 Task: Search one way flight ticket for 5 adults, 2 children, 1 infant in seat and 1 infant on lap in economy from Sanford: Orlando Sanford International Airport to Jackson: Jackson Hole Airport on 5-2-2023. Choice of flights is Delta. Number of bags: 10 checked bags. Price is upto 40000. Outbound departure time preference is 13:30.
Action: Mouse moved to (305, 430)
Screenshot: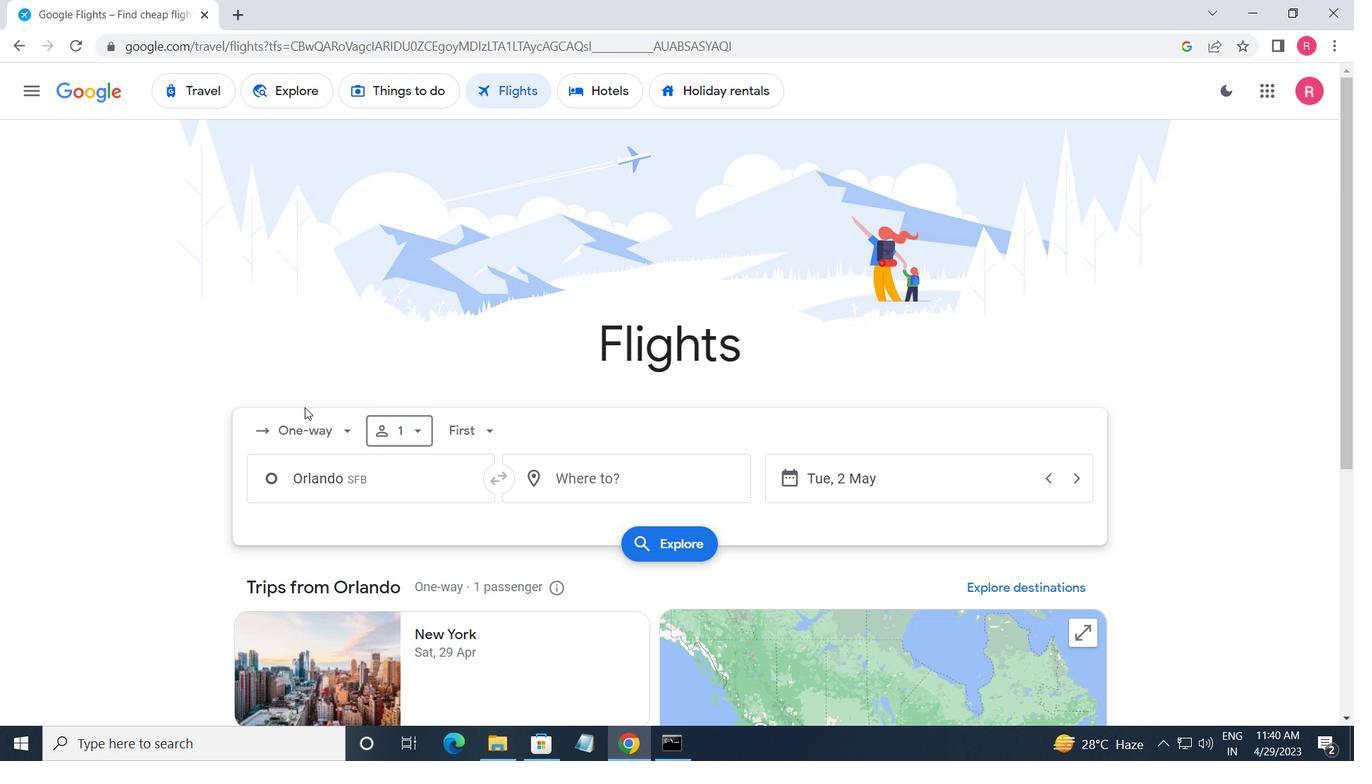 
Action: Mouse pressed left at (305, 430)
Screenshot: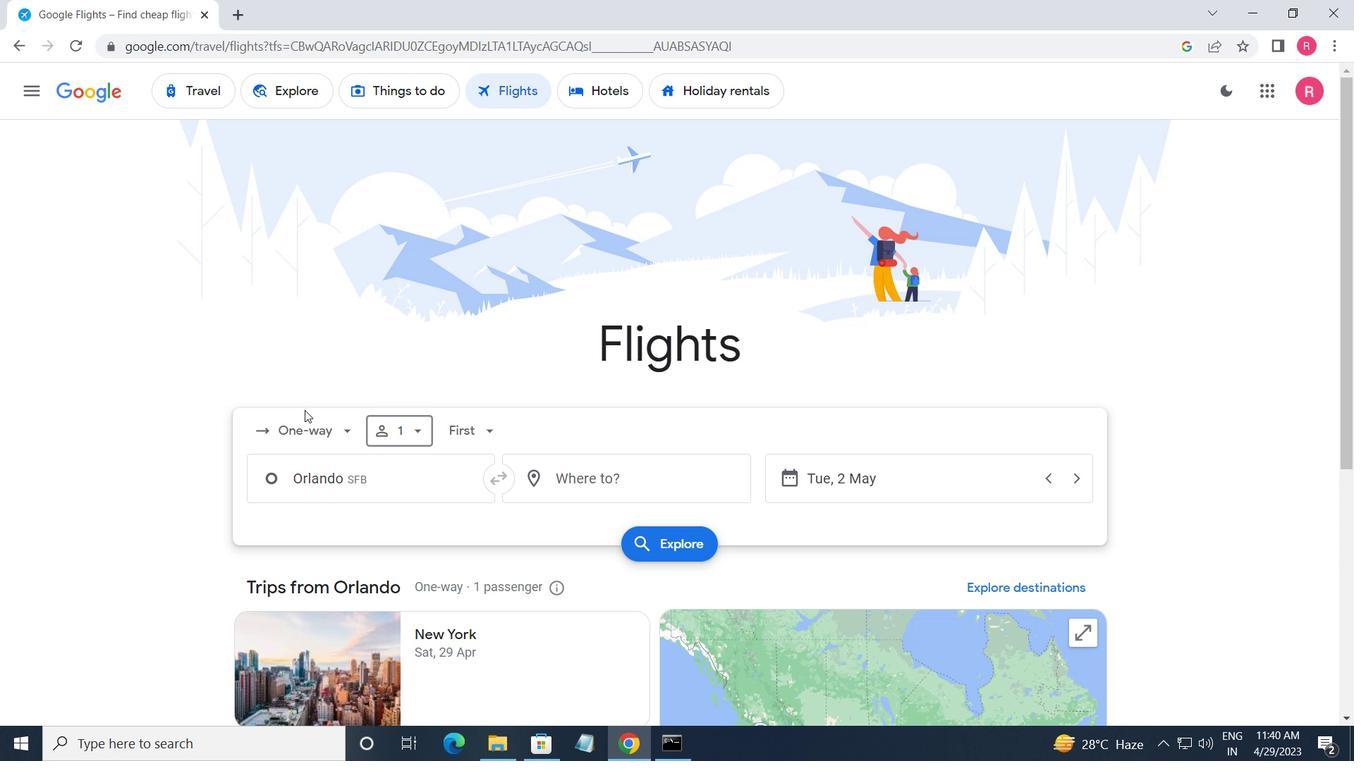 
Action: Mouse moved to (318, 511)
Screenshot: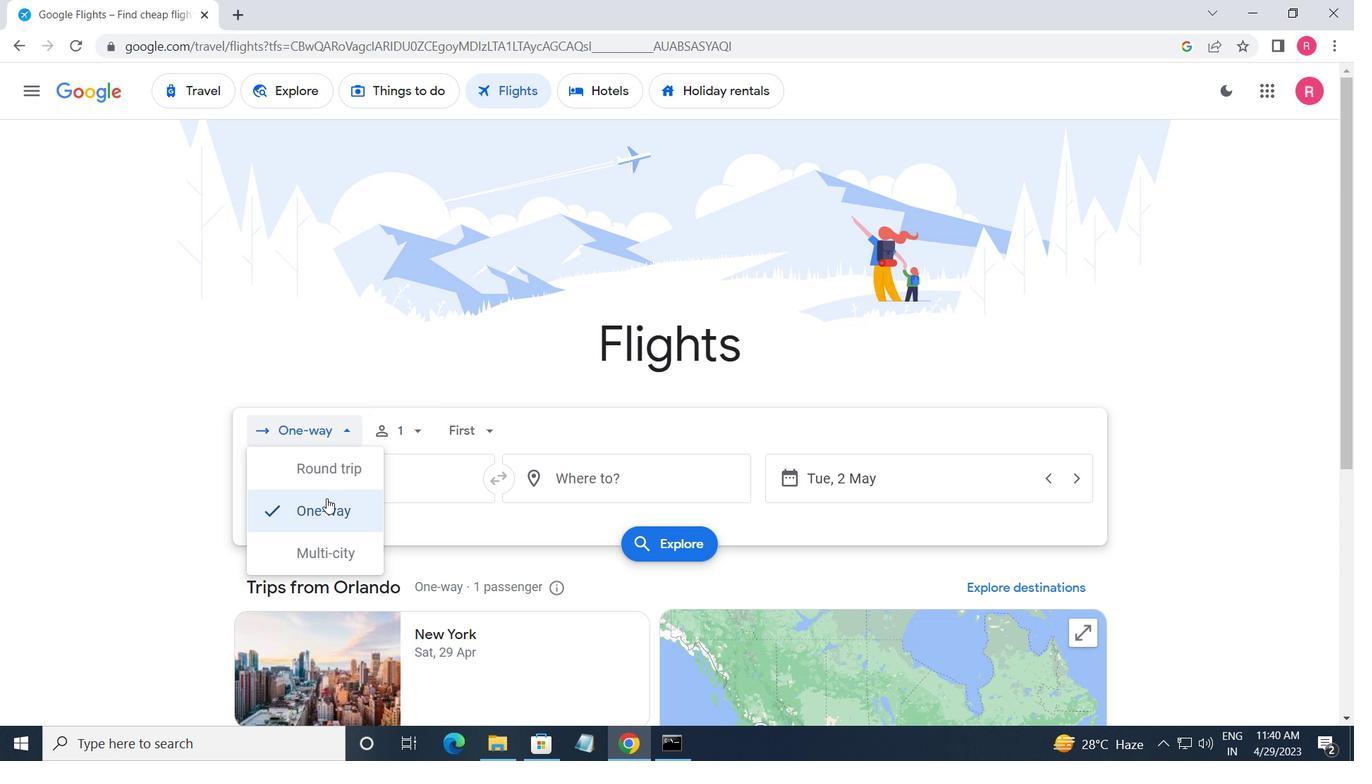 
Action: Mouse pressed left at (318, 511)
Screenshot: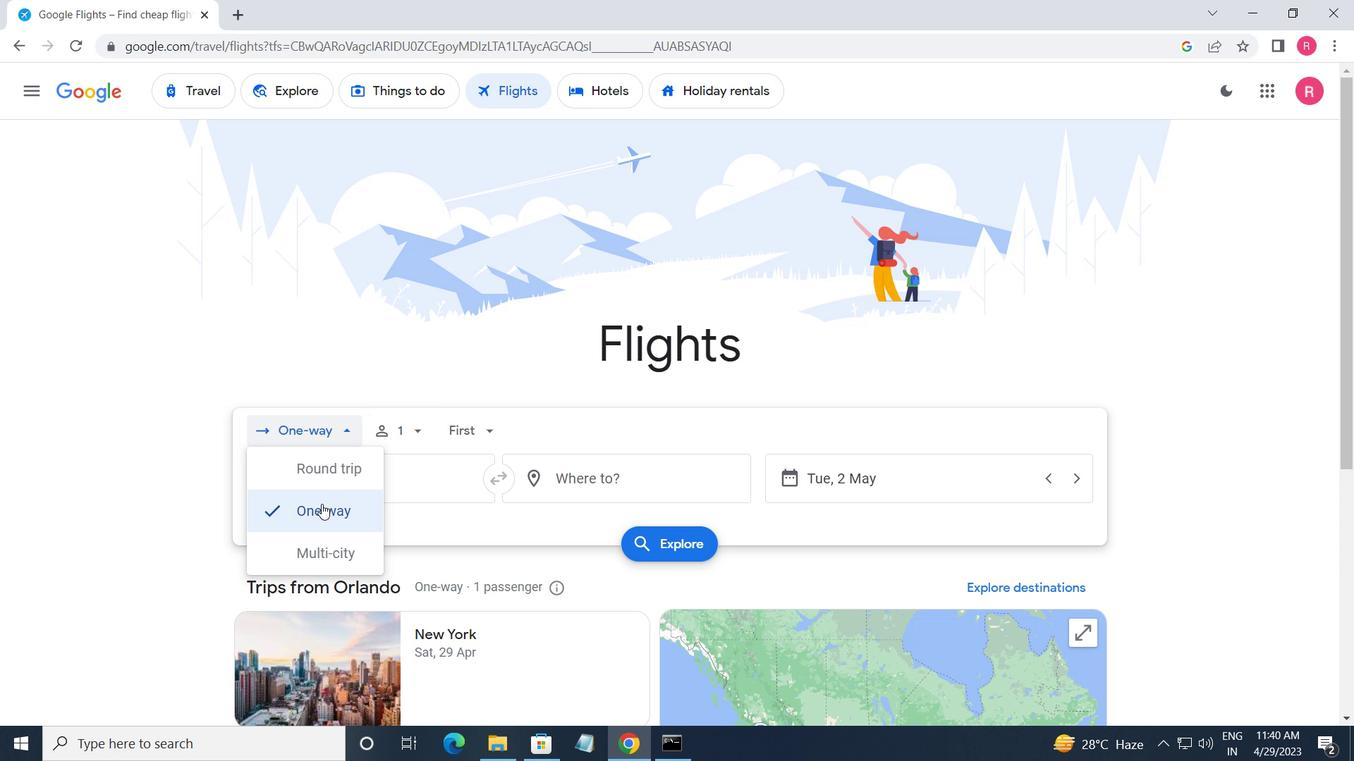 
Action: Mouse moved to (409, 433)
Screenshot: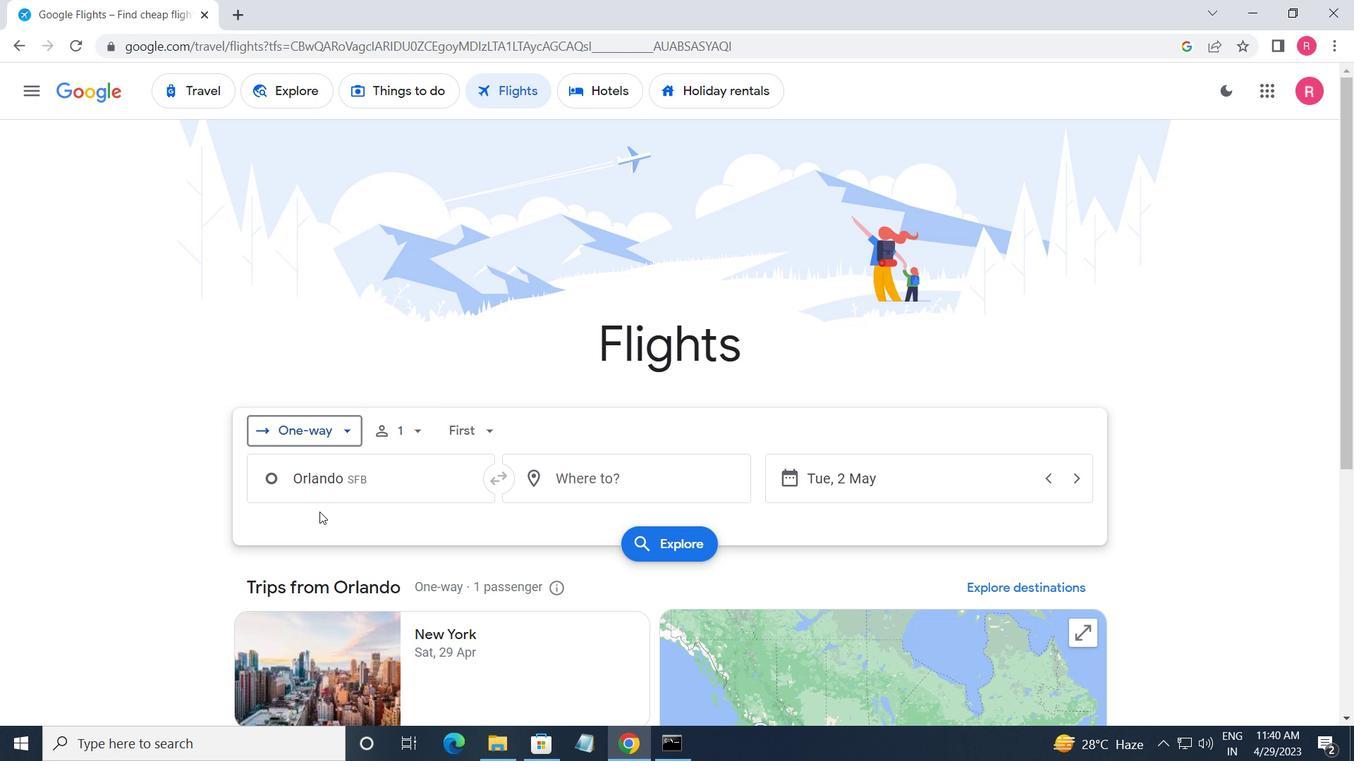 
Action: Mouse pressed left at (409, 433)
Screenshot: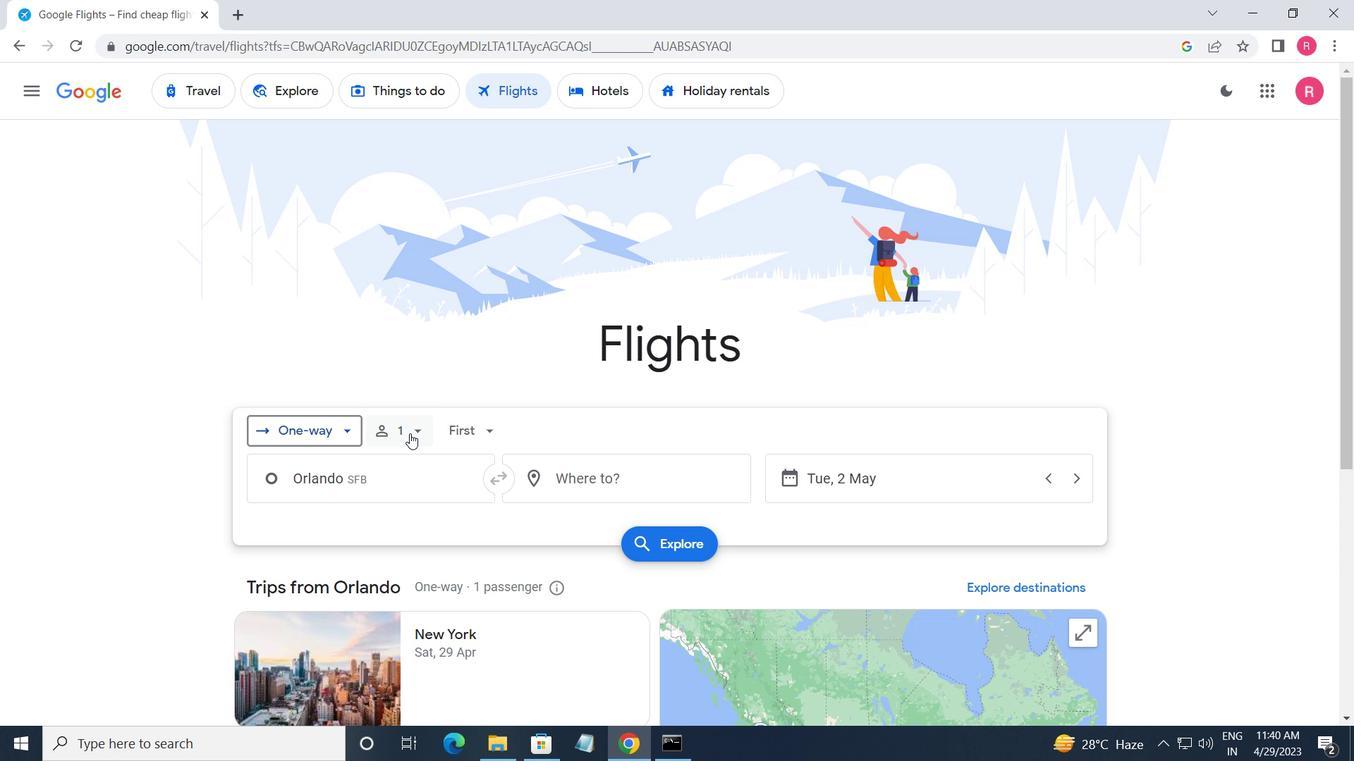 
Action: Mouse moved to (551, 519)
Screenshot: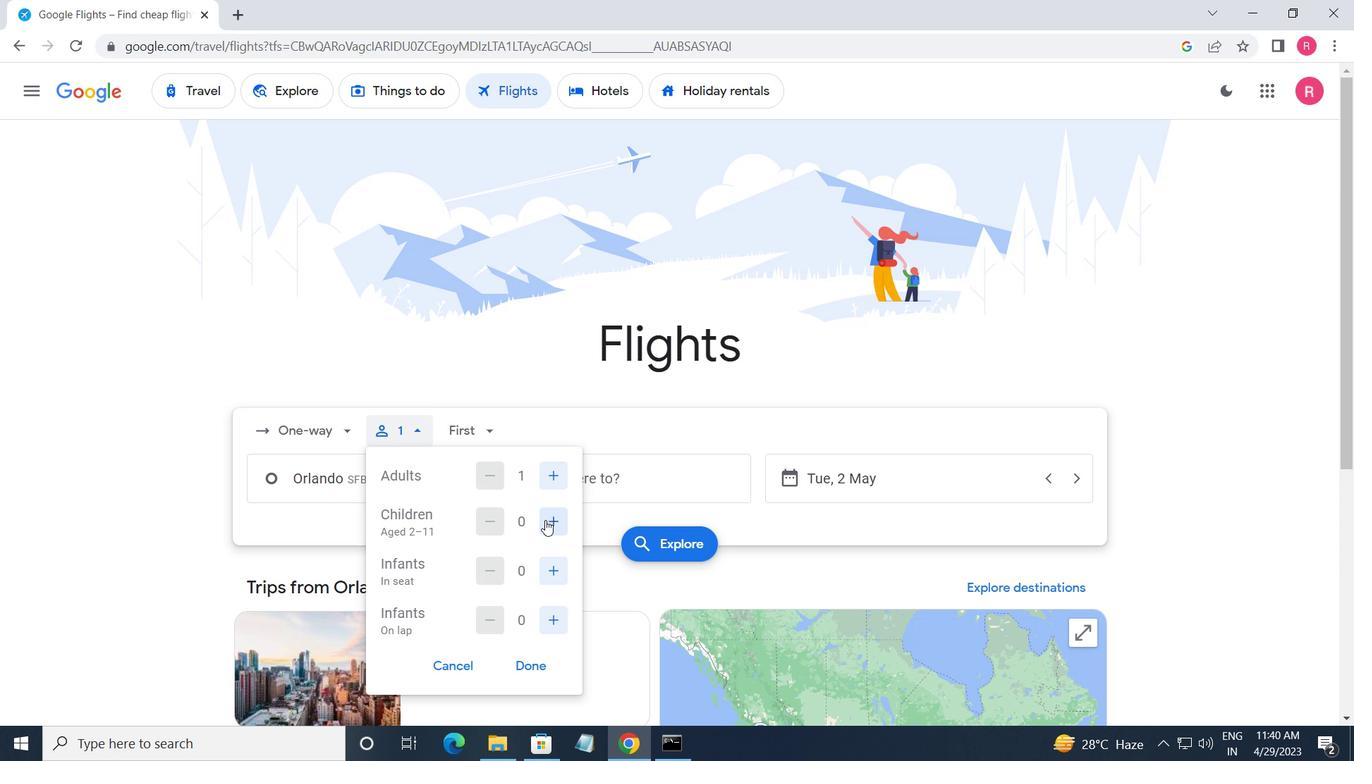 
Action: Mouse pressed left at (551, 519)
Screenshot: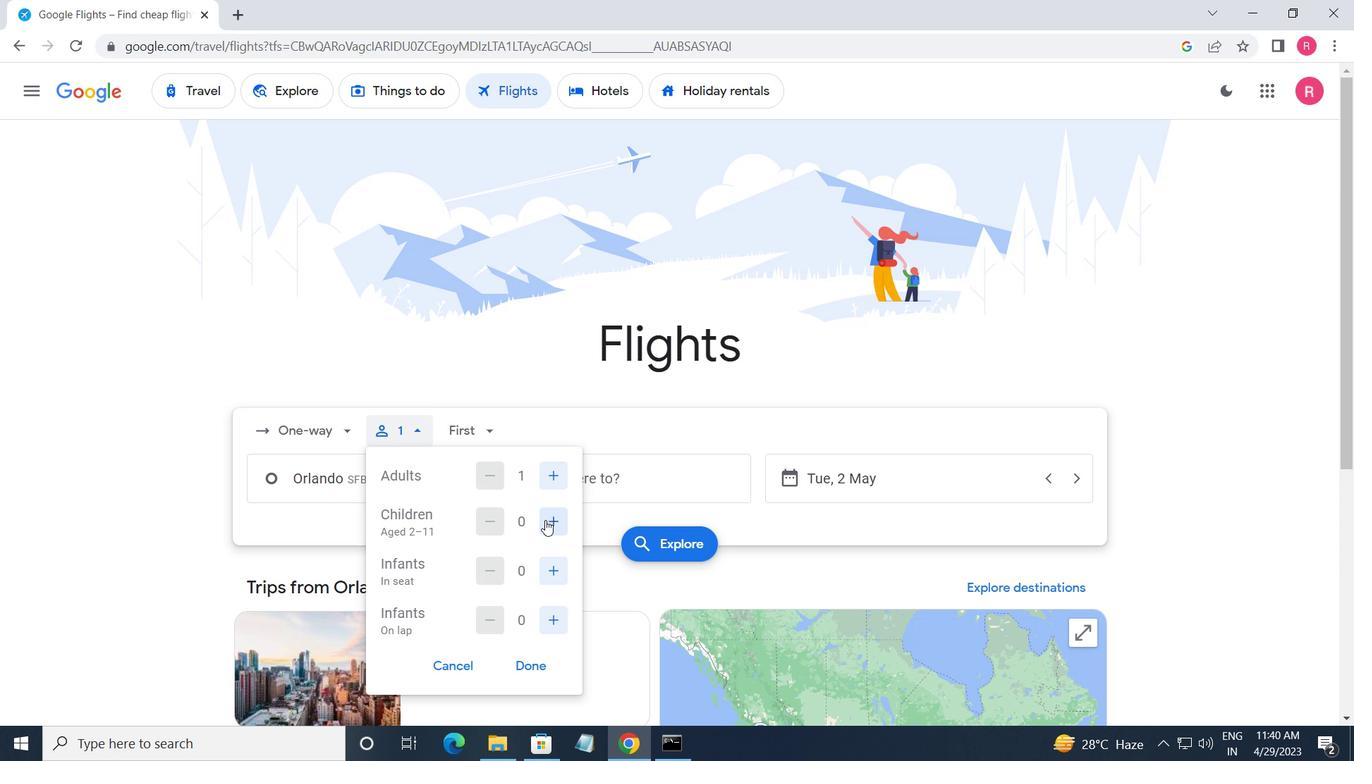 
Action: Mouse pressed left at (551, 519)
Screenshot: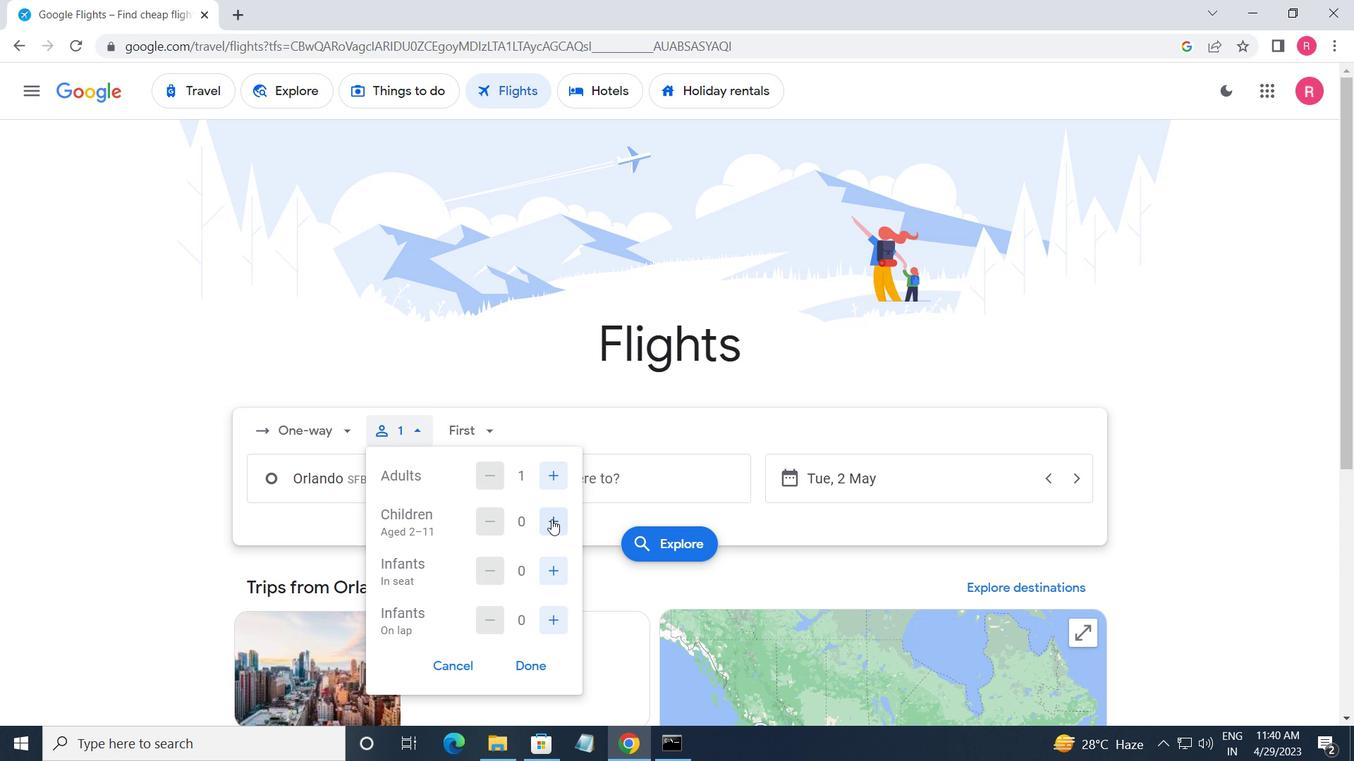 
Action: Mouse pressed left at (551, 519)
Screenshot: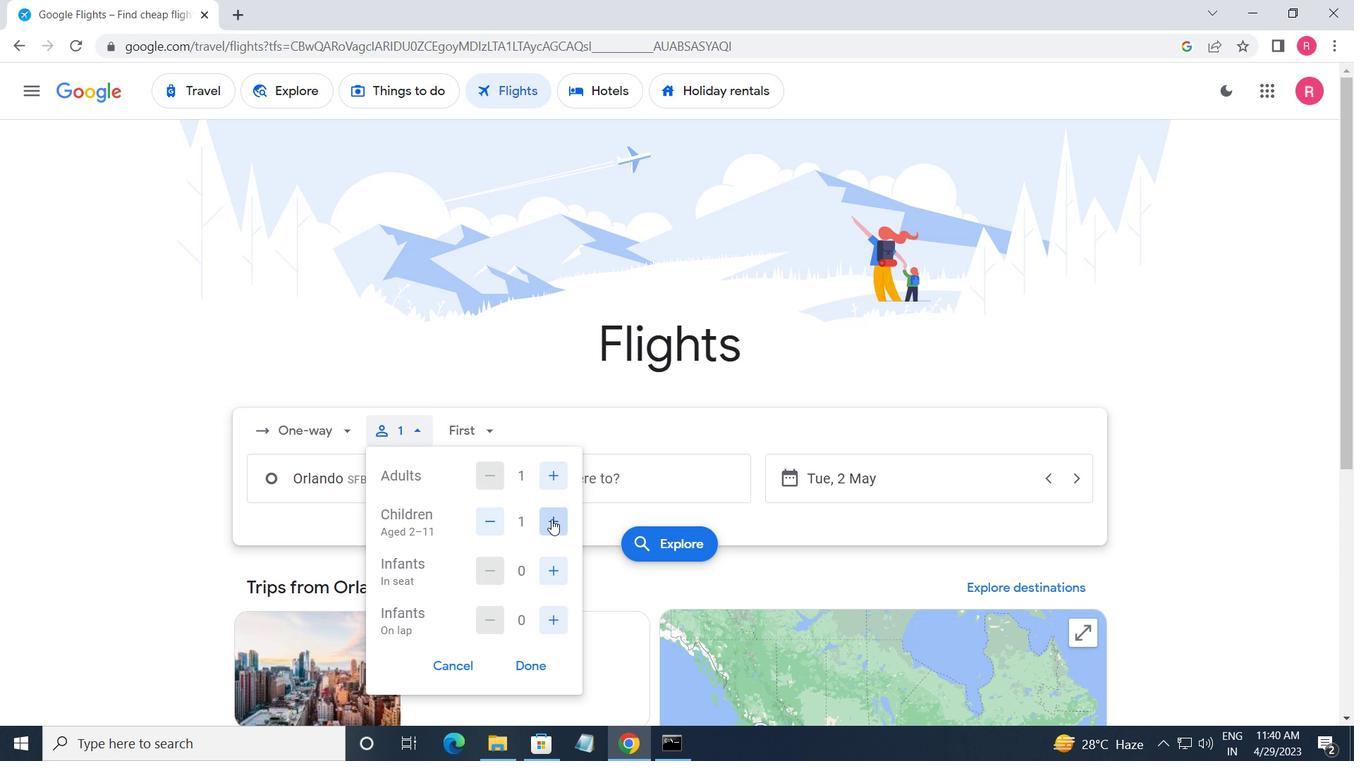 
Action: Mouse moved to (485, 483)
Screenshot: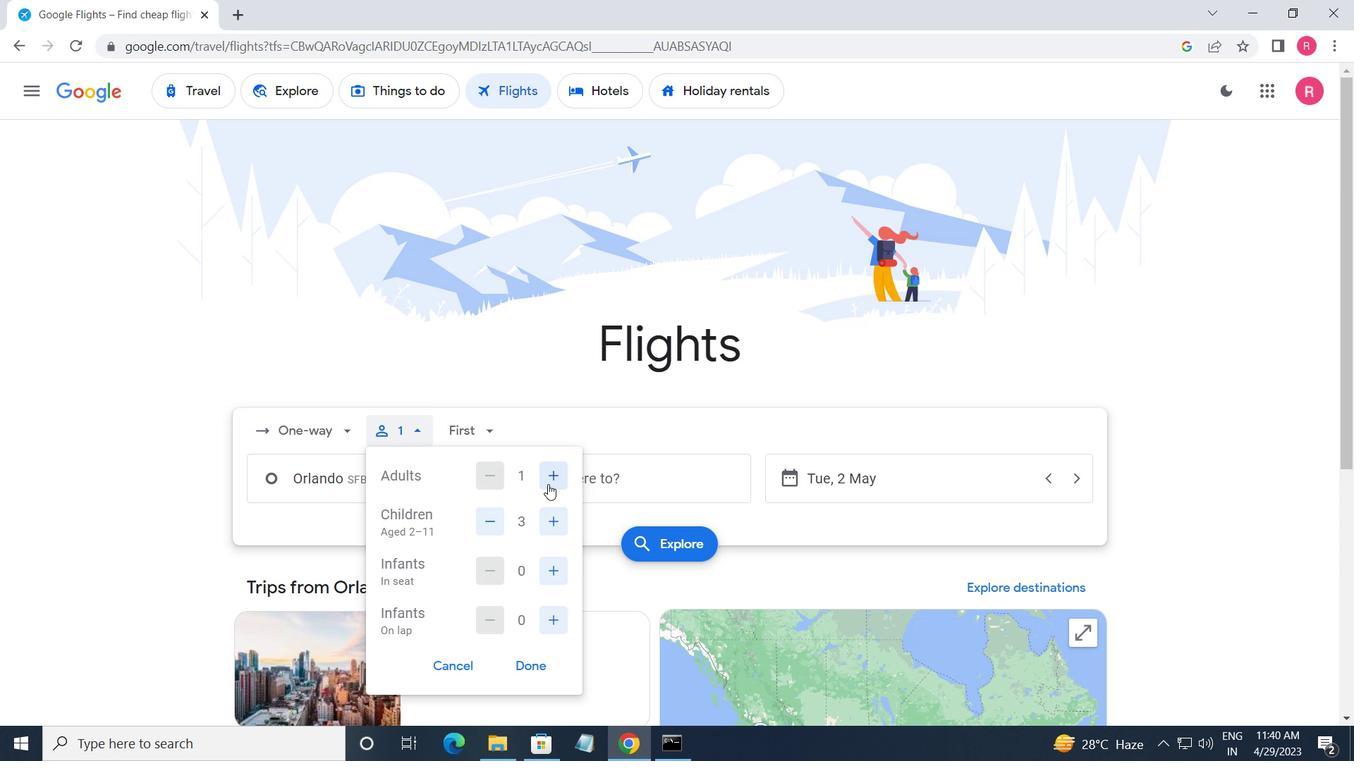 
Action: Mouse pressed left at (485, 483)
Screenshot: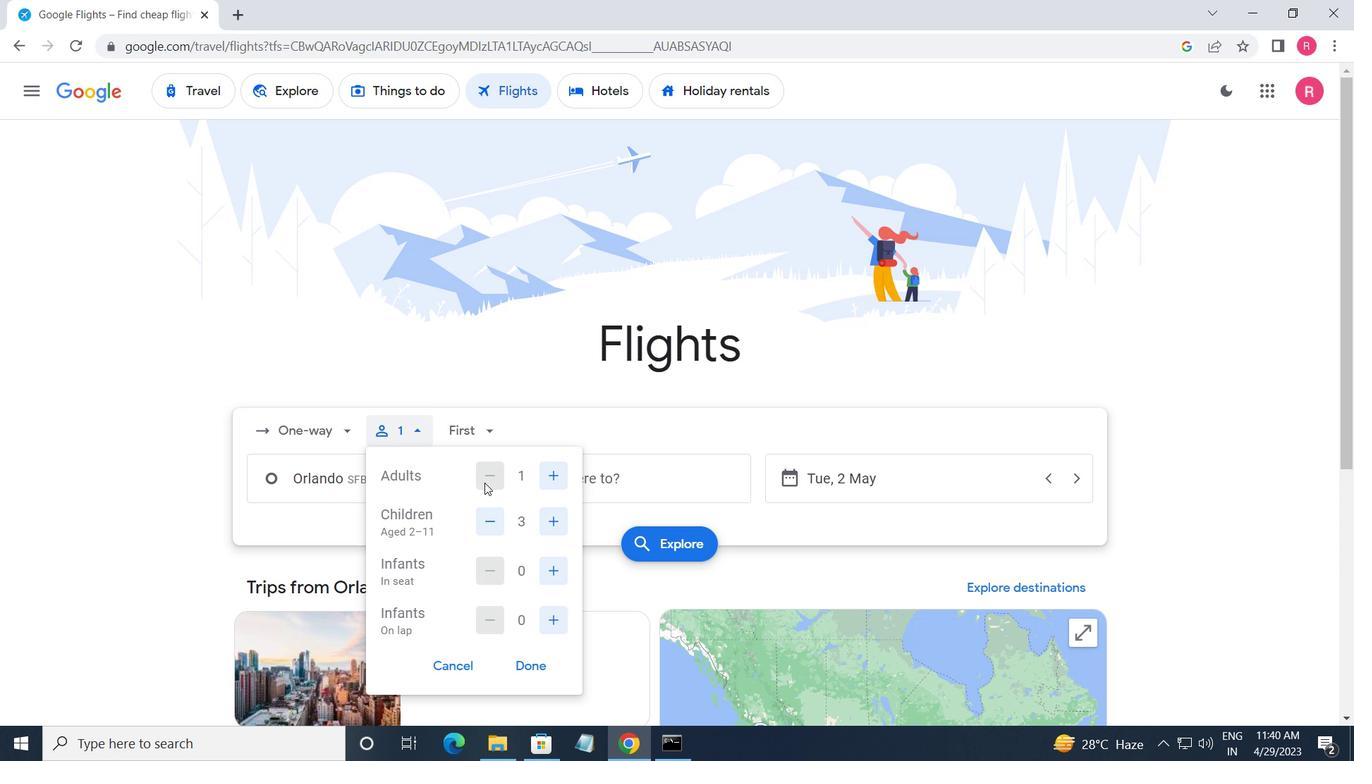 
Action: Mouse moved to (554, 478)
Screenshot: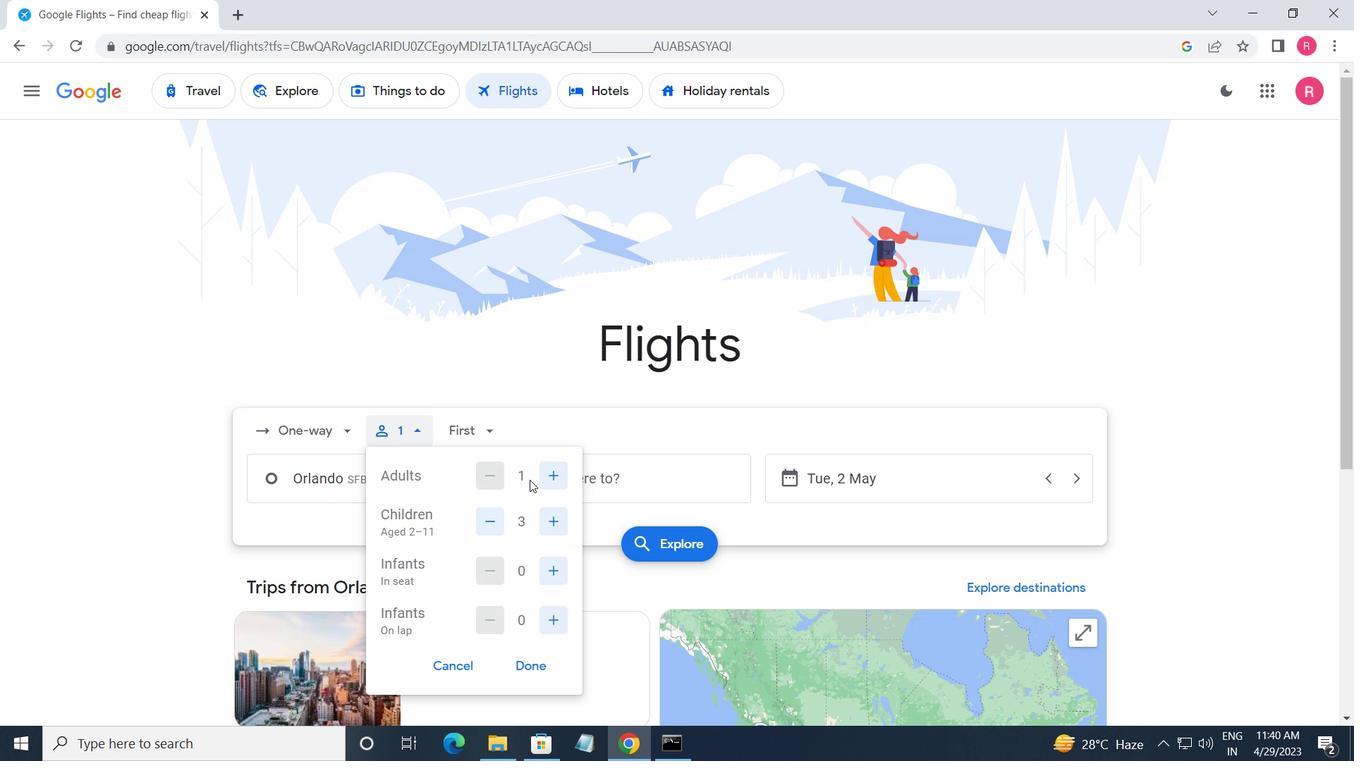 
Action: Mouse pressed left at (554, 478)
Screenshot: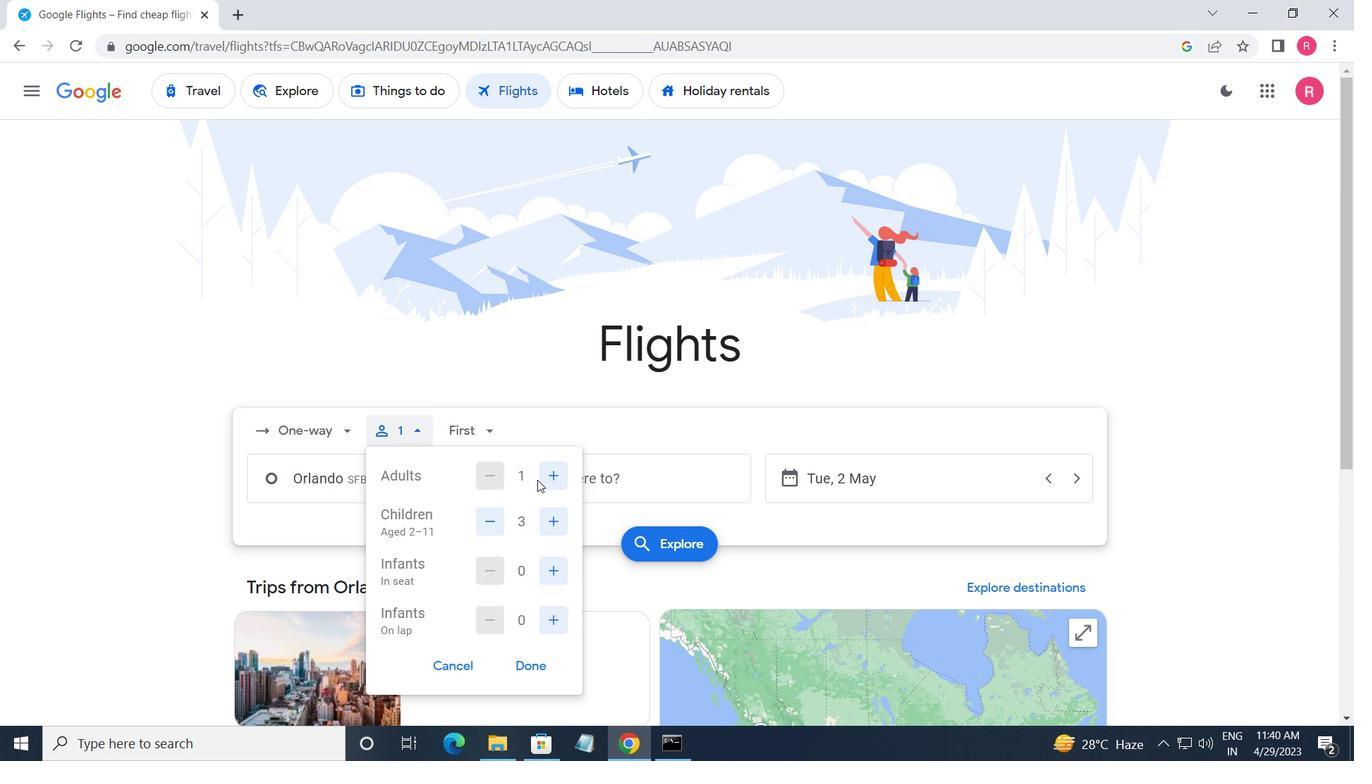 
Action: Mouse pressed left at (554, 478)
Screenshot: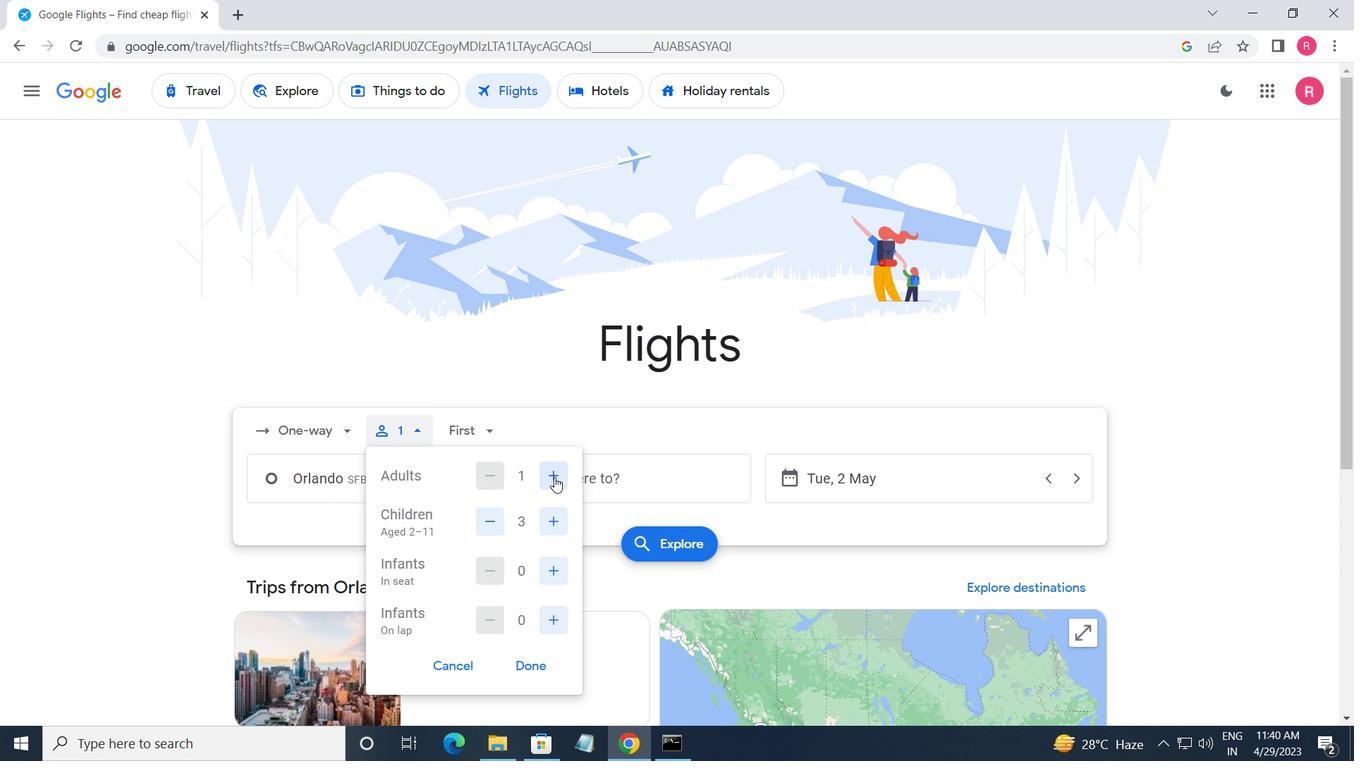
Action: Mouse pressed left at (554, 478)
Screenshot: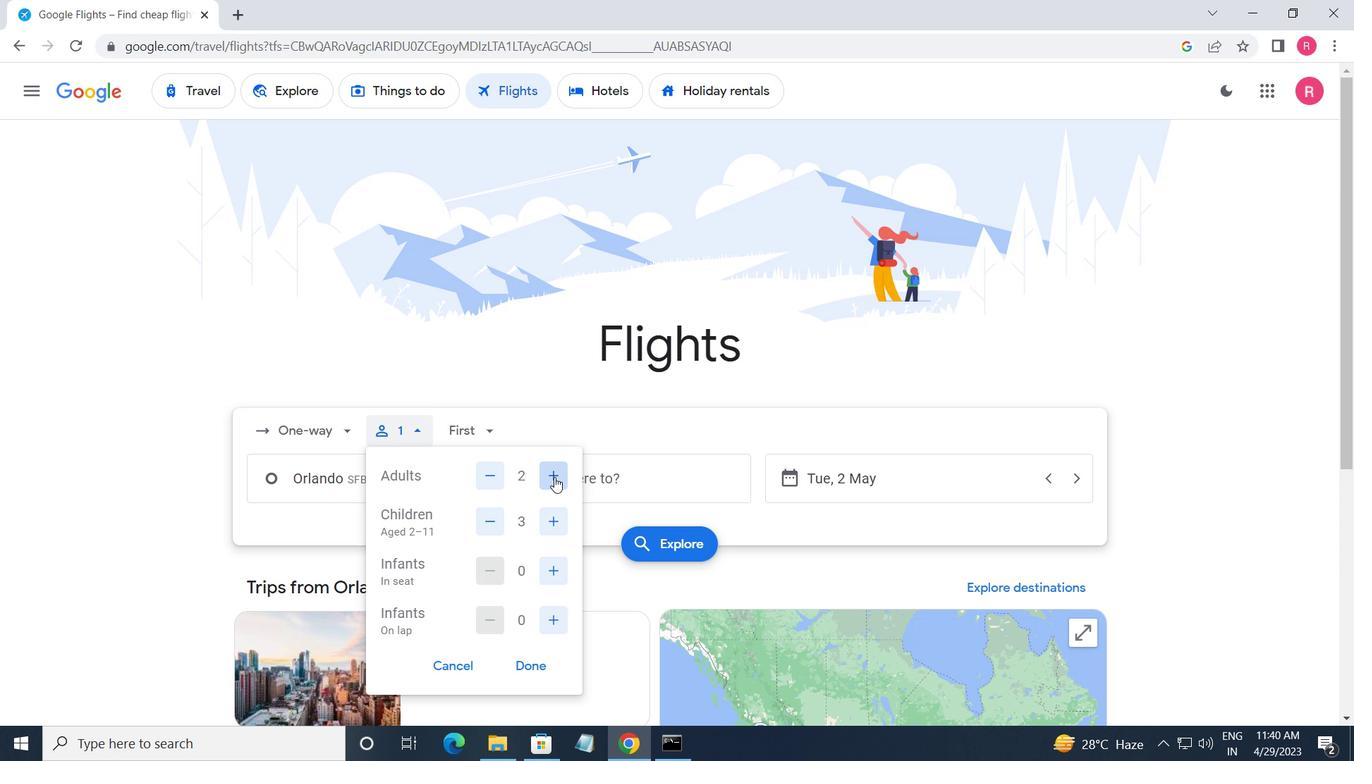 
Action: Mouse pressed left at (554, 478)
Screenshot: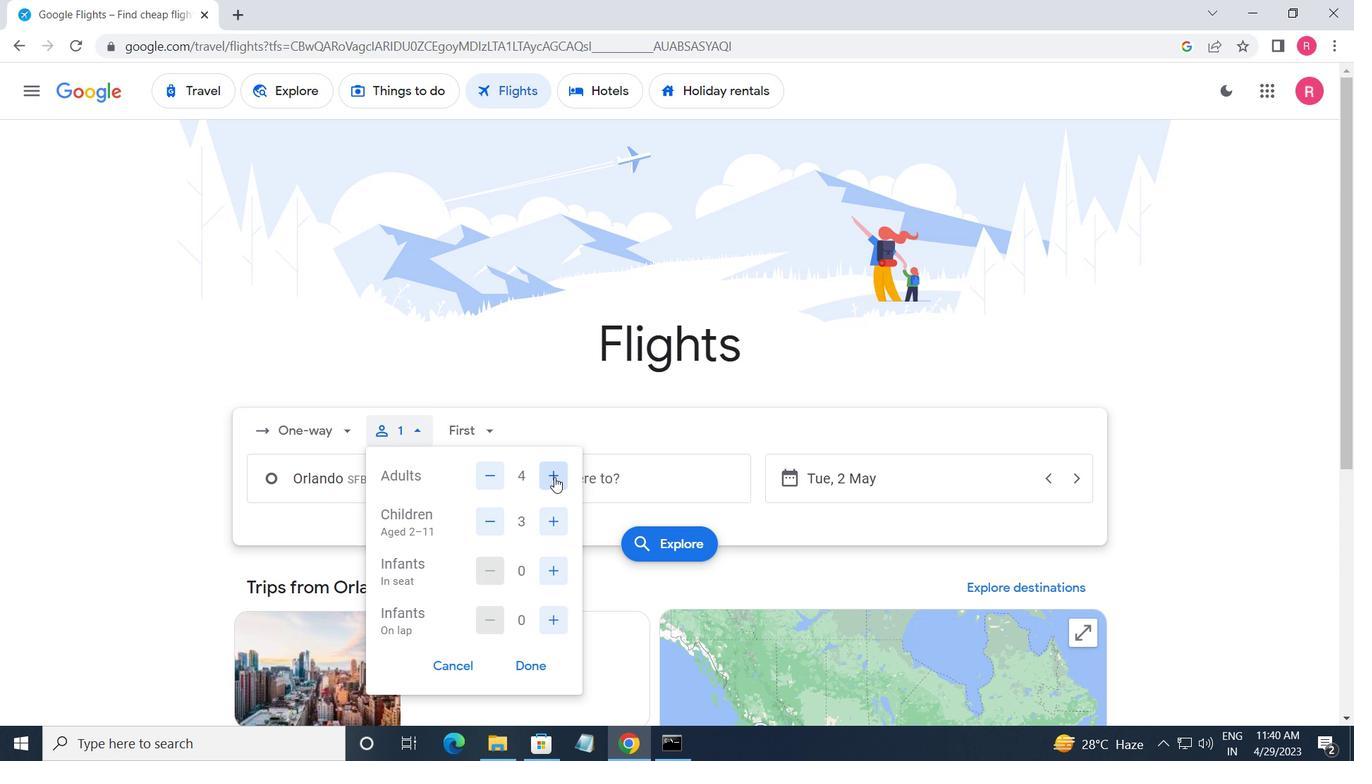 
Action: Mouse moved to (492, 519)
Screenshot: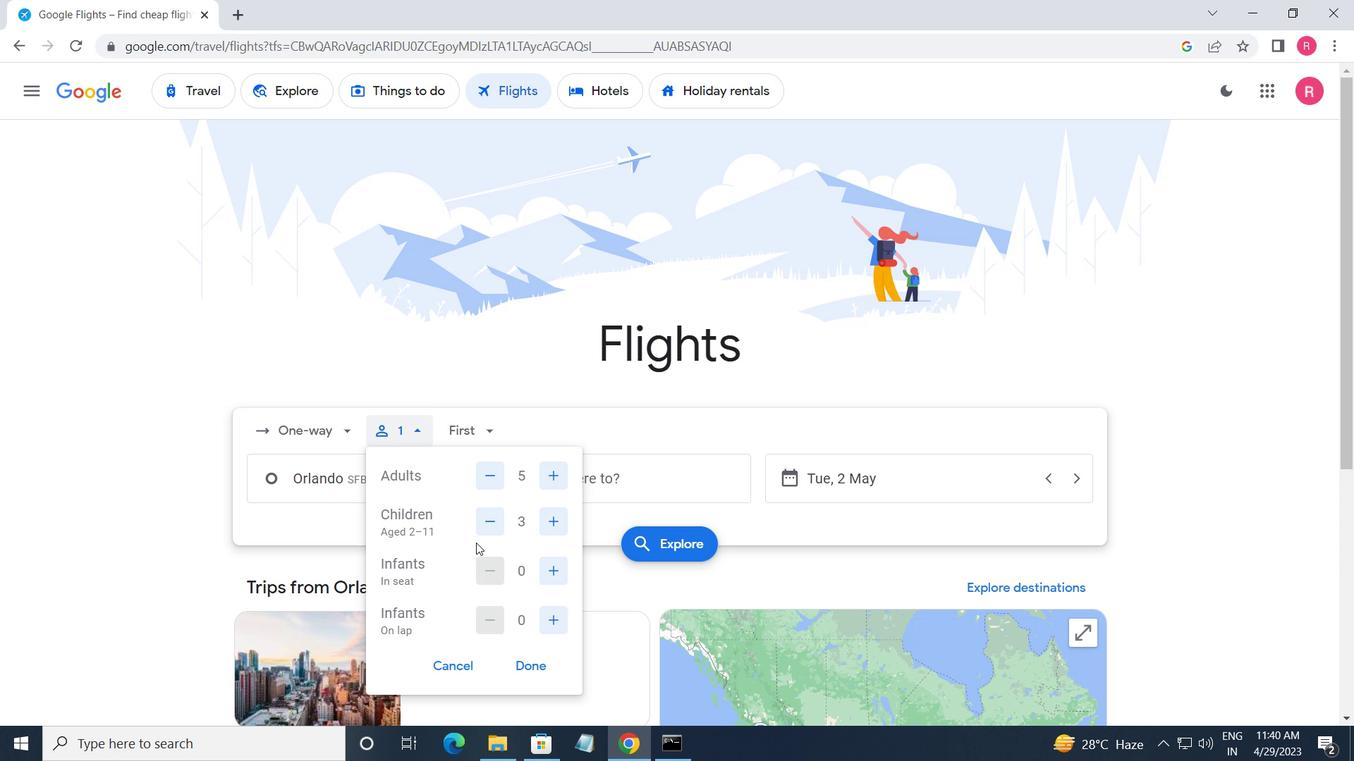 
Action: Mouse pressed left at (492, 519)
Screenshot: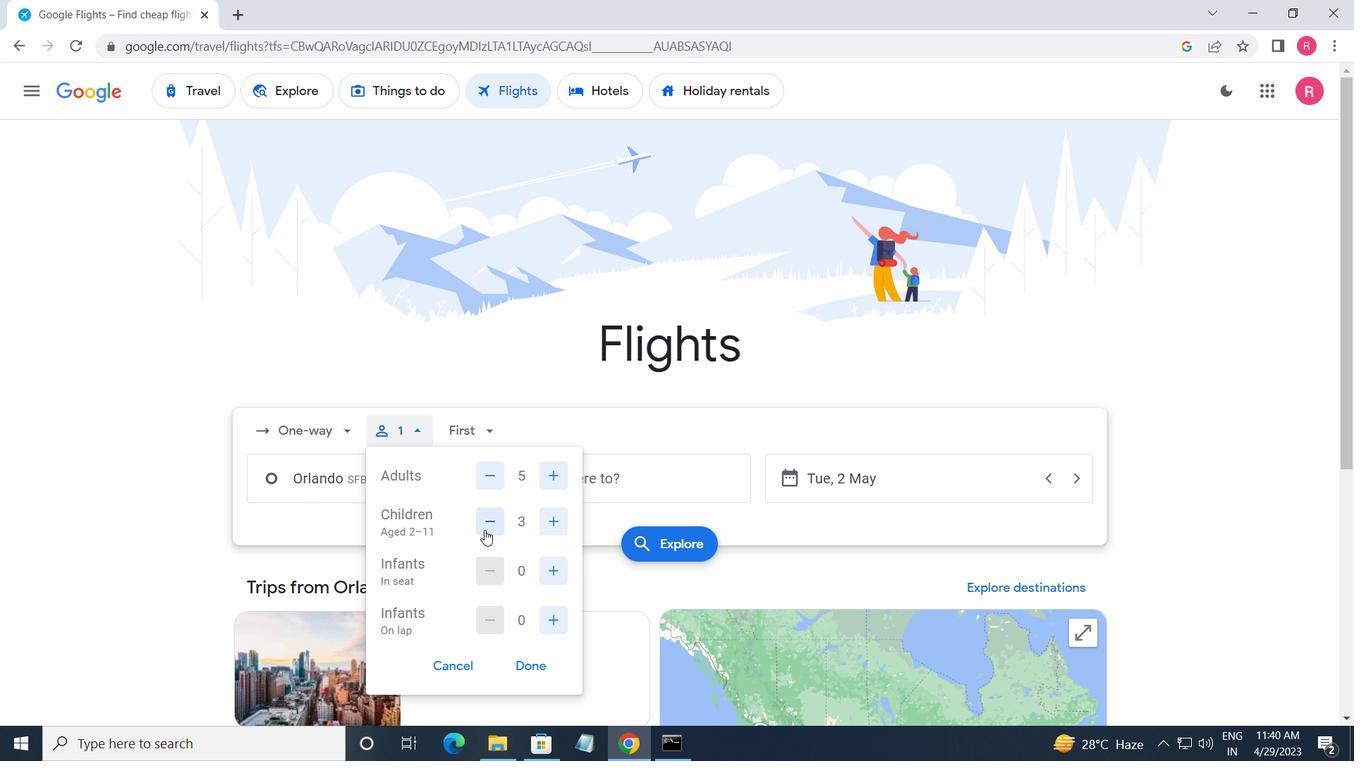 
Action: Mouse moved to (549, 571)
Screenshot: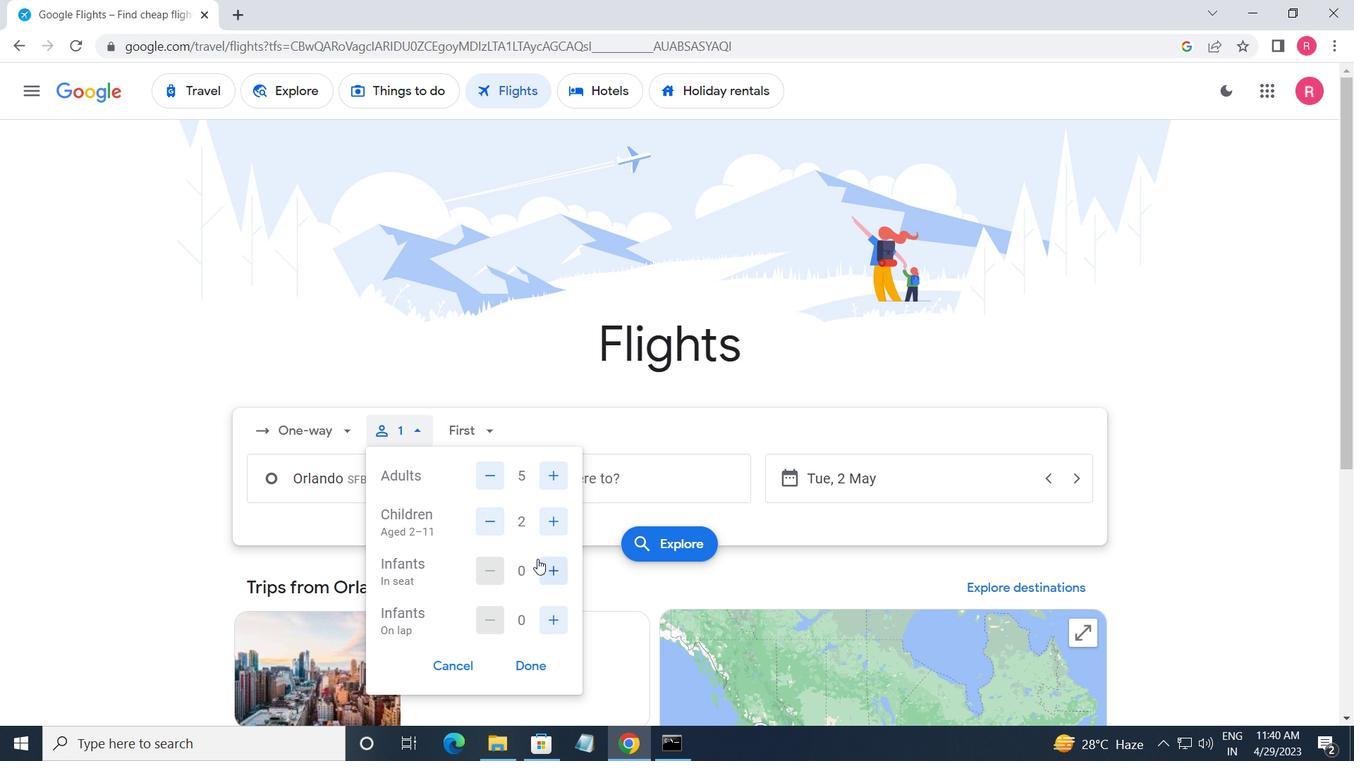 
Action: Mouse pressed left at (549, 571)
Screenshot: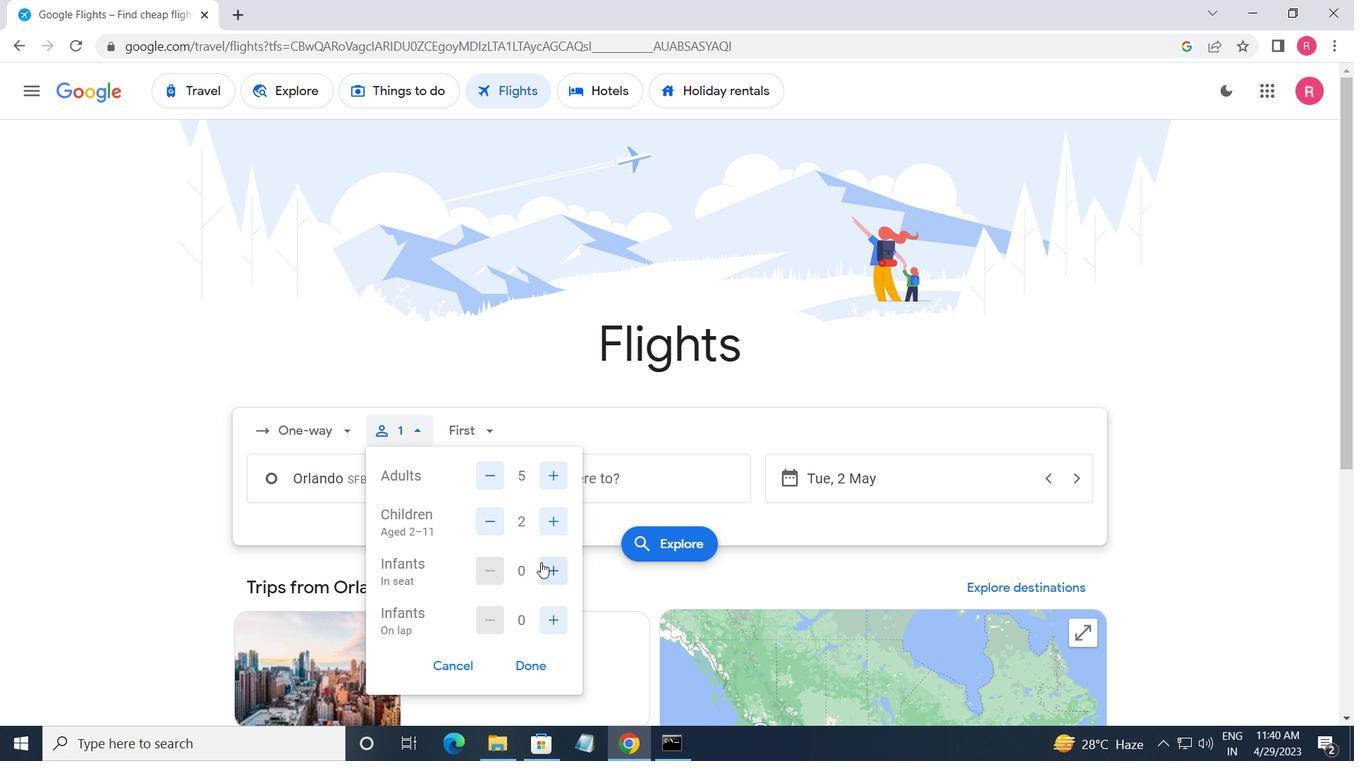 
Action: Mouse moved to (559, 620)
Screenshot: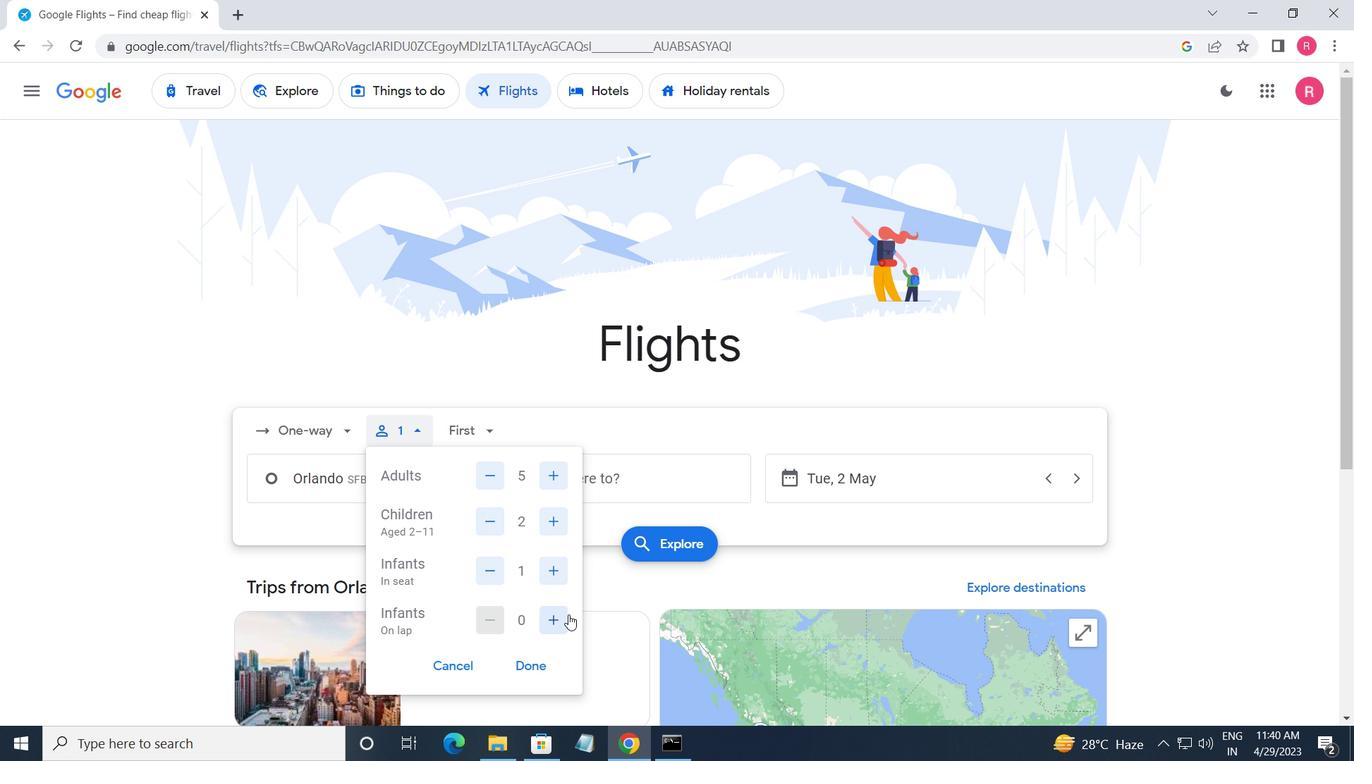 
Action: Mouse pressed left at (559, 620)
Screenshot: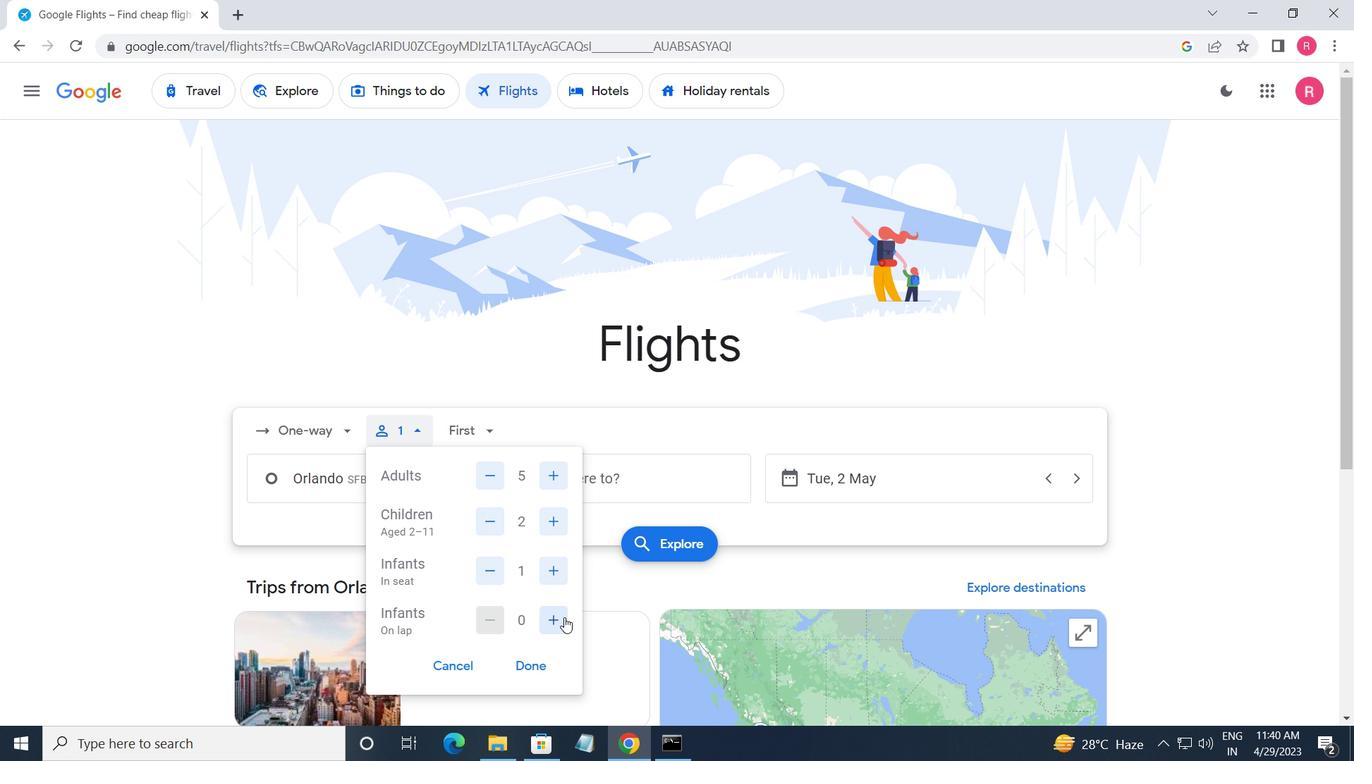 
Action: Mouse moved to (528, 664)
Screenshot: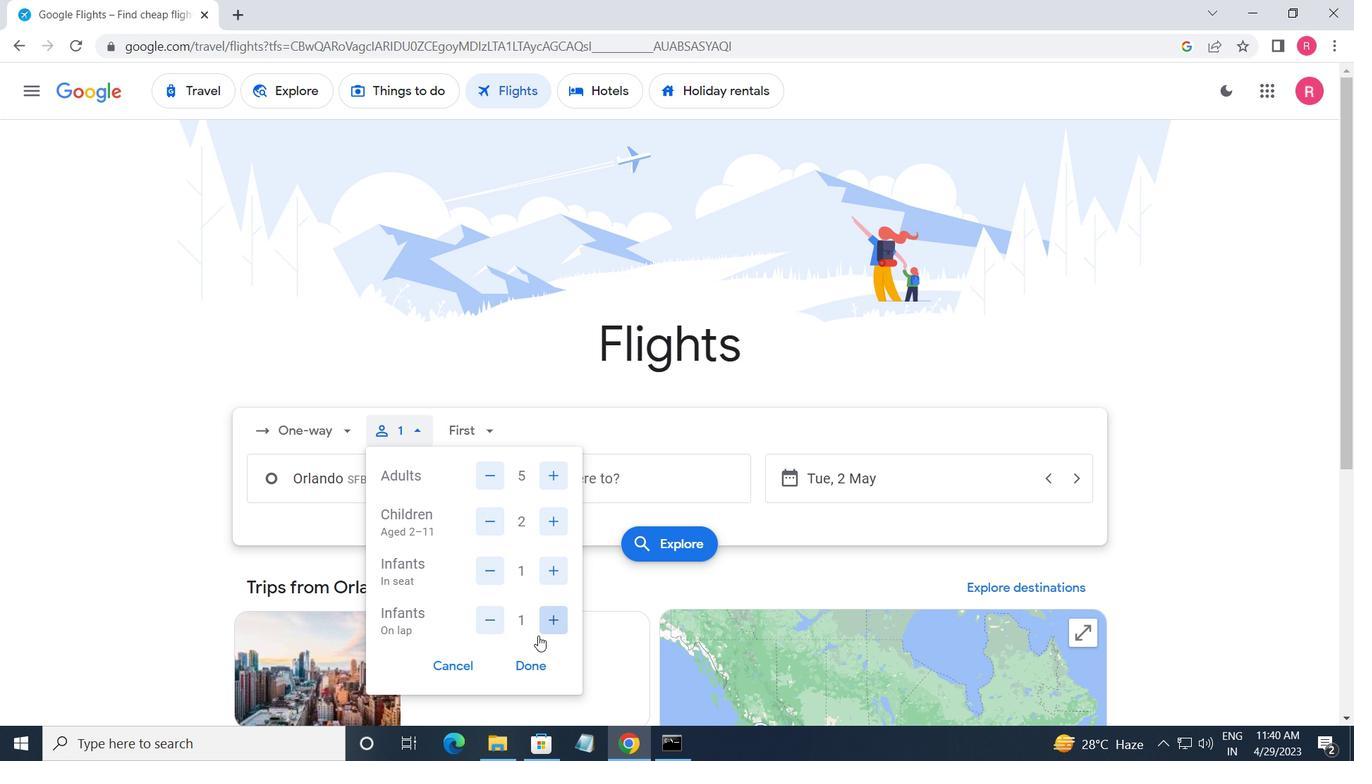 
Action: Mouse pressed left at (528, 664)
Screenshot: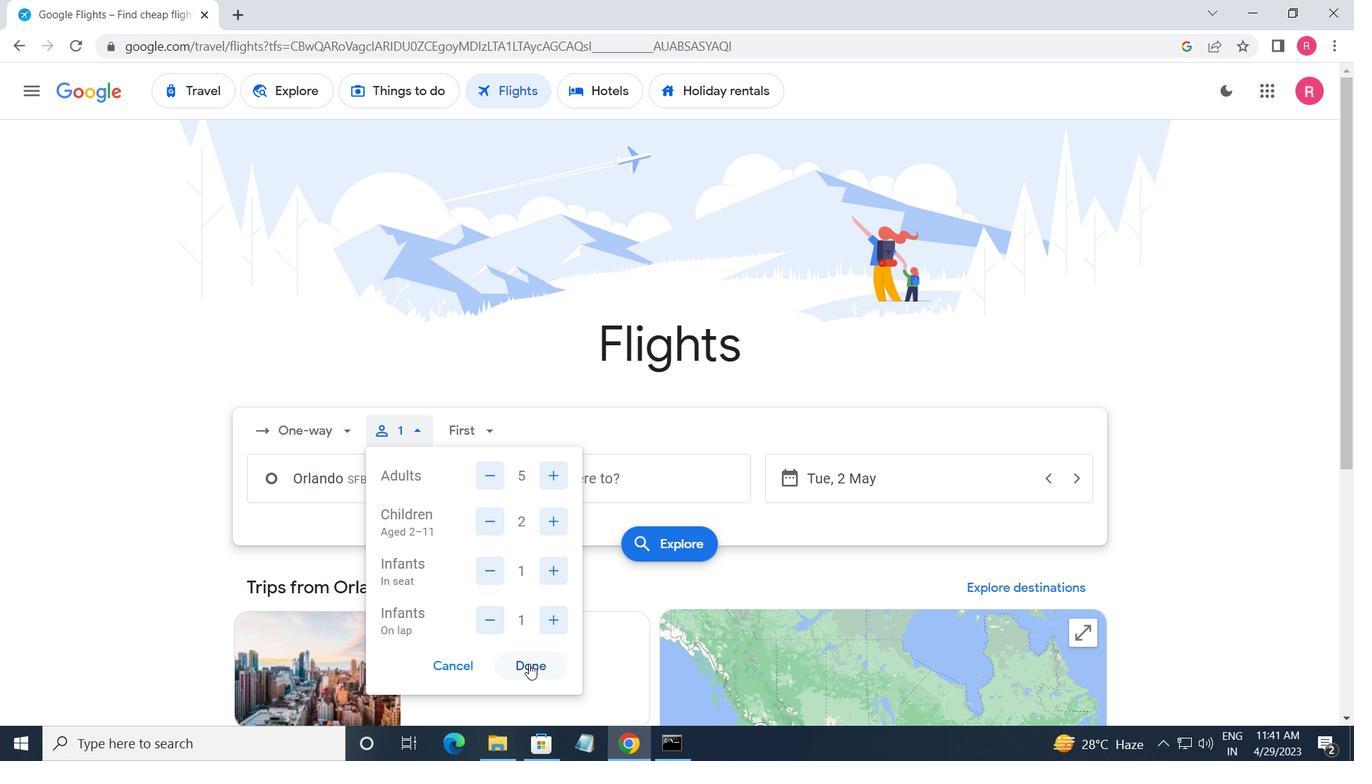 
Action: Mouse moved to (481, 436)
Screenshot: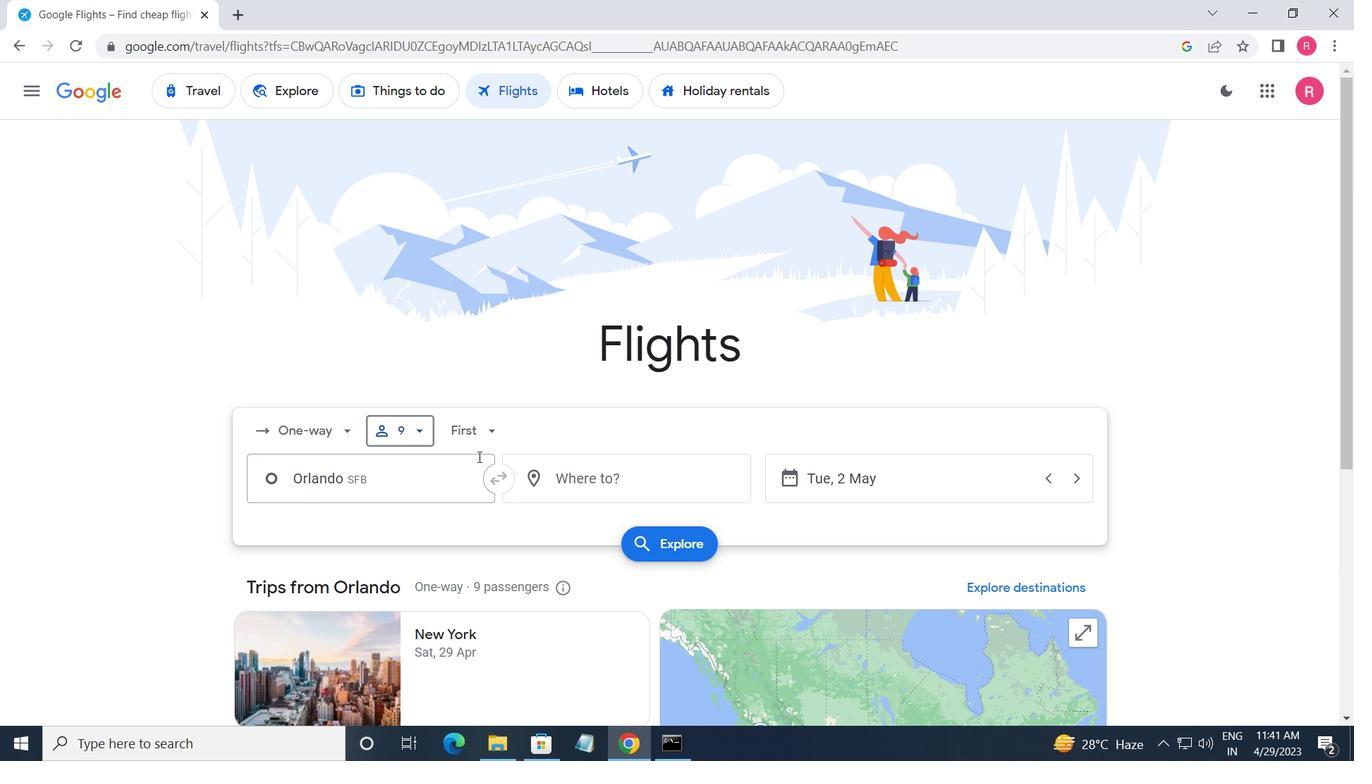 
Action: Mouse pressed left at (481, 436)
Screenshot: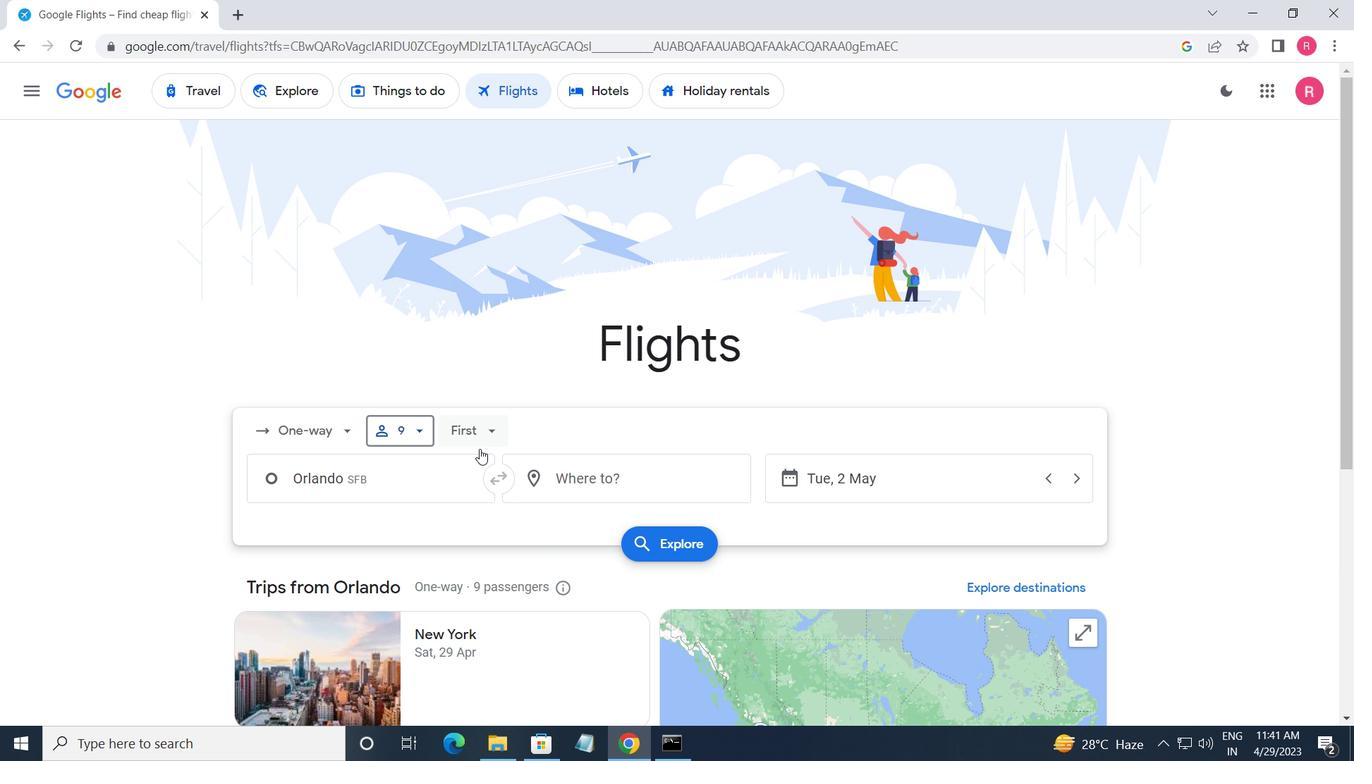 
Action: Mouse moved to (514, 477)
Screenshot: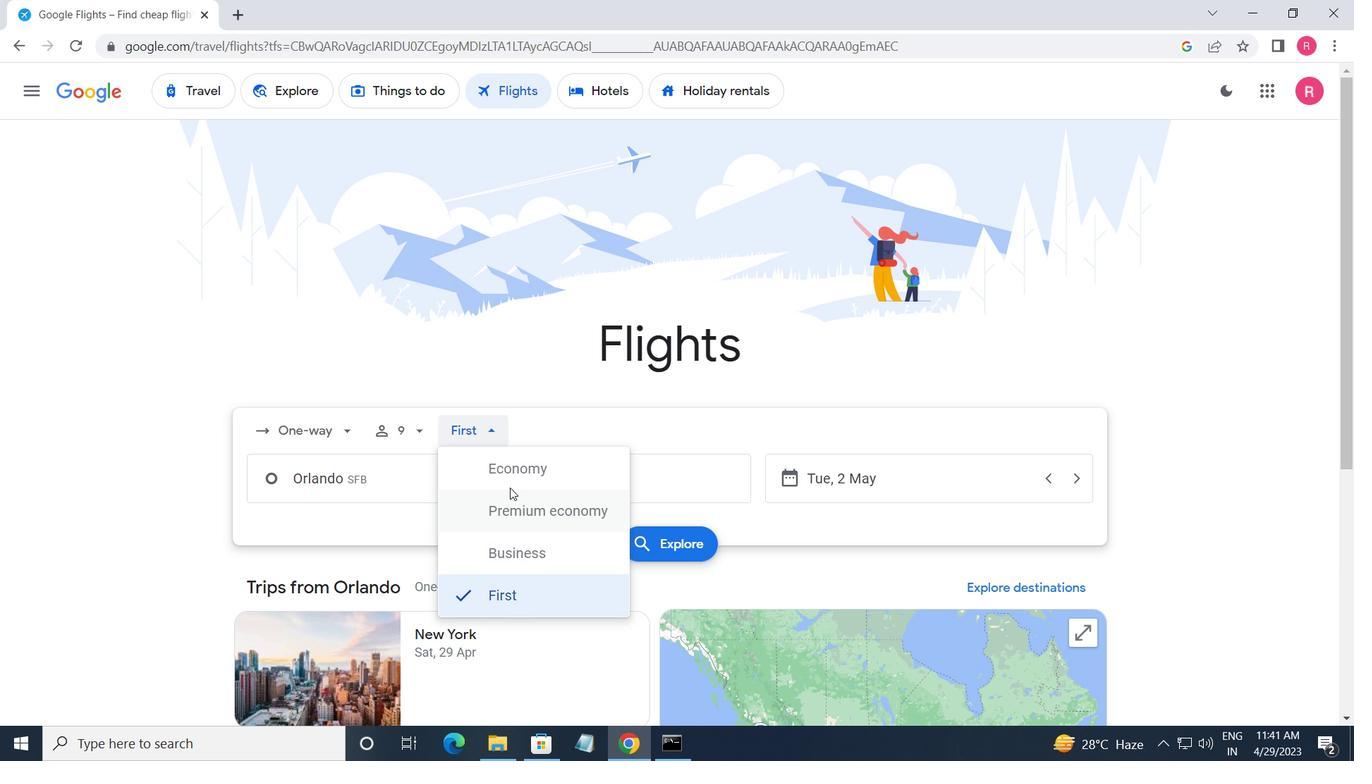 
Action: Mouse pressed left at (514, 477)
Screenshot: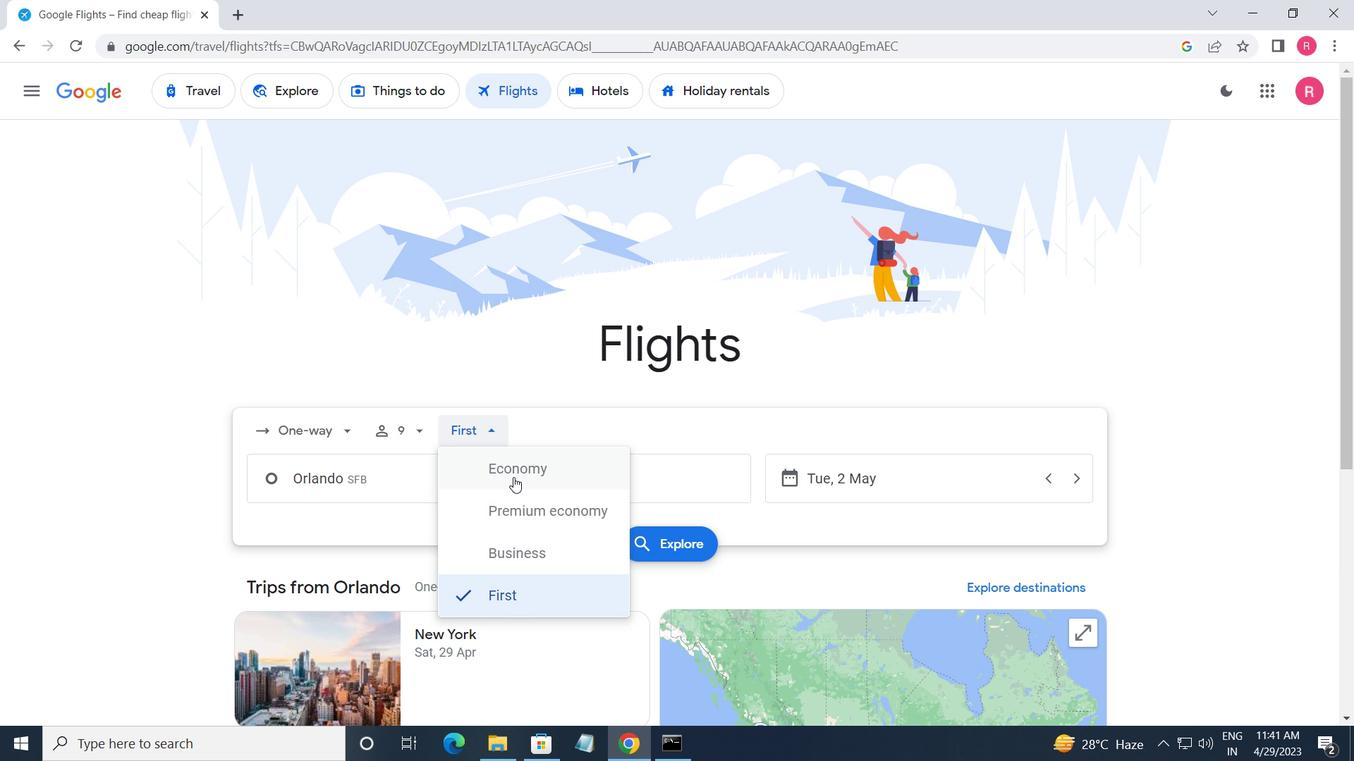 
Action: Mouse moved to (404, 488)
Screenshot: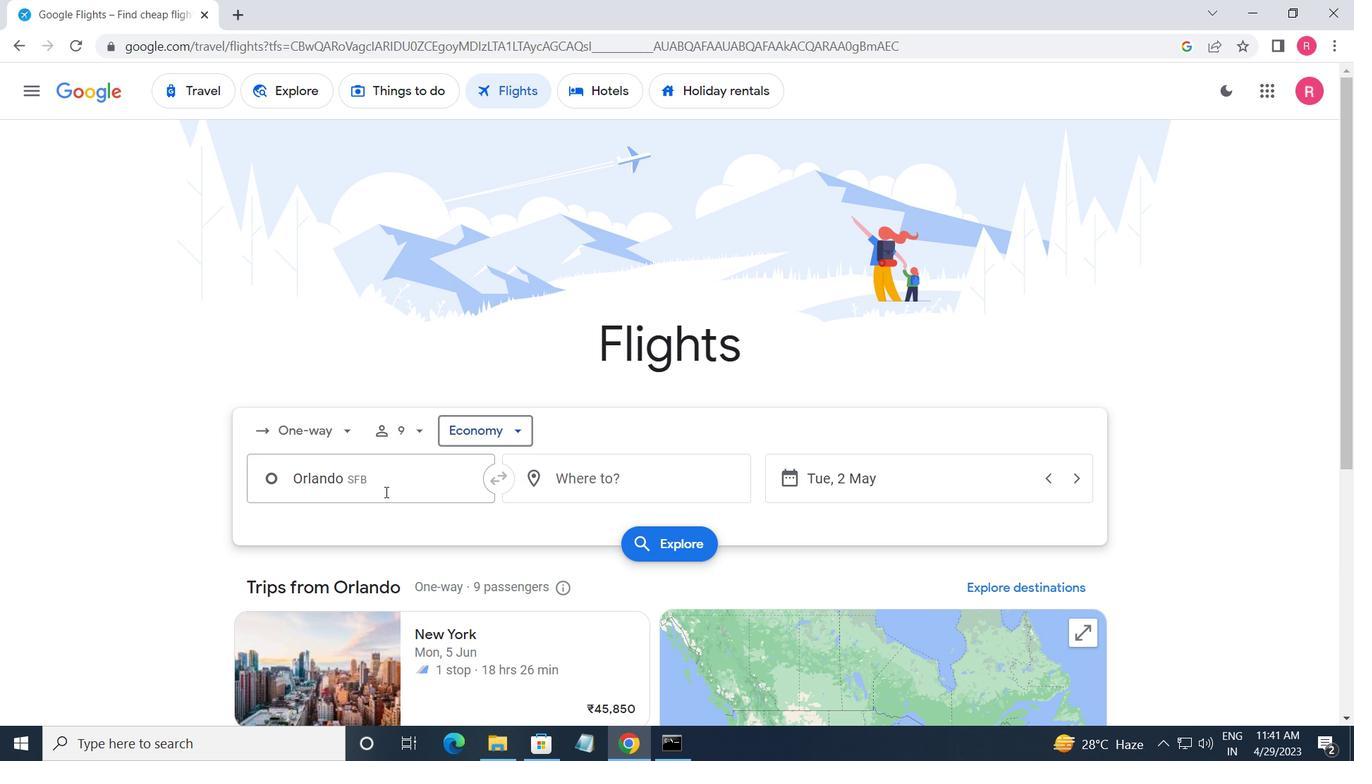 
Action: Mouse pressed left at (404, 488)
Screenshot: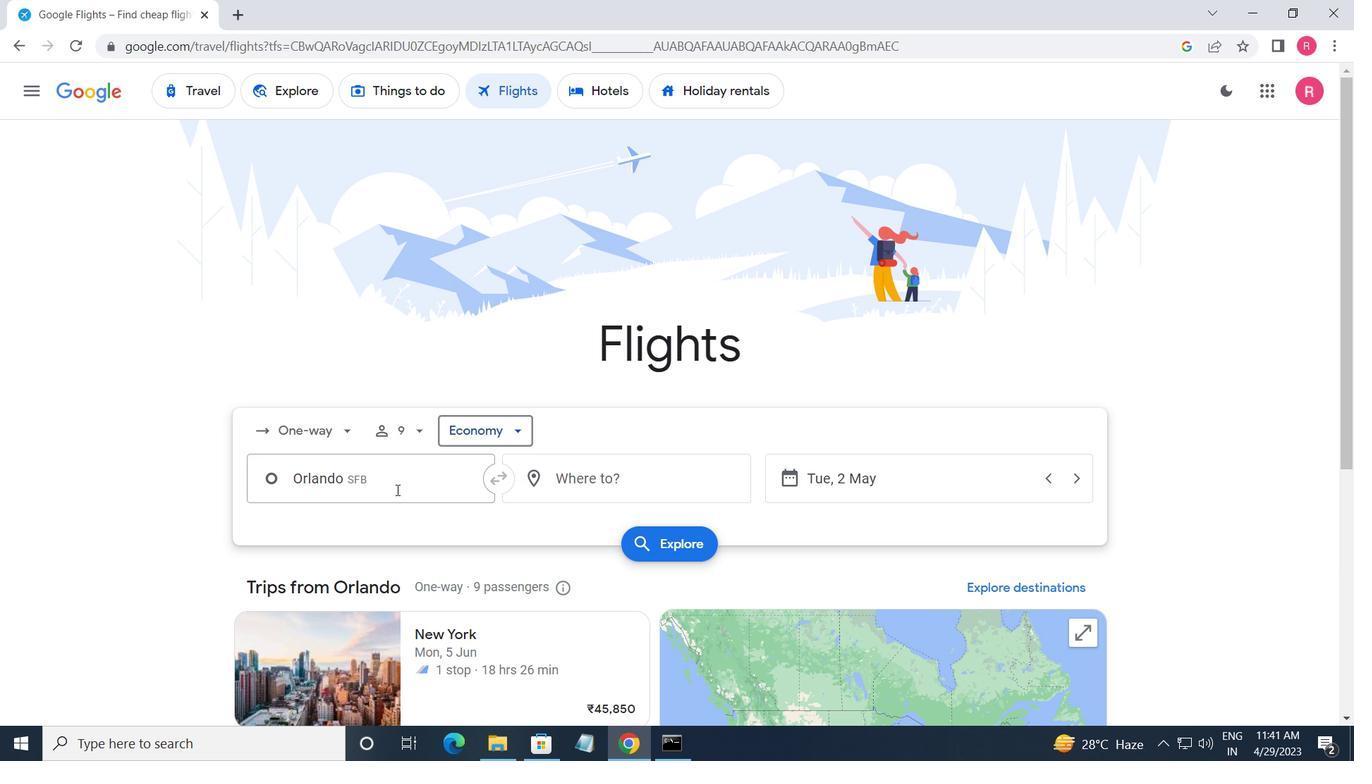 
Action: Mouse moved to (458, 622)
Screenshot: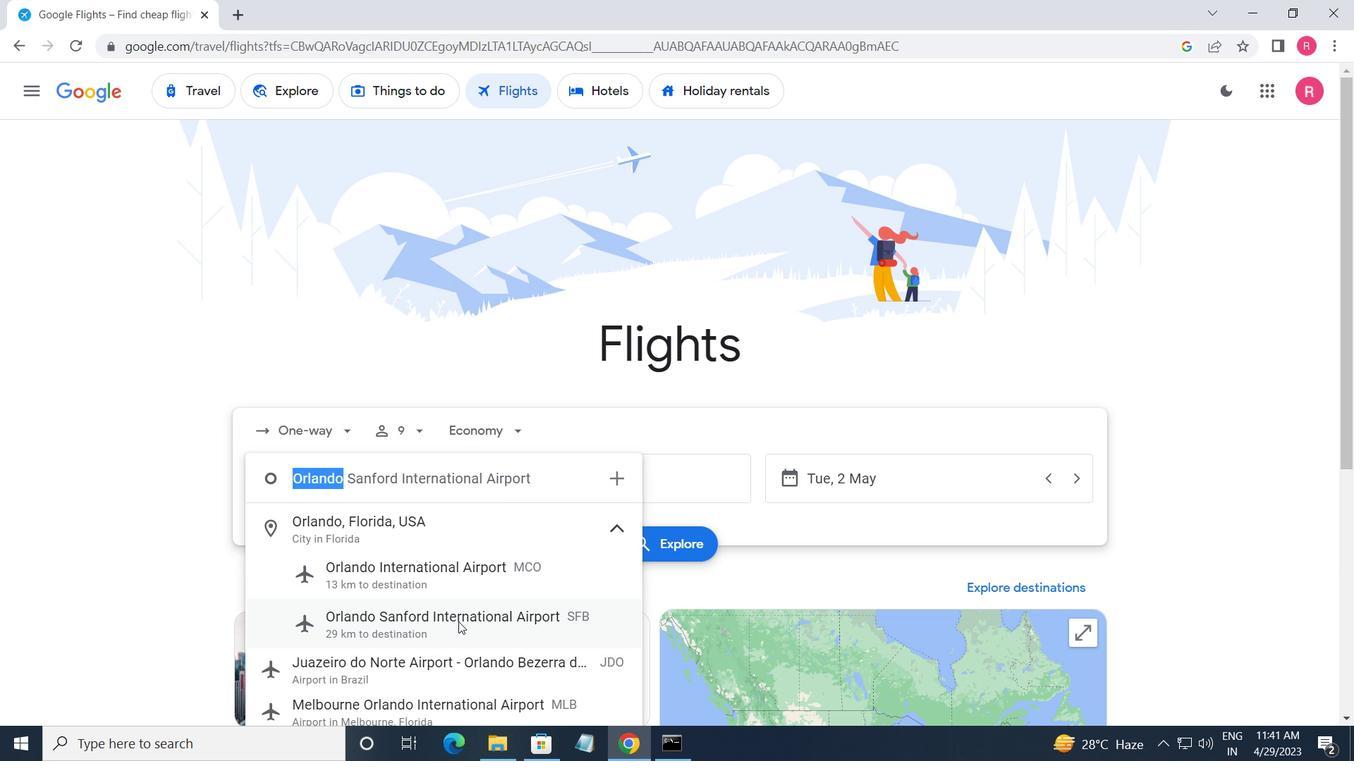 
Action: Mouse pressed left at (458, 622)
Screenshot: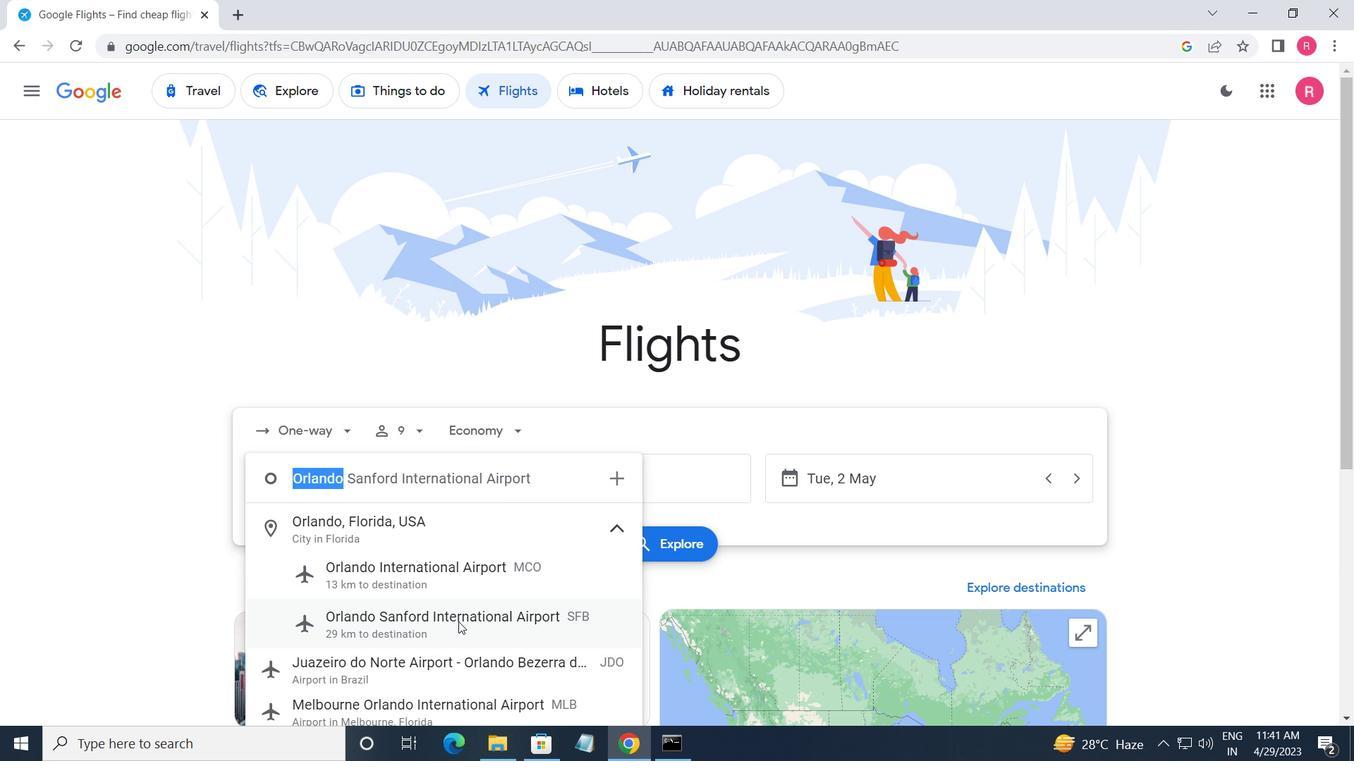 
Action: Mouse moved to (607, 478)
Screenshot: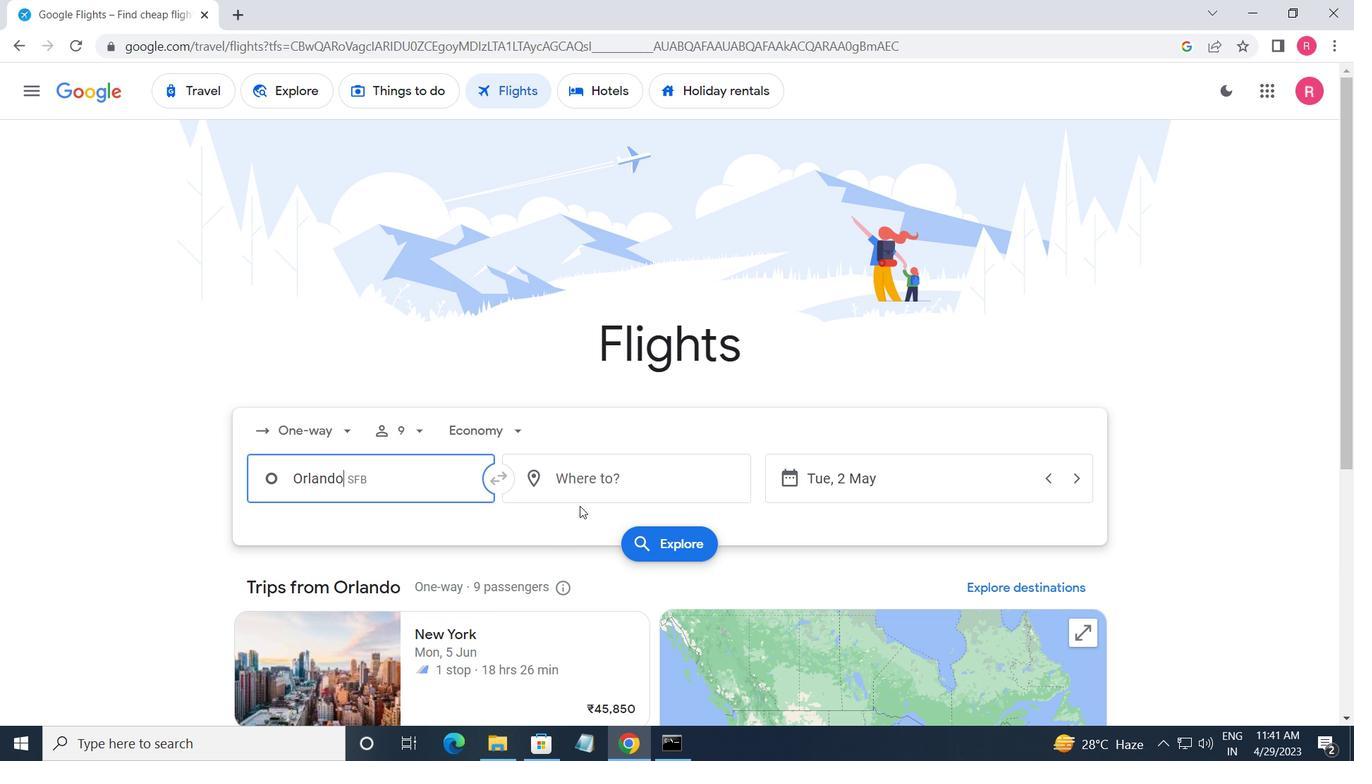 
Action: Mouse pressed left at (607, 478)
Screenshot: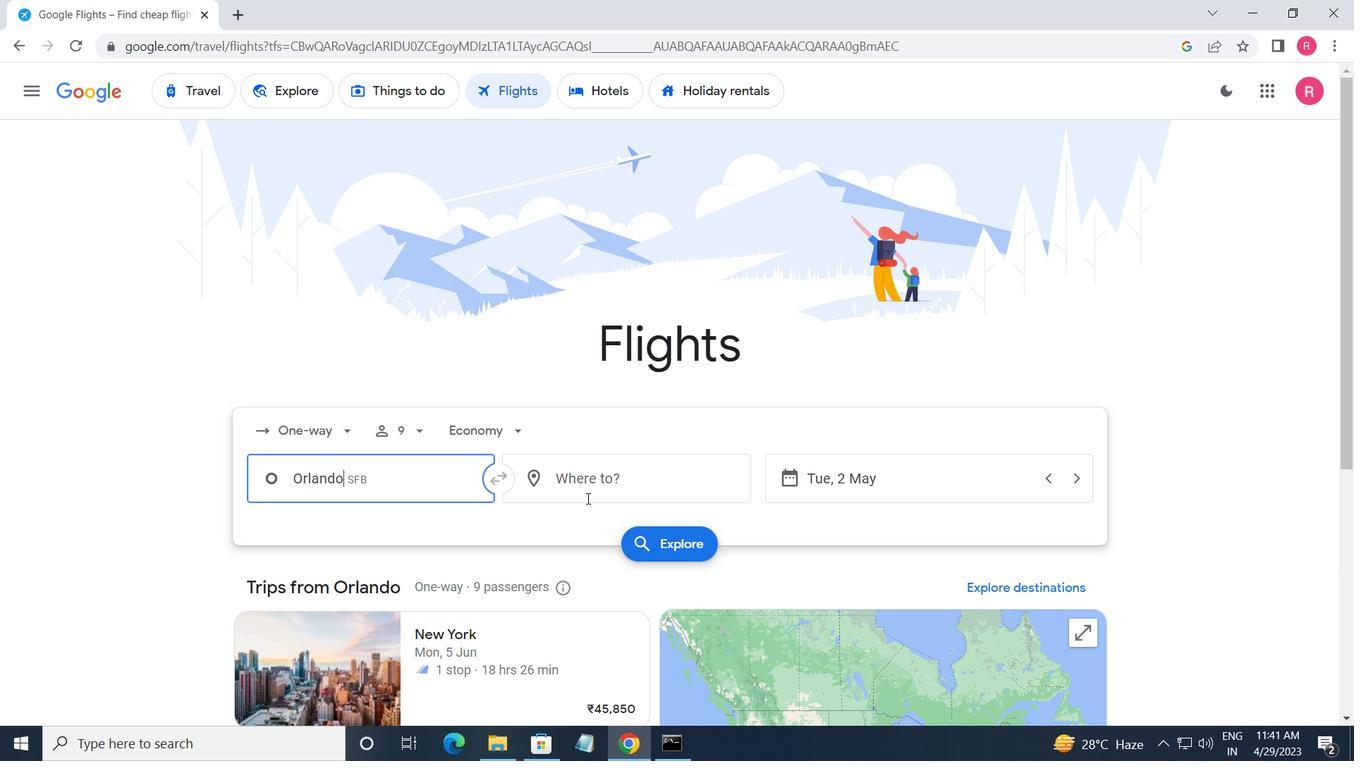 
Action: Mouse moved to (597, 642)
Screenshot: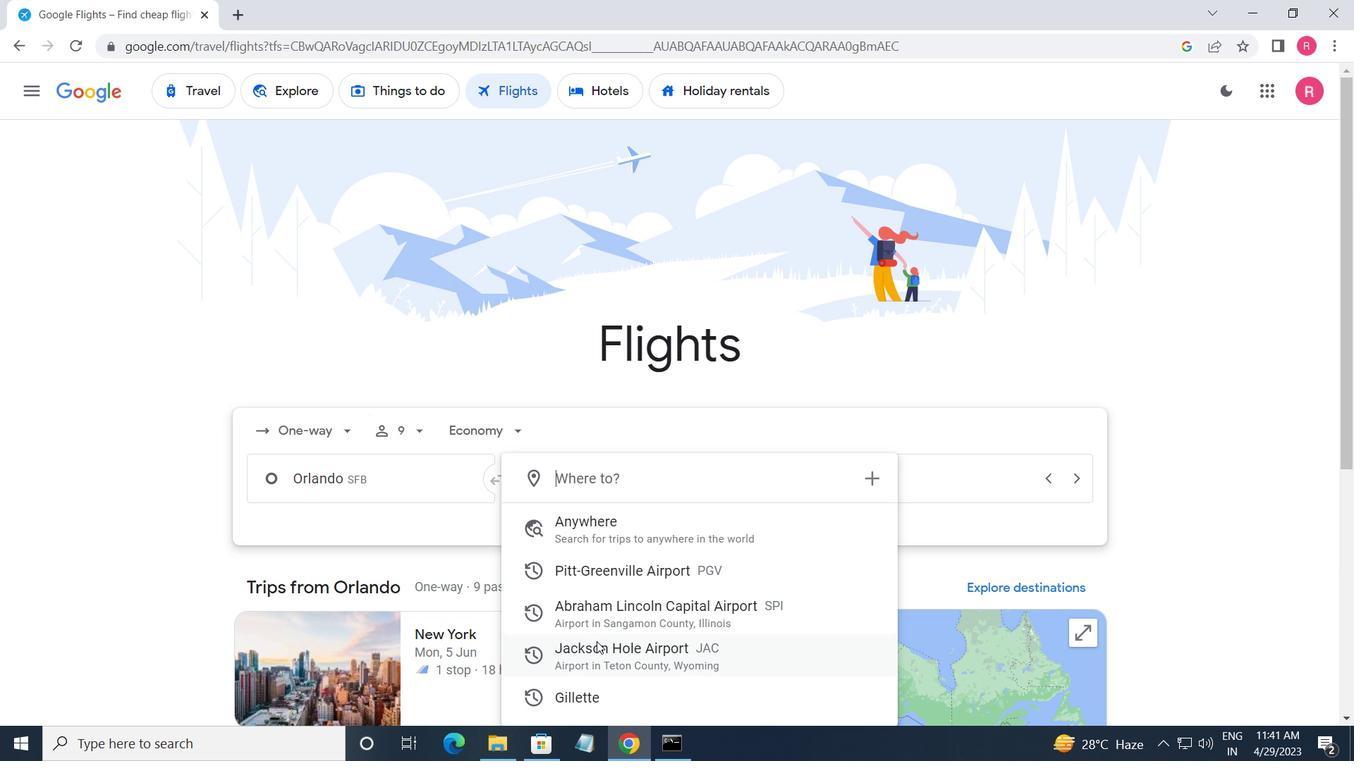 
Action: Mouse pressed left at (597, 642)
Screenshot: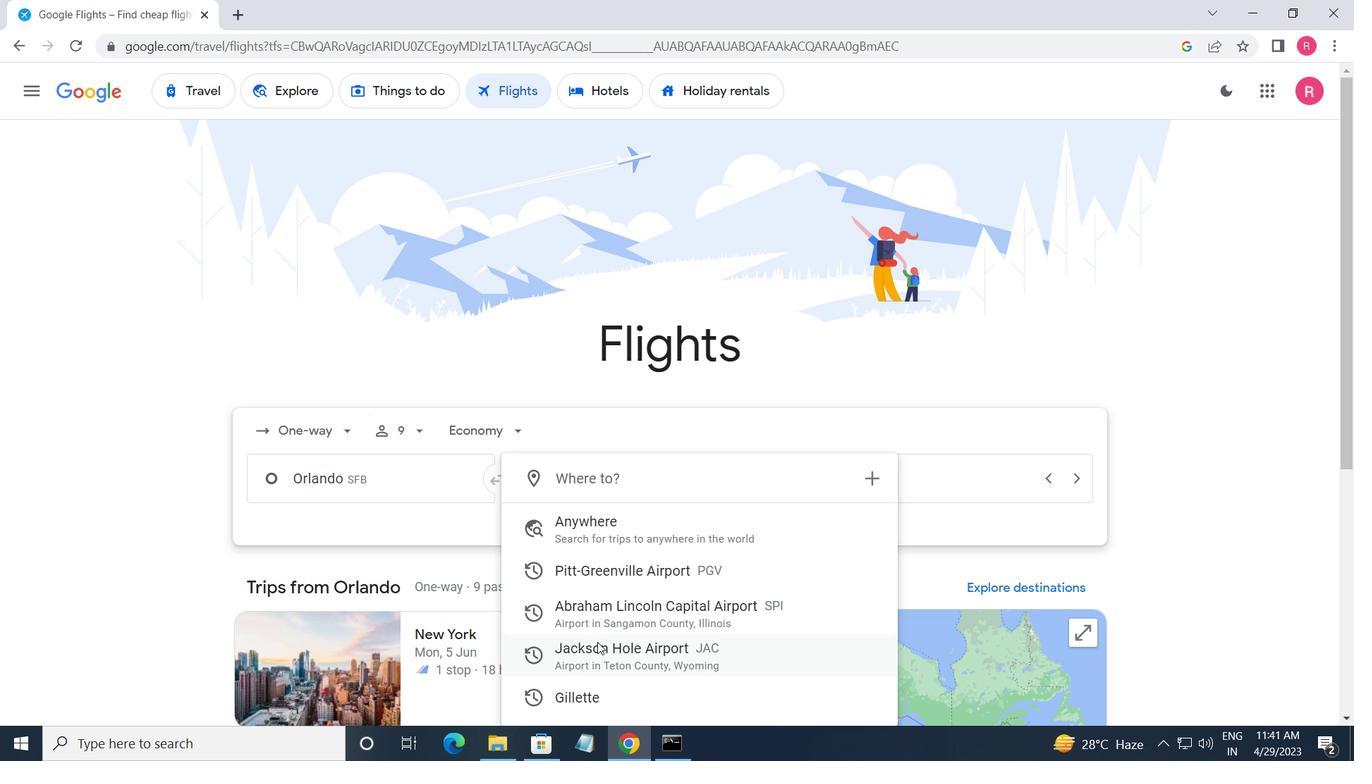 
Action: Mouse moved to (928, 482)
Screenshot: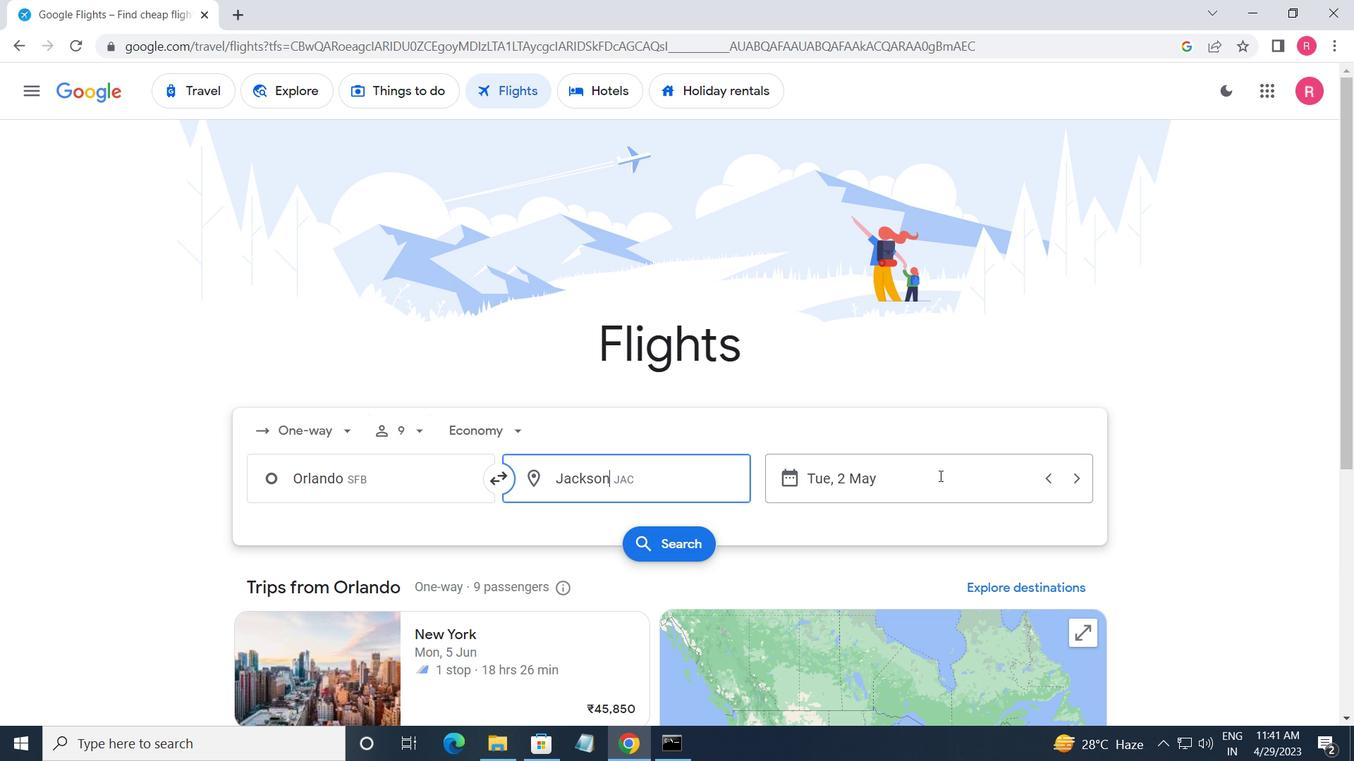 
Action: Mouse pressed left at (928, 482)
Screenshot: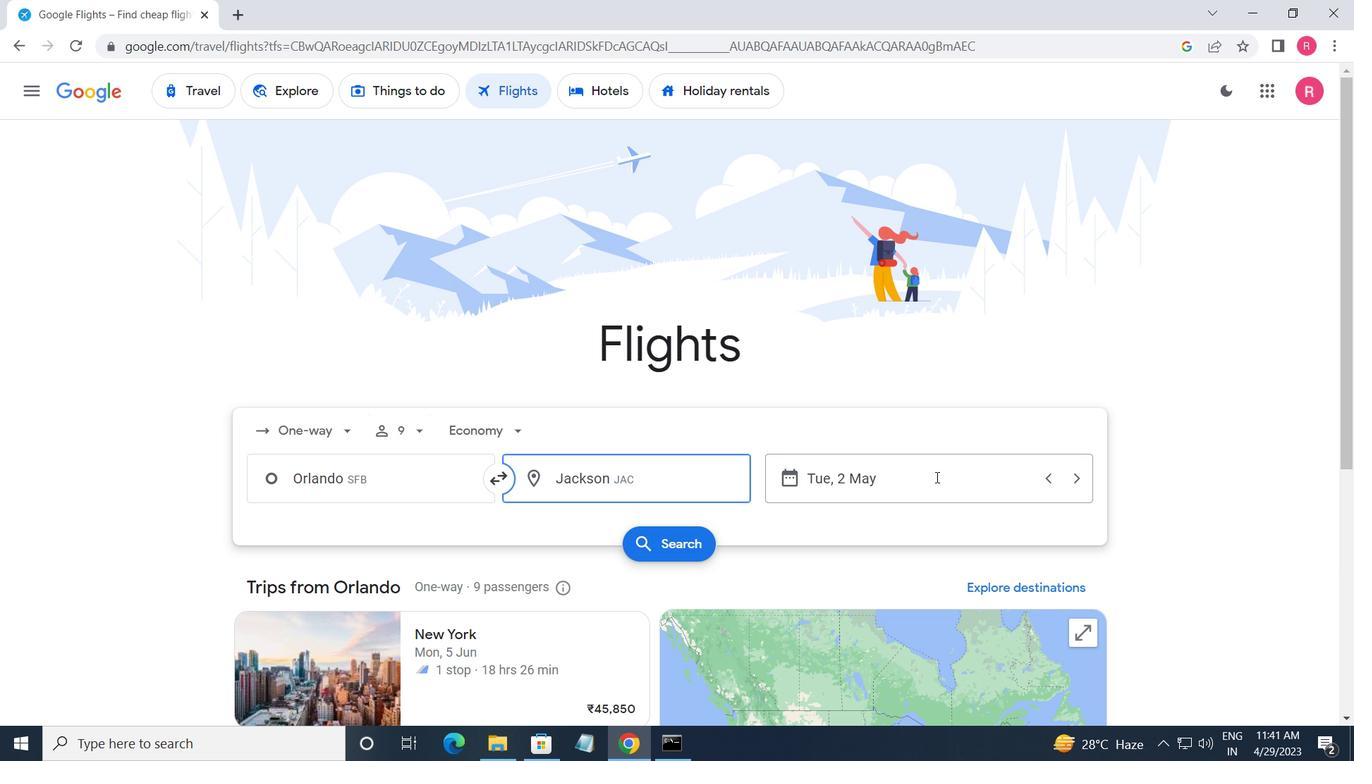 
Action: Mouse moved to (890, 411)
Screenshot: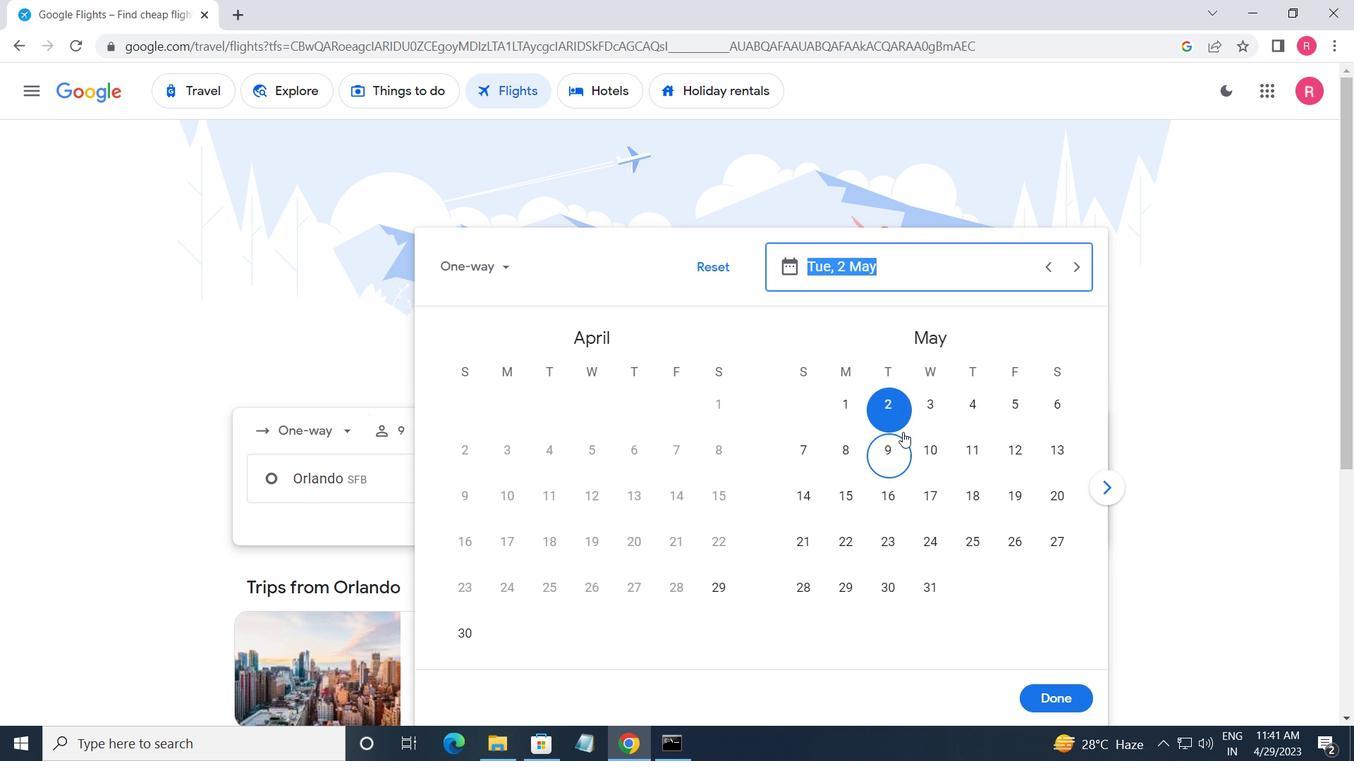 
Action: Mouse pressed left at (890, 411)
Screenshot: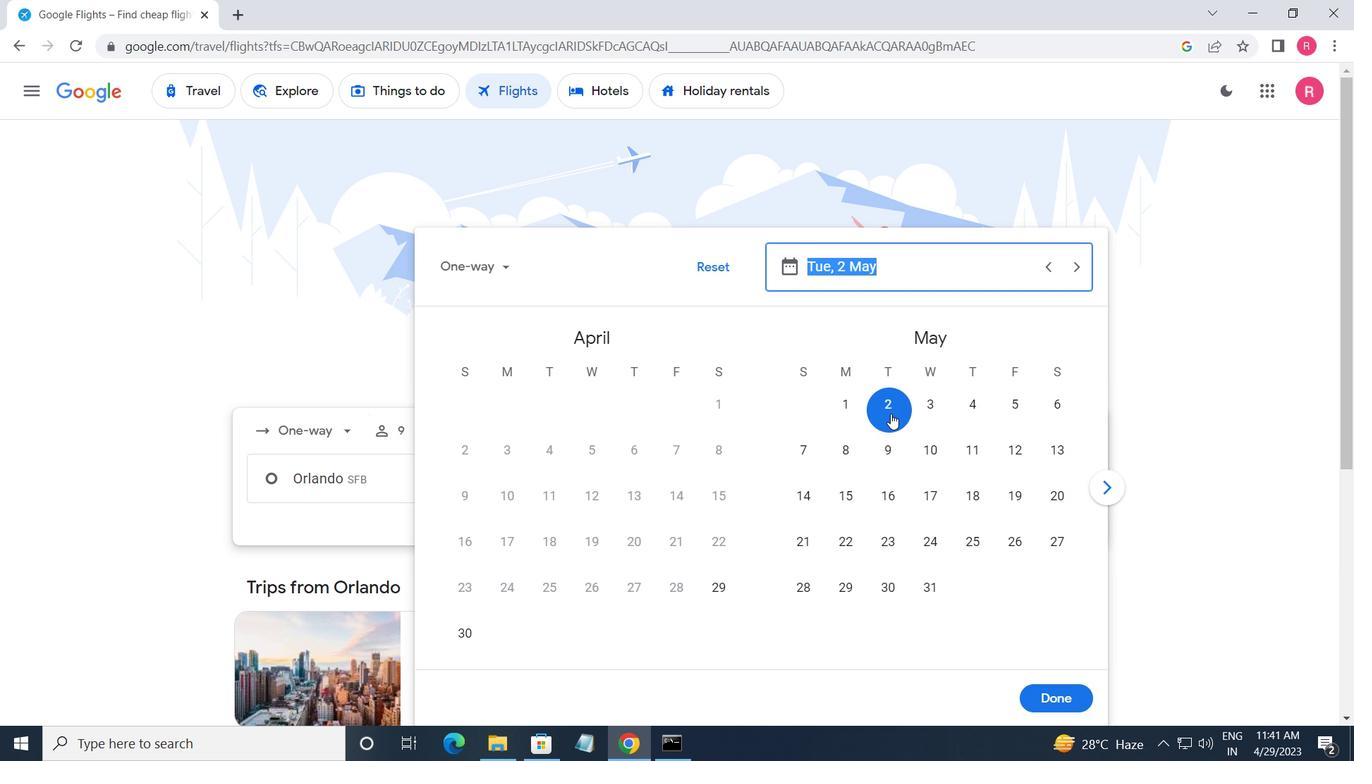 
Action: Mouse moved to (1060, 706)
Screenshot: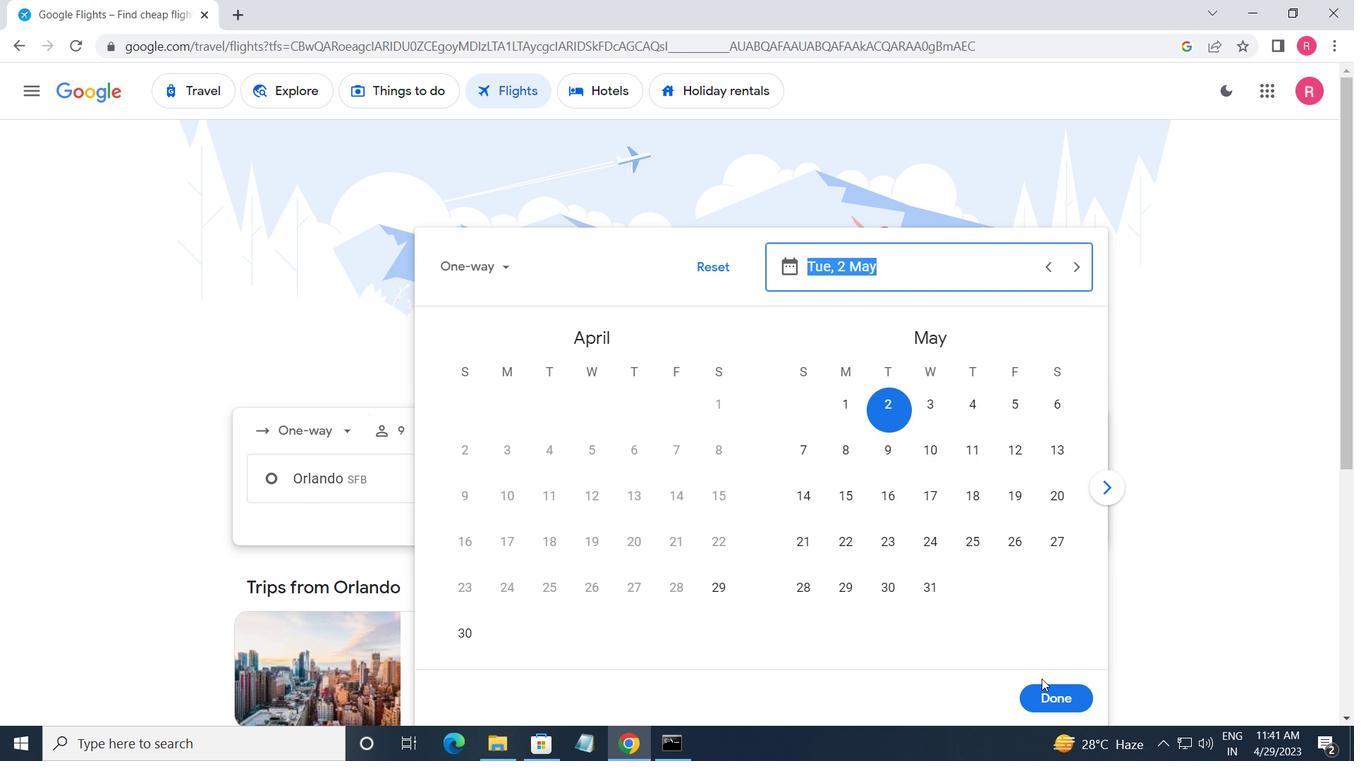
Action: Mouse pressed left at (1060, 706)
Screenshot: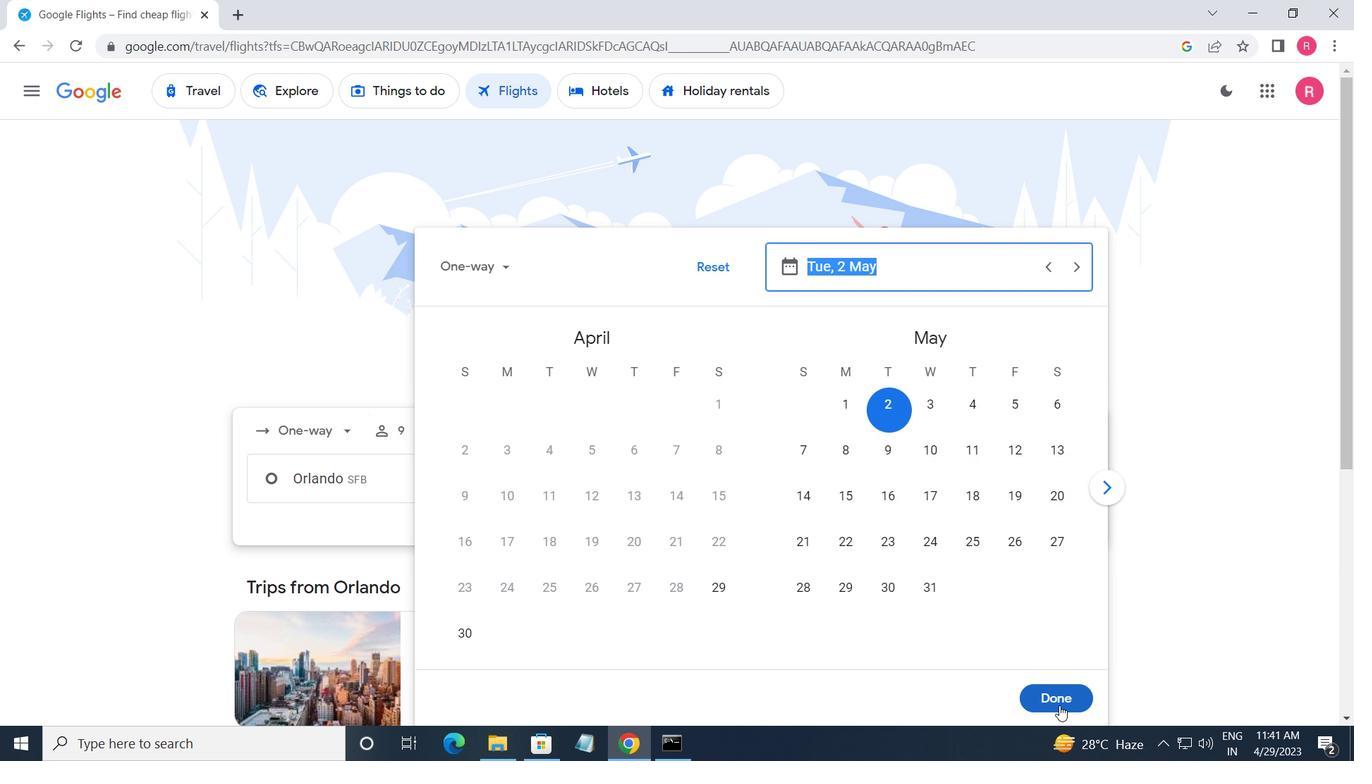 
Action: Mouse moved to (699, 549)
Screenshot: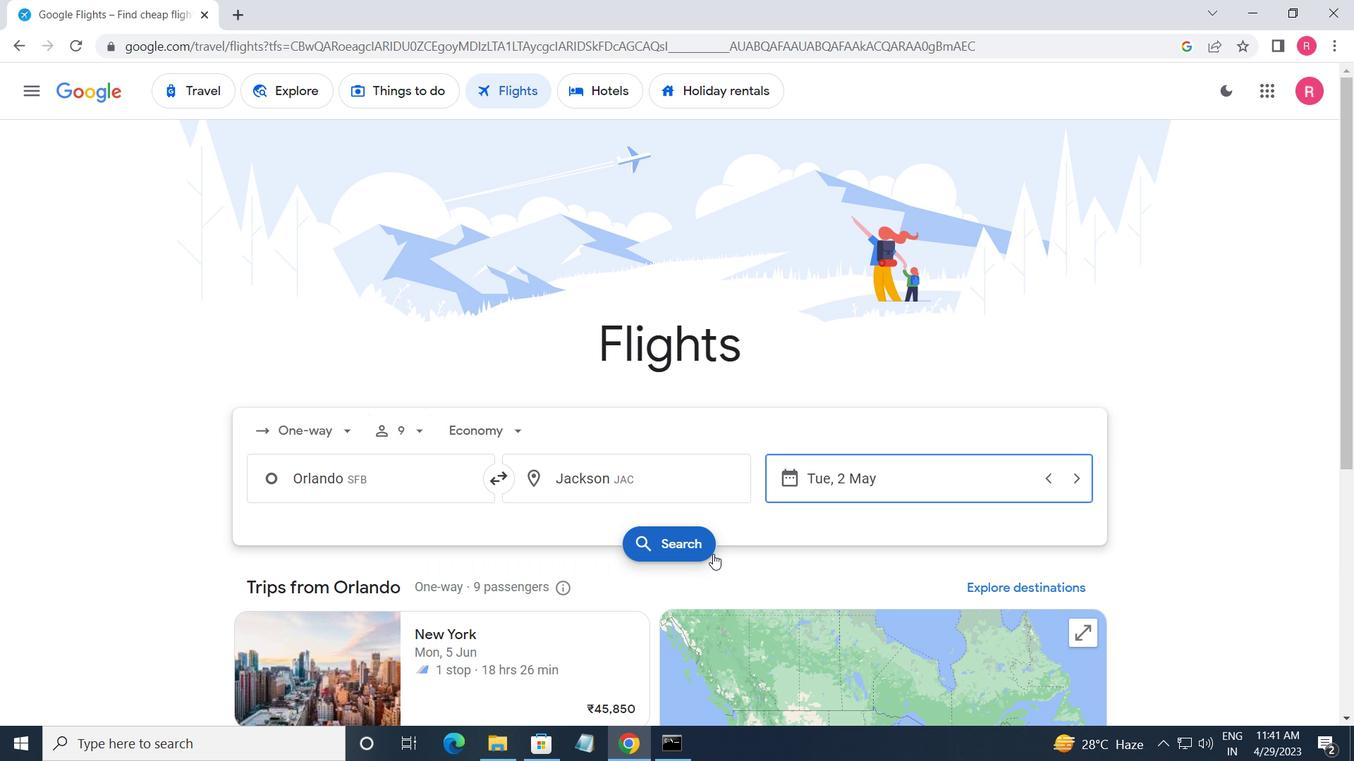 
Action: Mouse pressed left at (699, 549)
Screenshot: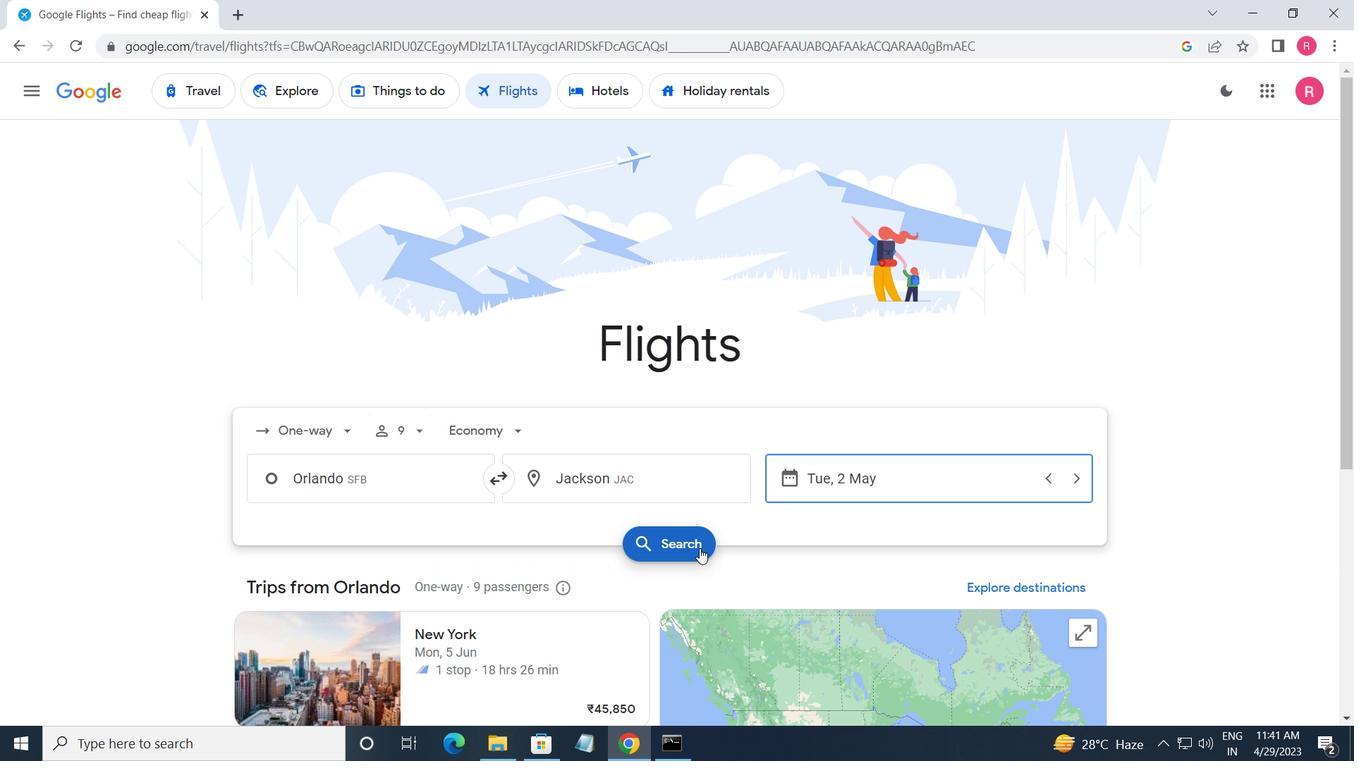 
Action: Mouse moved to (287, 244)
Screenshot: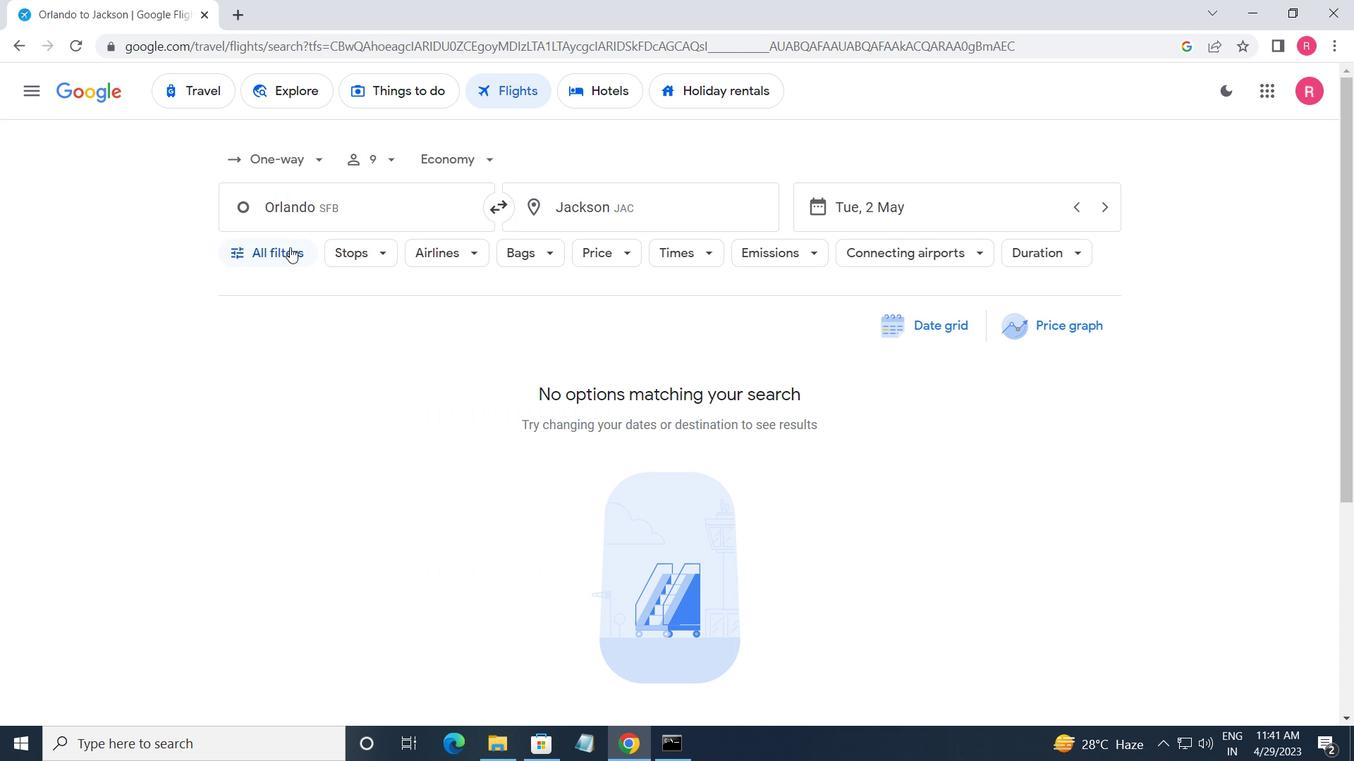
Action: Mouse pressed left at (287, 244)
Screenshot: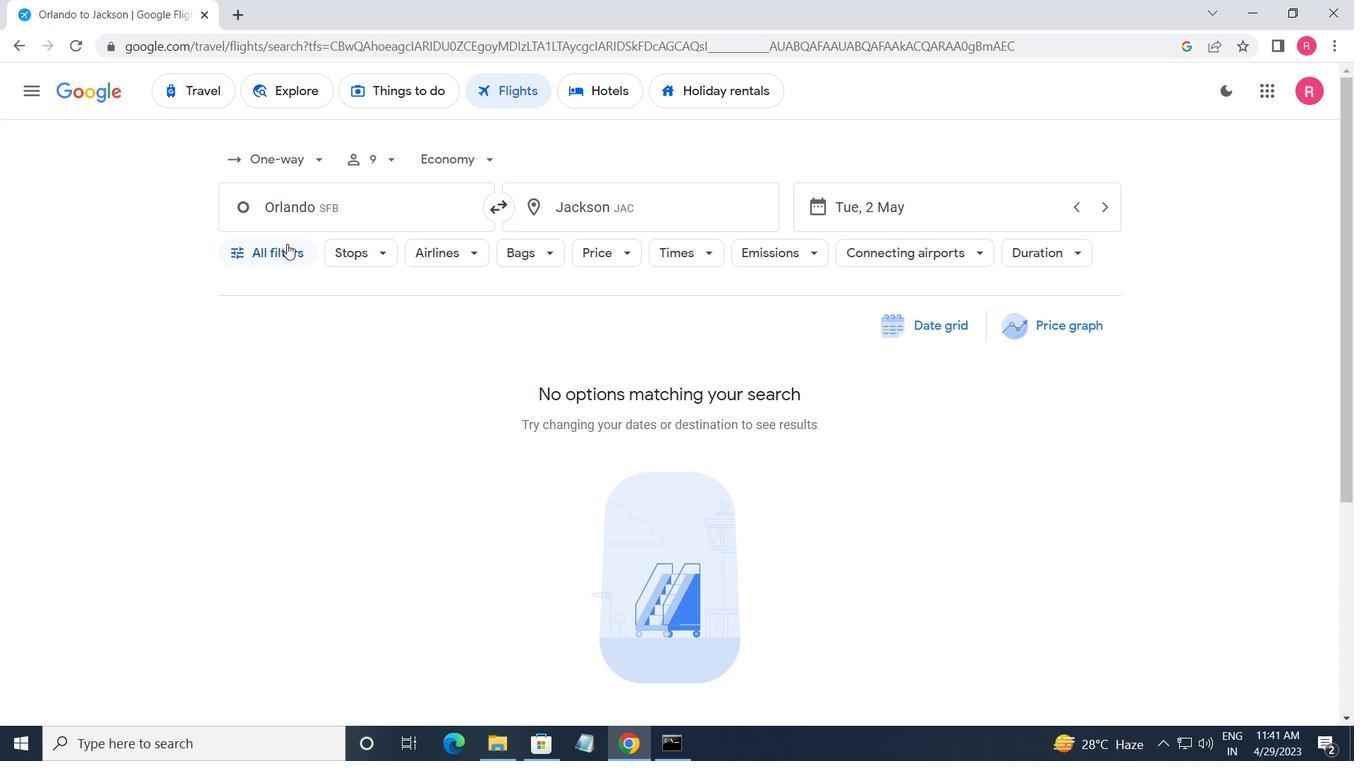 
Action: Mouse moved to (305, 478)
Screenshot: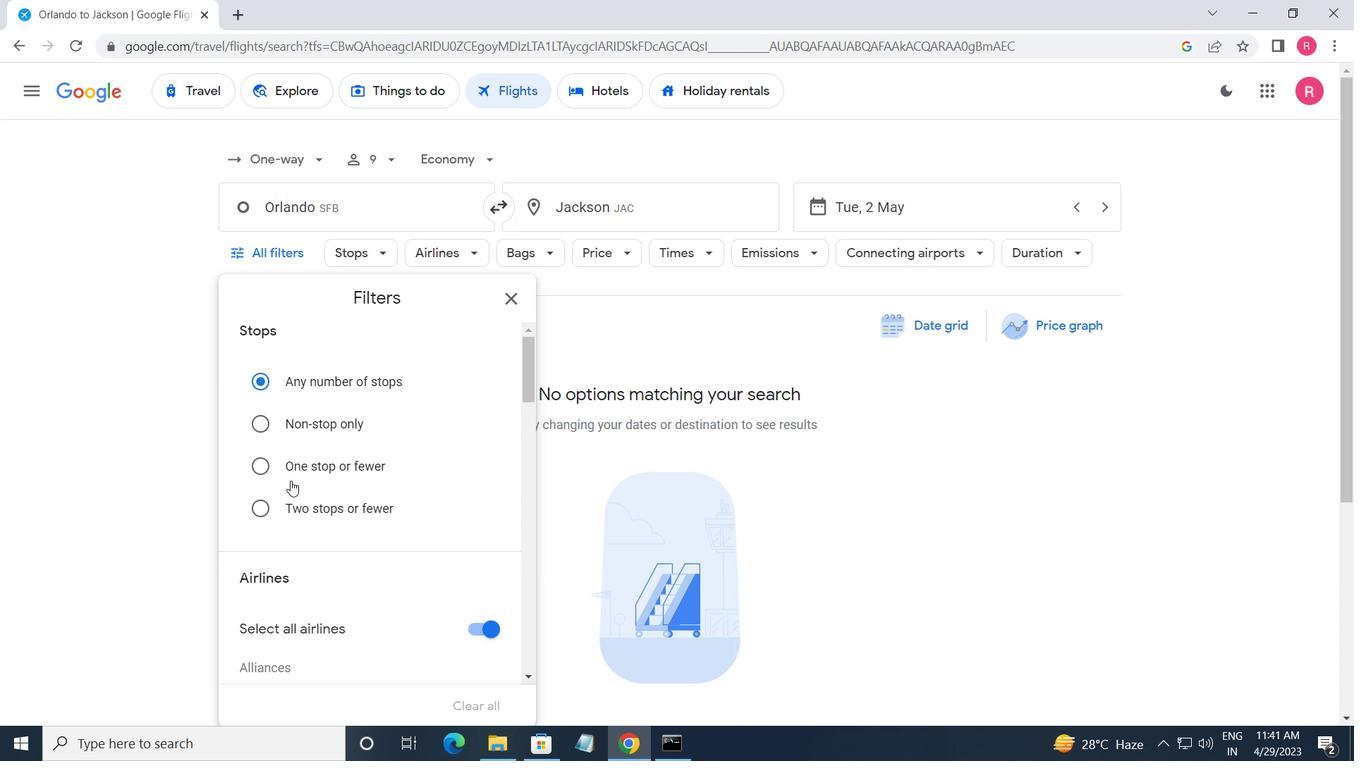 
Action: Mouse scrolled (305, 478) with delta (0, 0)
Screenshot: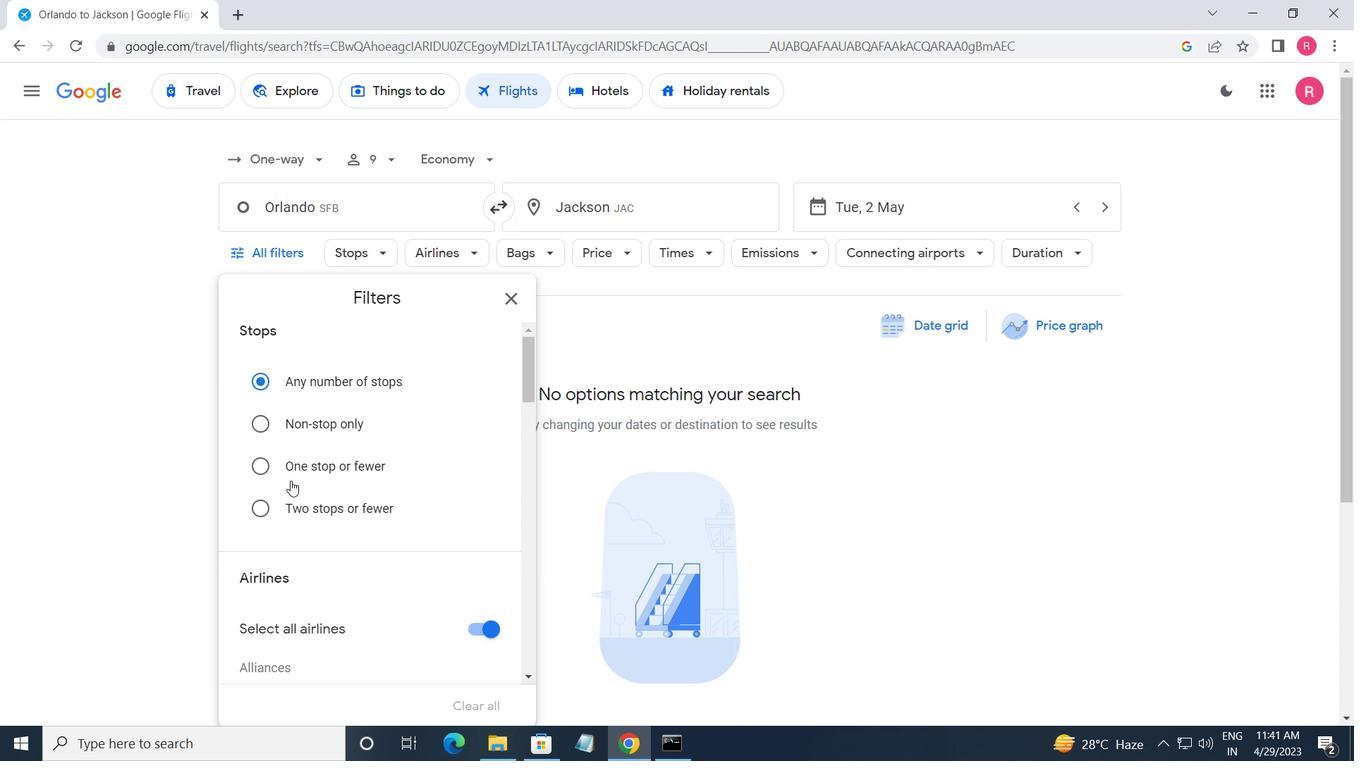 
Action: Mouse moved to (305, 478)
Screenshot: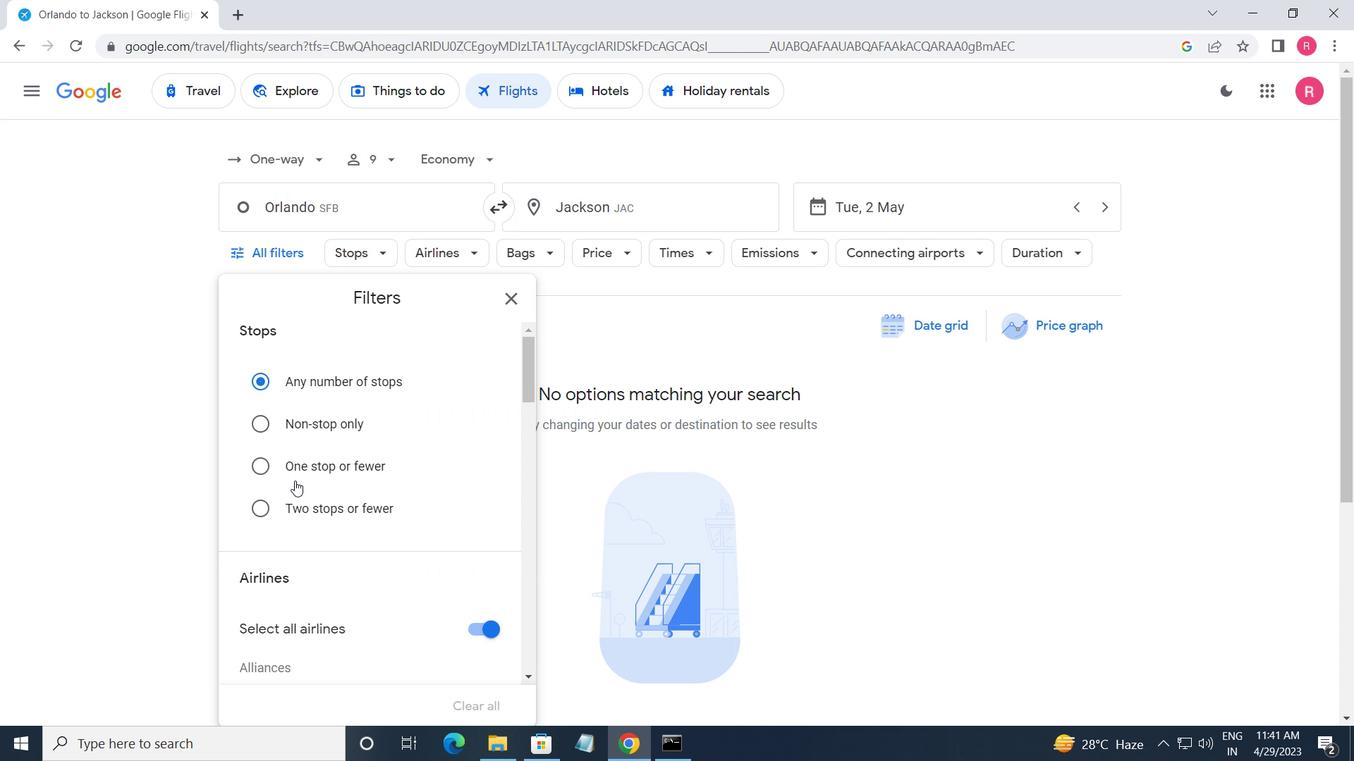 
Action: Mouse scrolled (305, 478) with delta (0, 0)
Screenshot: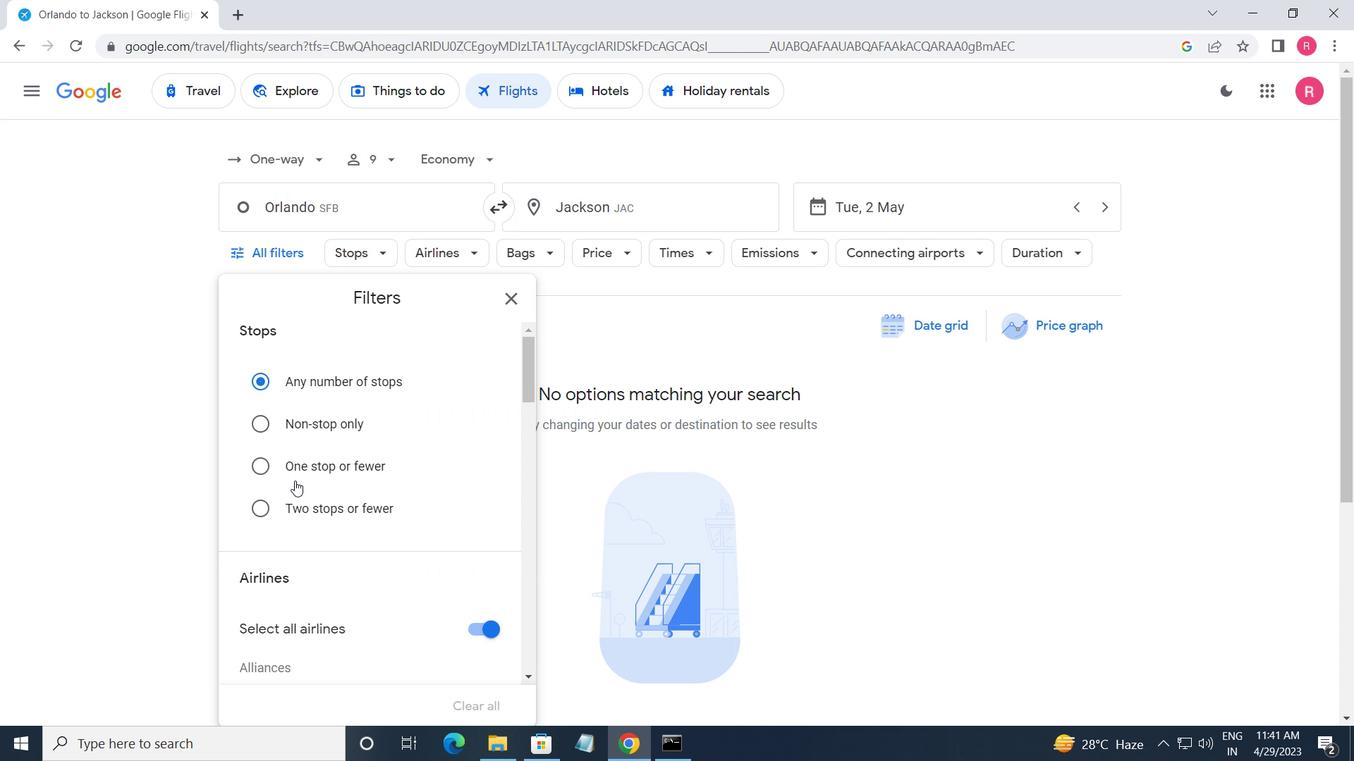 
Action: Mouse moved to (311, 478)
Screenshot: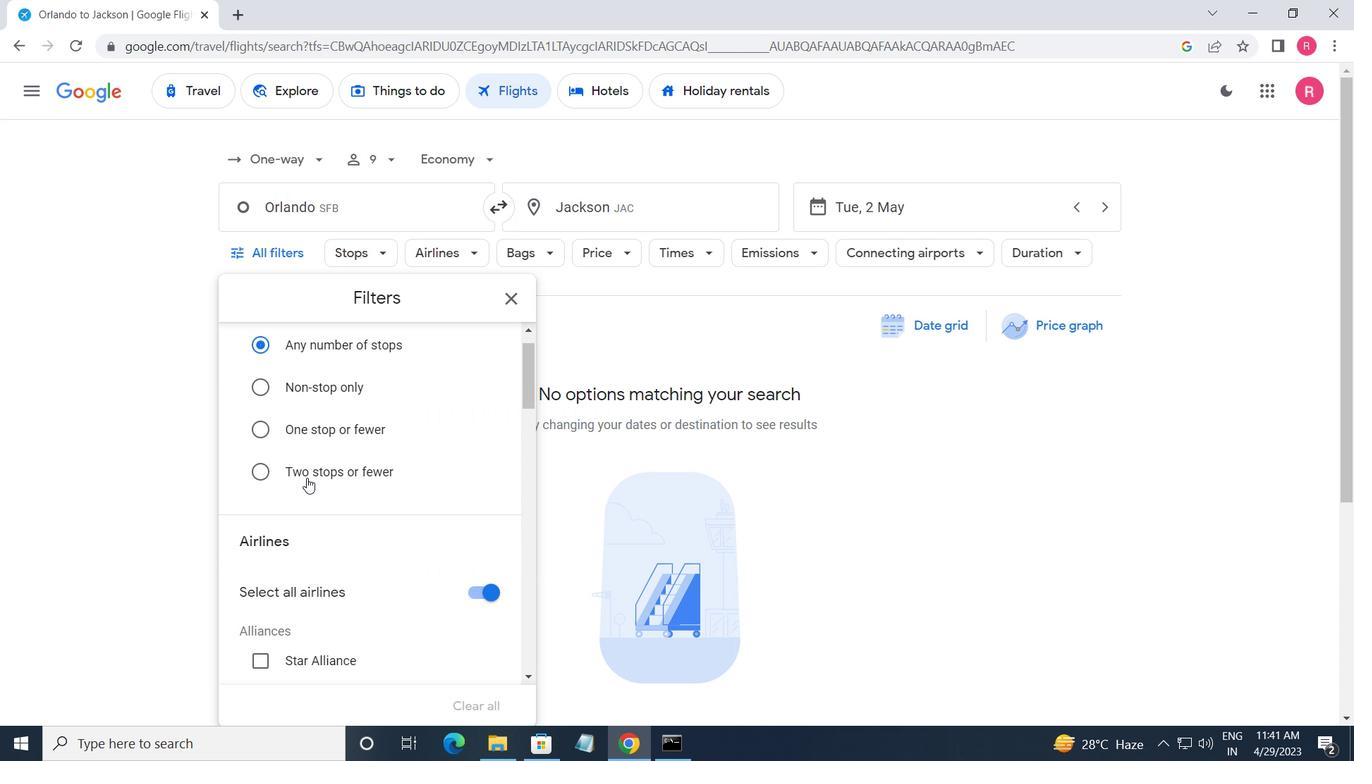 
Action: Mouse scrolled (311, 478) with delta (0, 0)
Screenshot: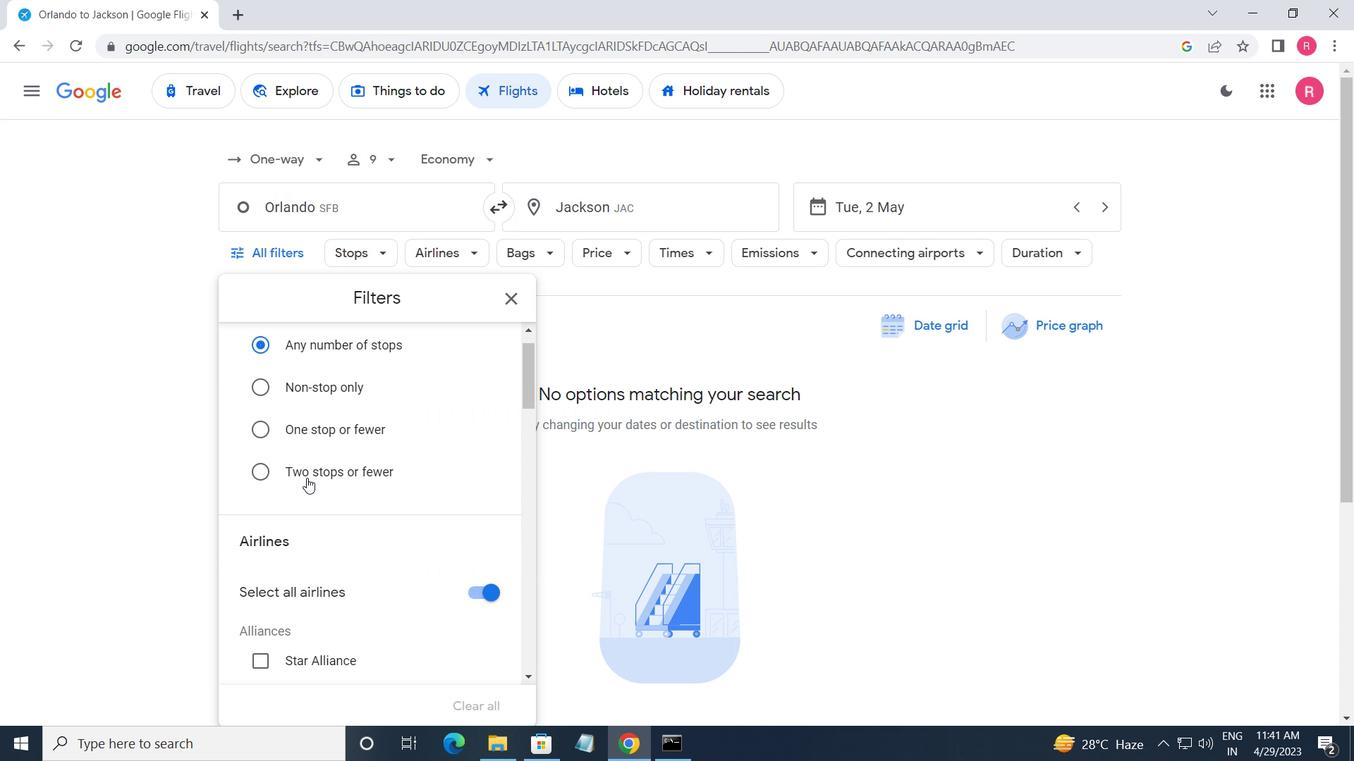 
Action: Mouse moved to (313, 477)
Screenshot: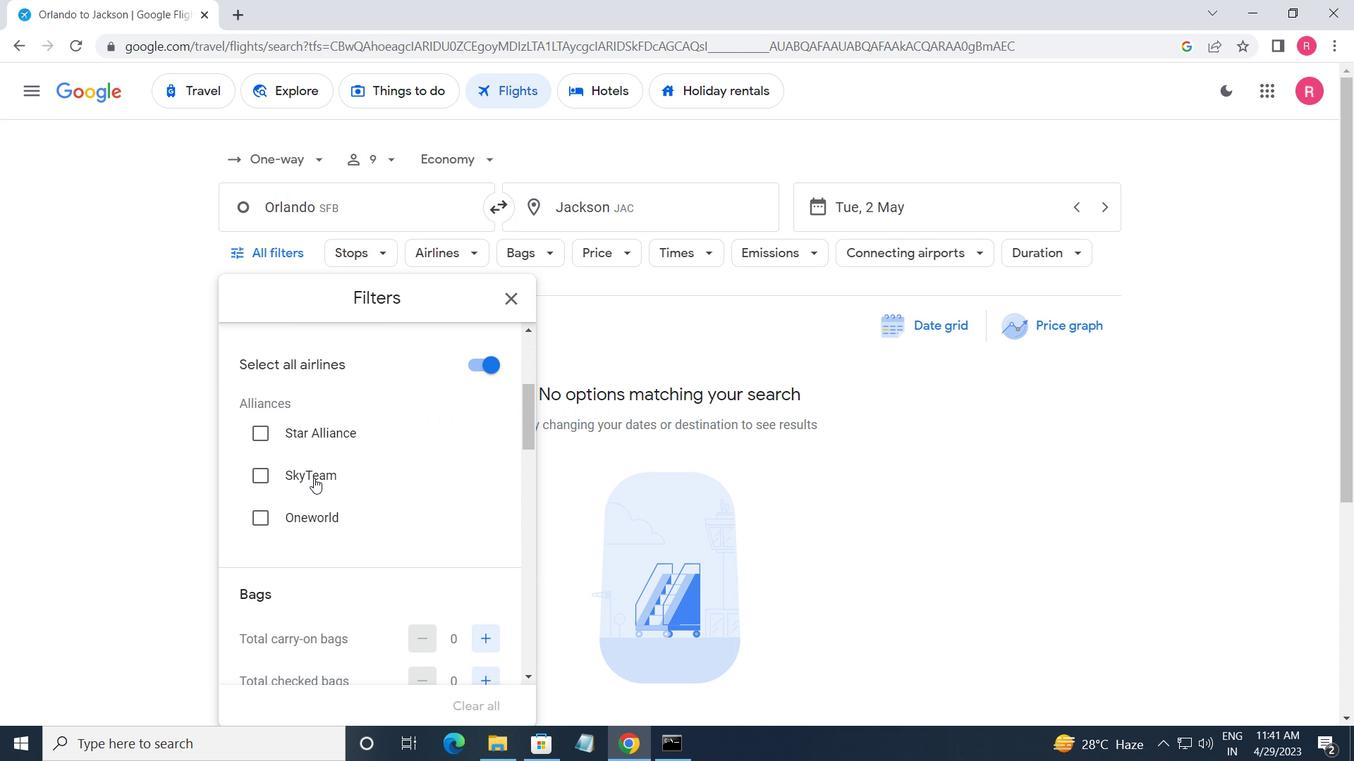 
Action: Mouse scrolled (313, 476) with delta (0, 0)
Screenshot: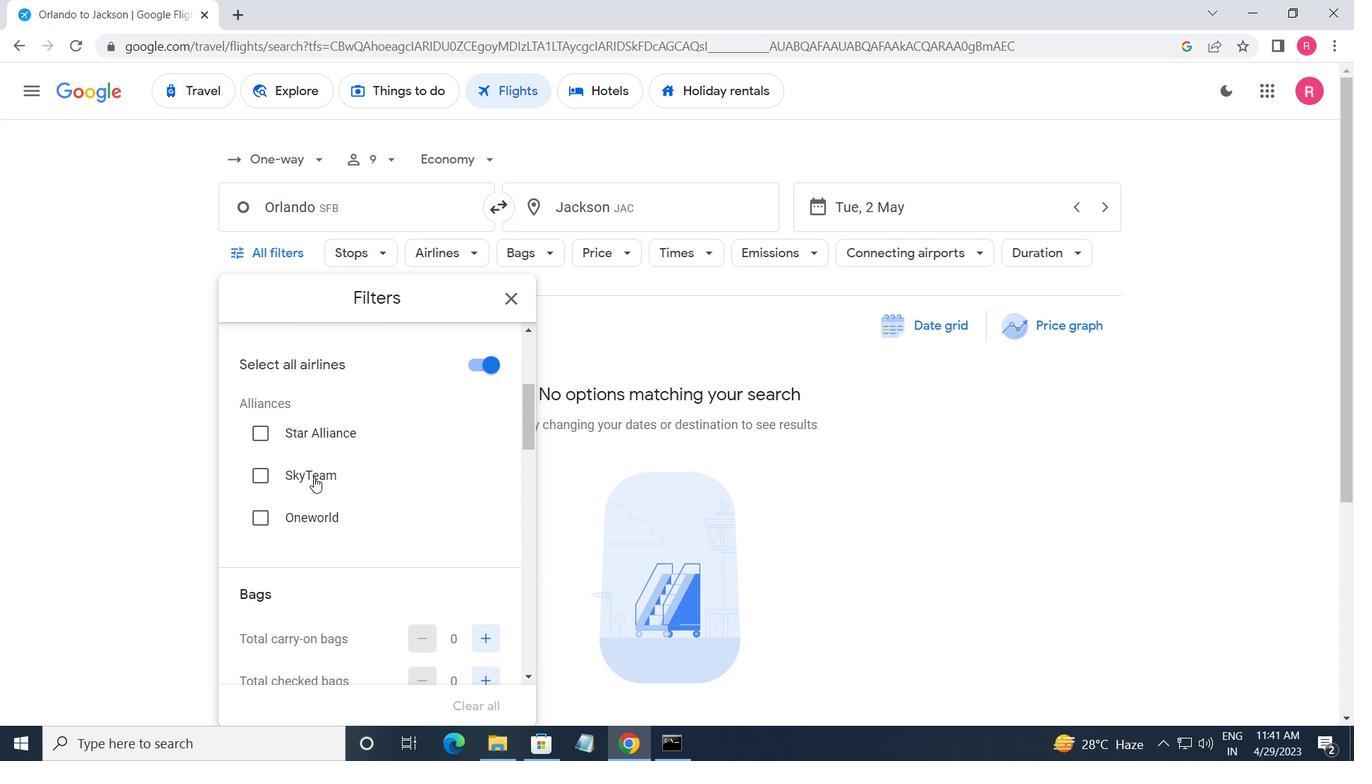 
Action: Mouse moved to (329, 478)
Screenshot: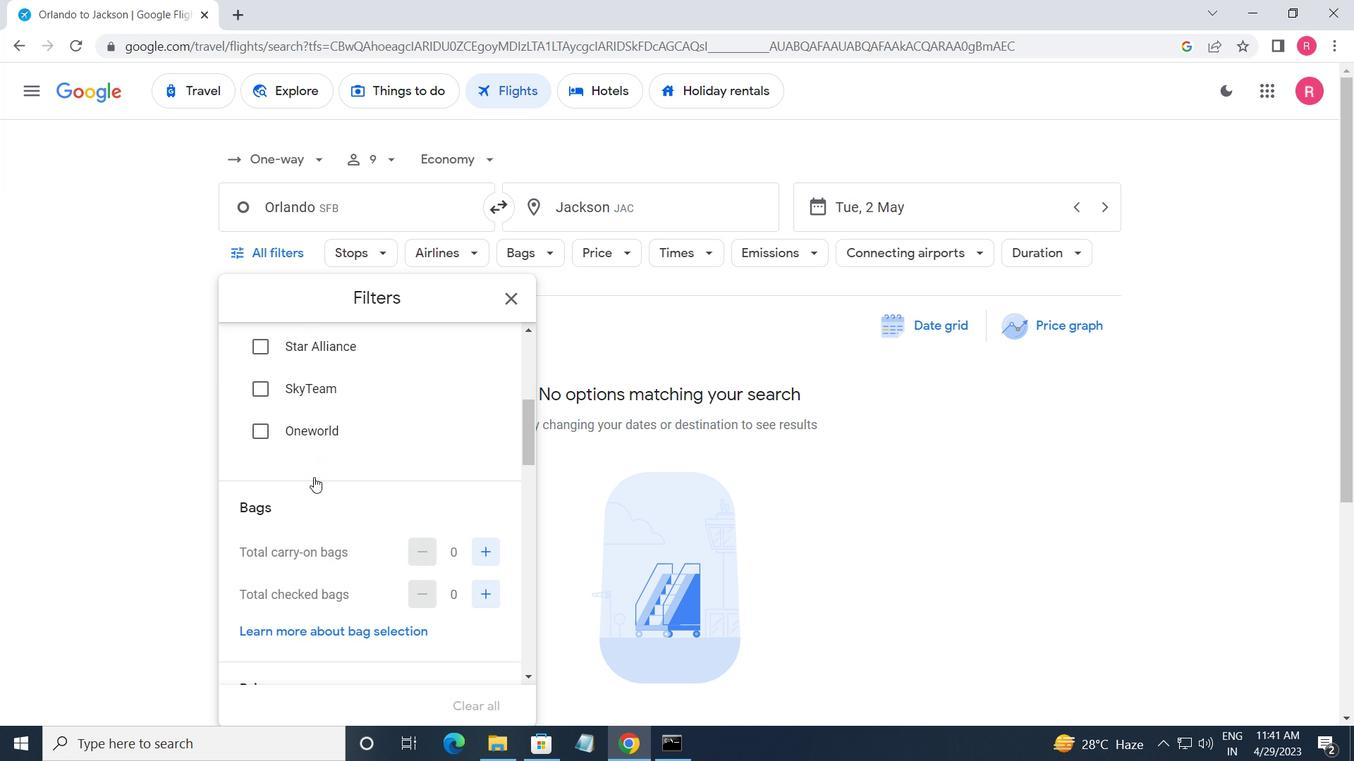 
Action: Mouse scrolled (329, 477) with delta (0, 0)
Screenshot: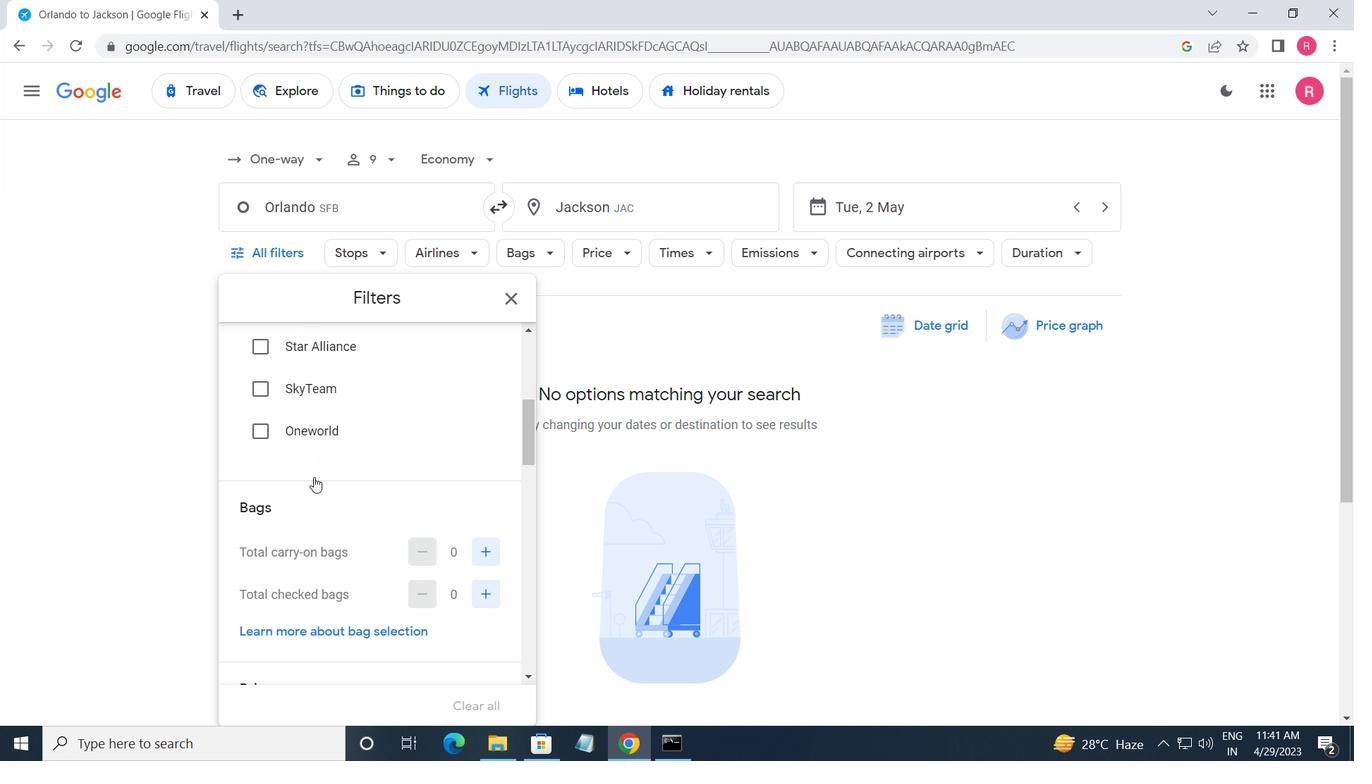 
Action: Mouse moved to (479, 507)
Screenshot: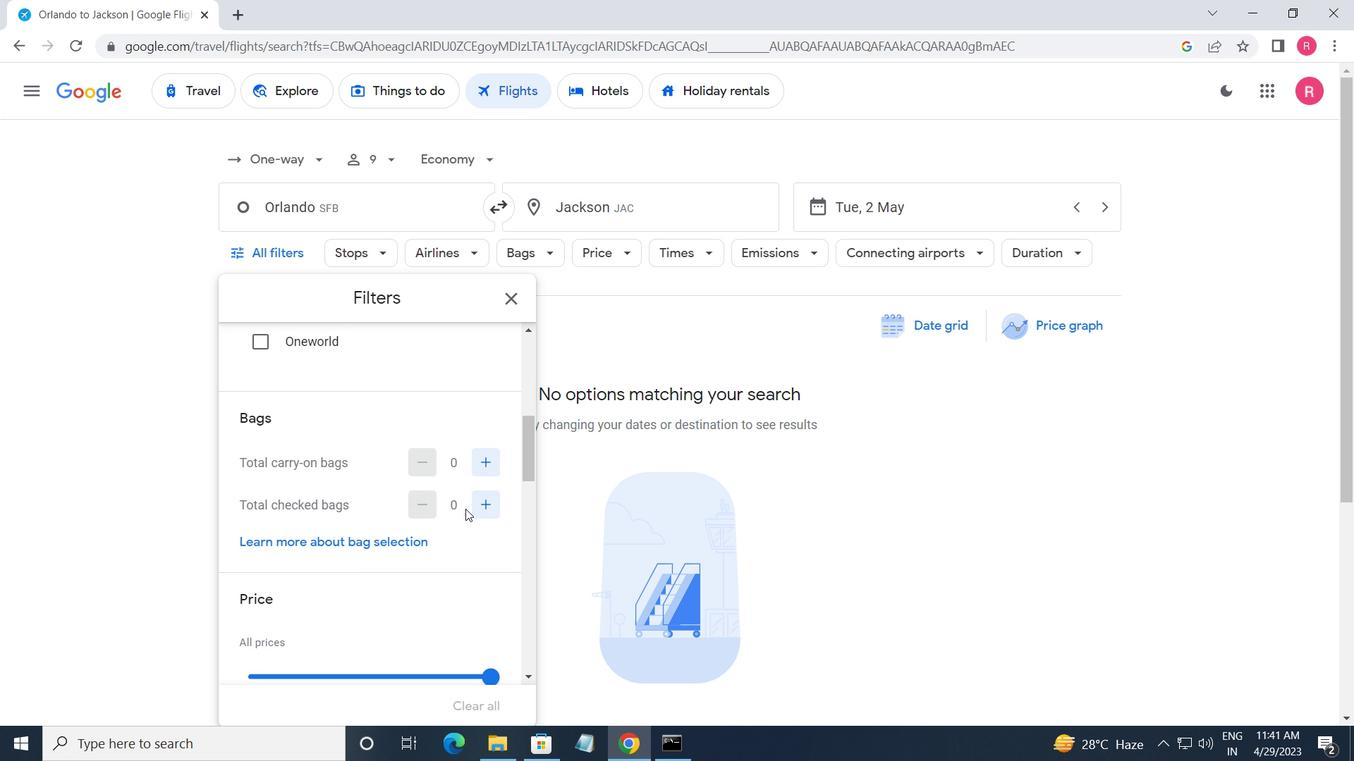 
Action: Mouse pressed left at (479, 507)
Screenshot: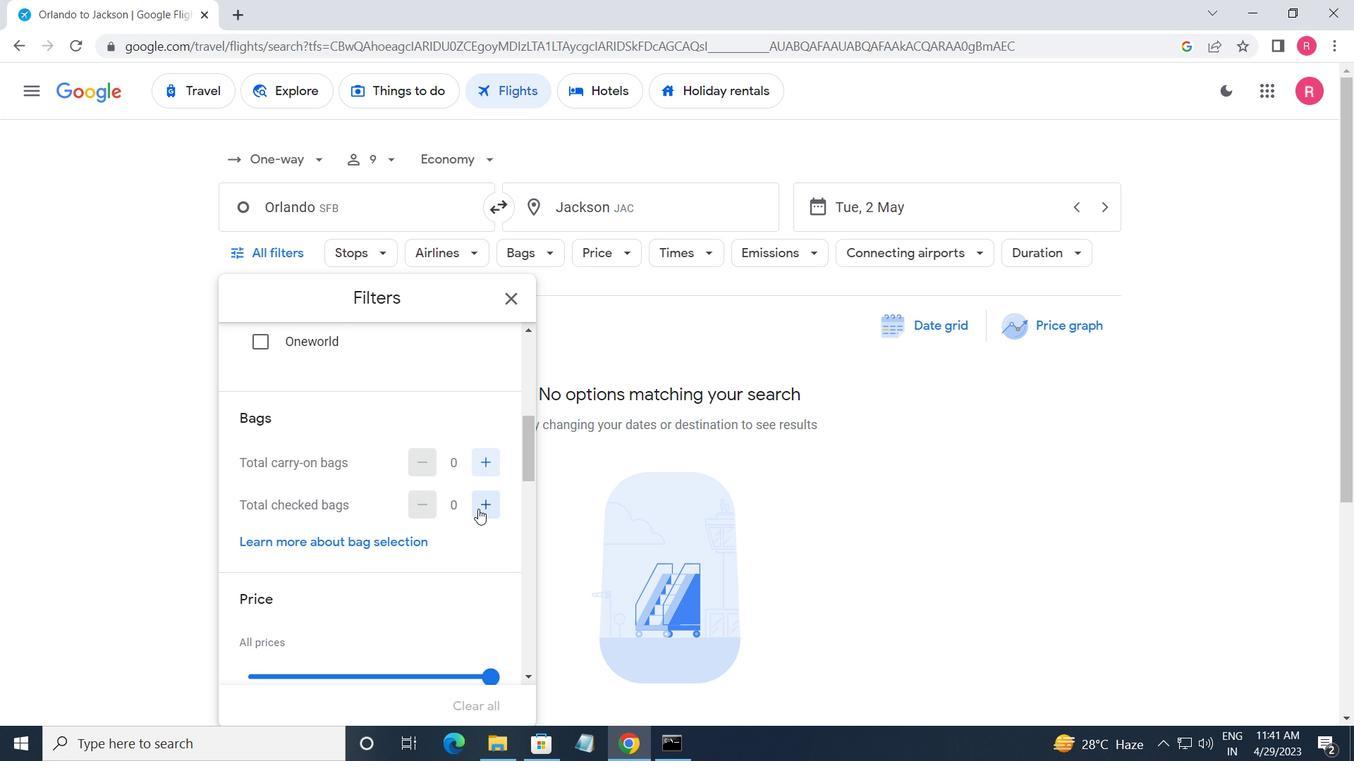 
Action: Mouse pressed left at (479, 507)
Screenshot: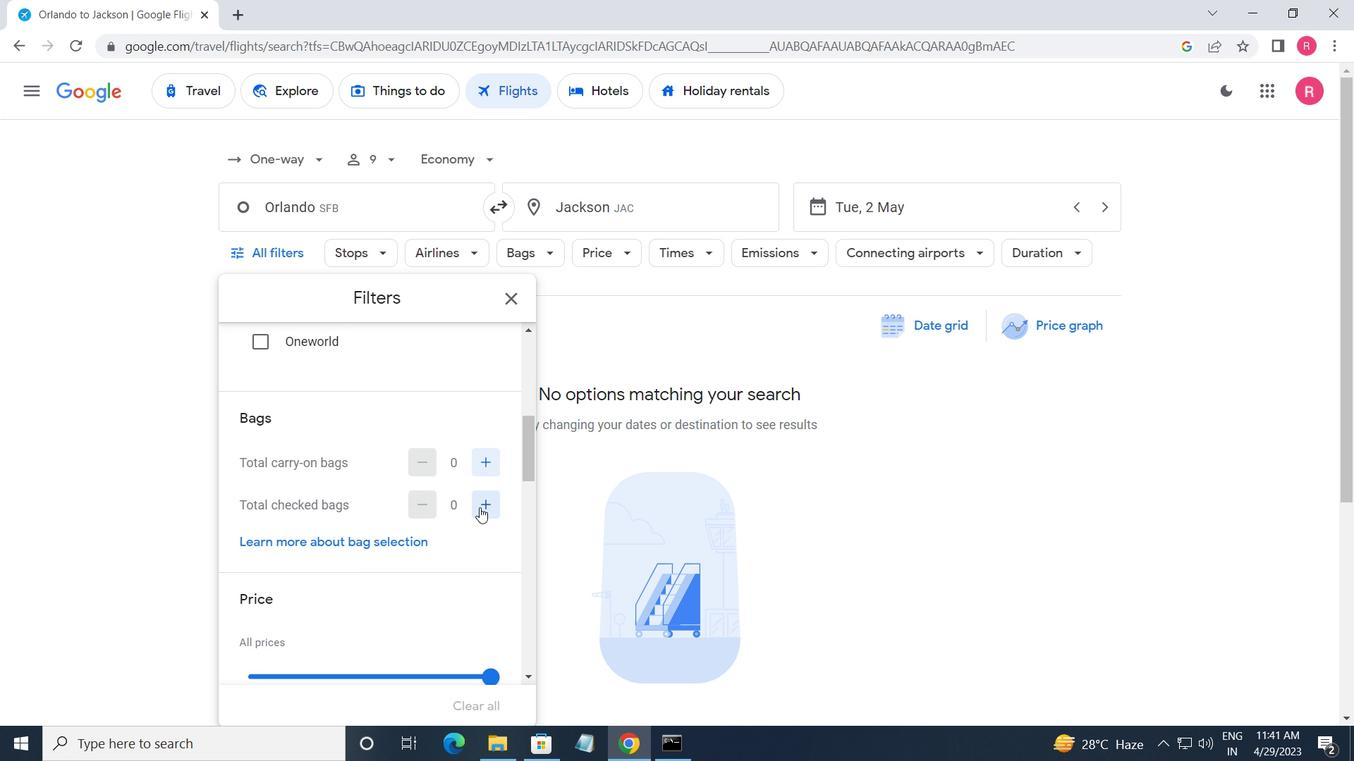 
Action: Mouse pressed left at (479, 507)
Screenshot: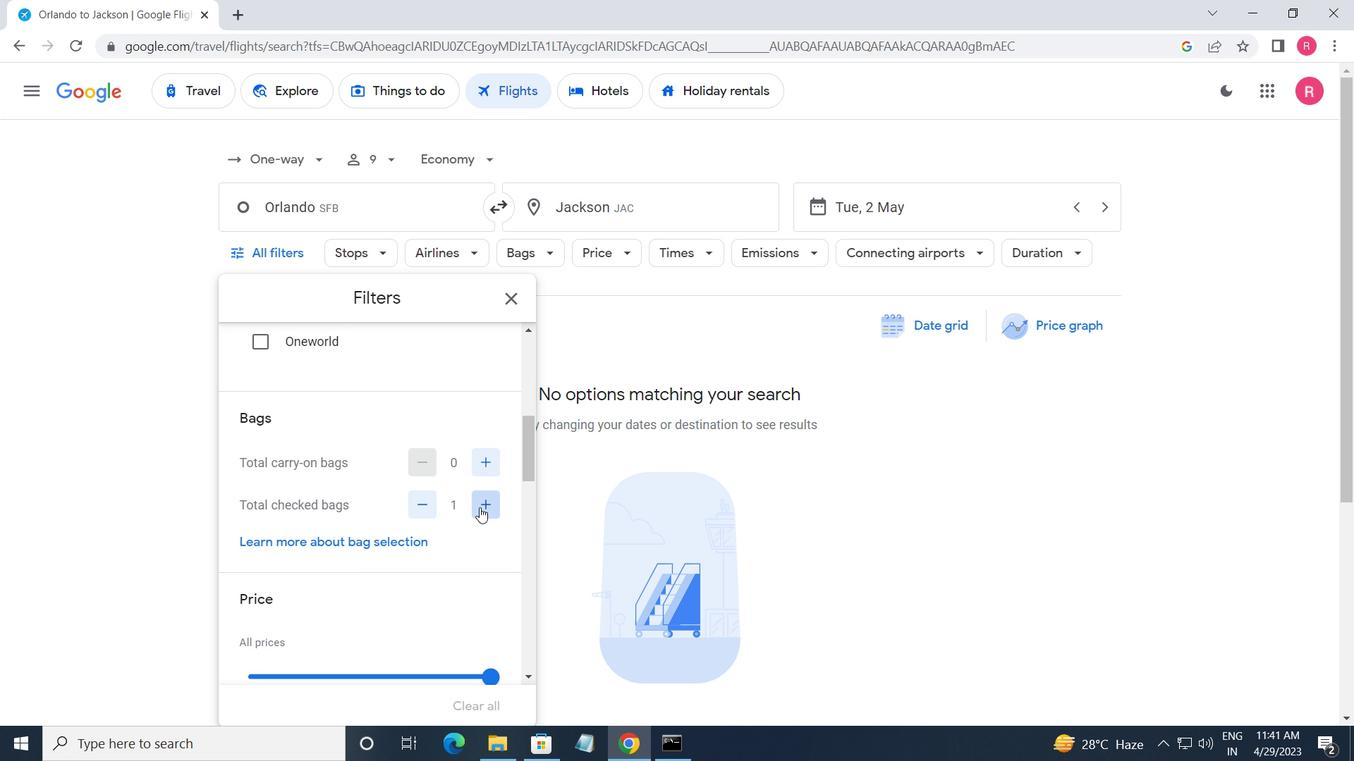 
Action: Mouse pressed left at (479, 507)
Screenshot: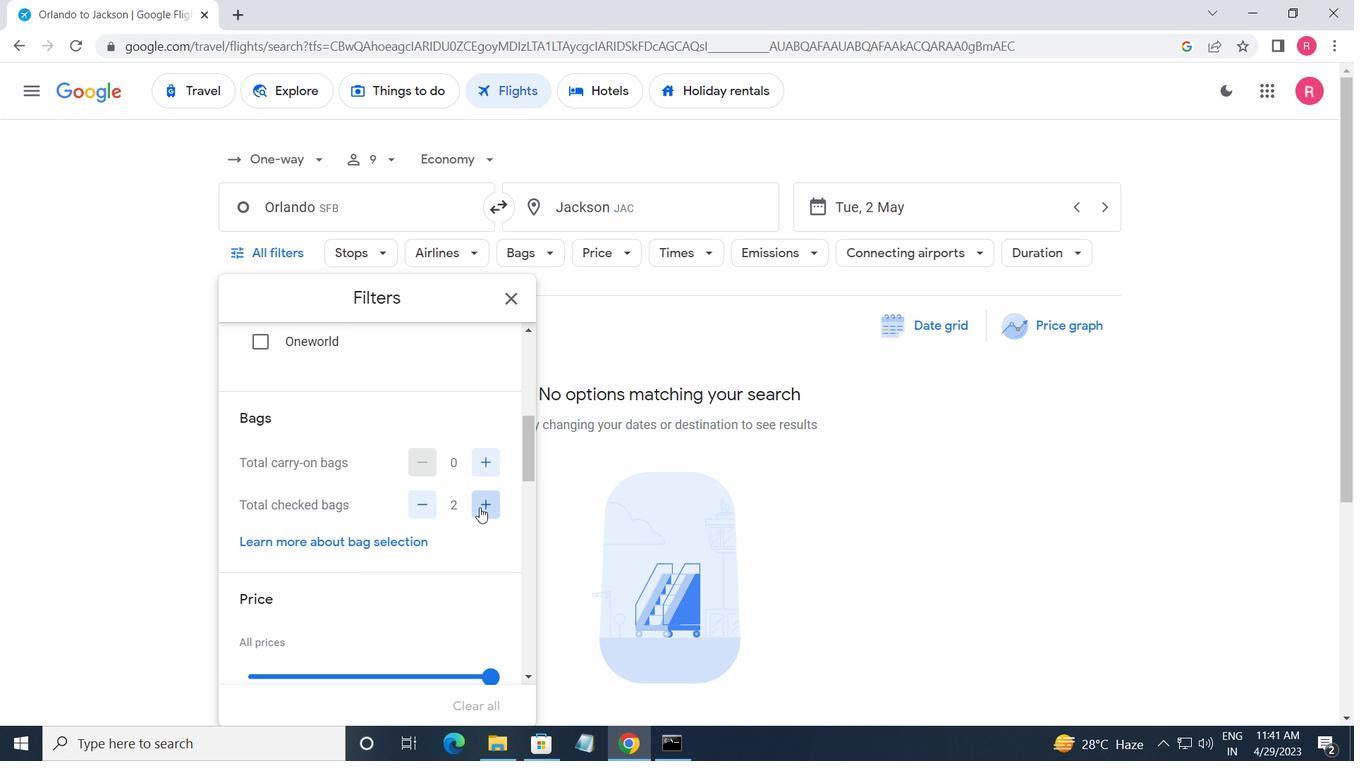 
Action: Mouse moved to (479, 507)
Screenshot: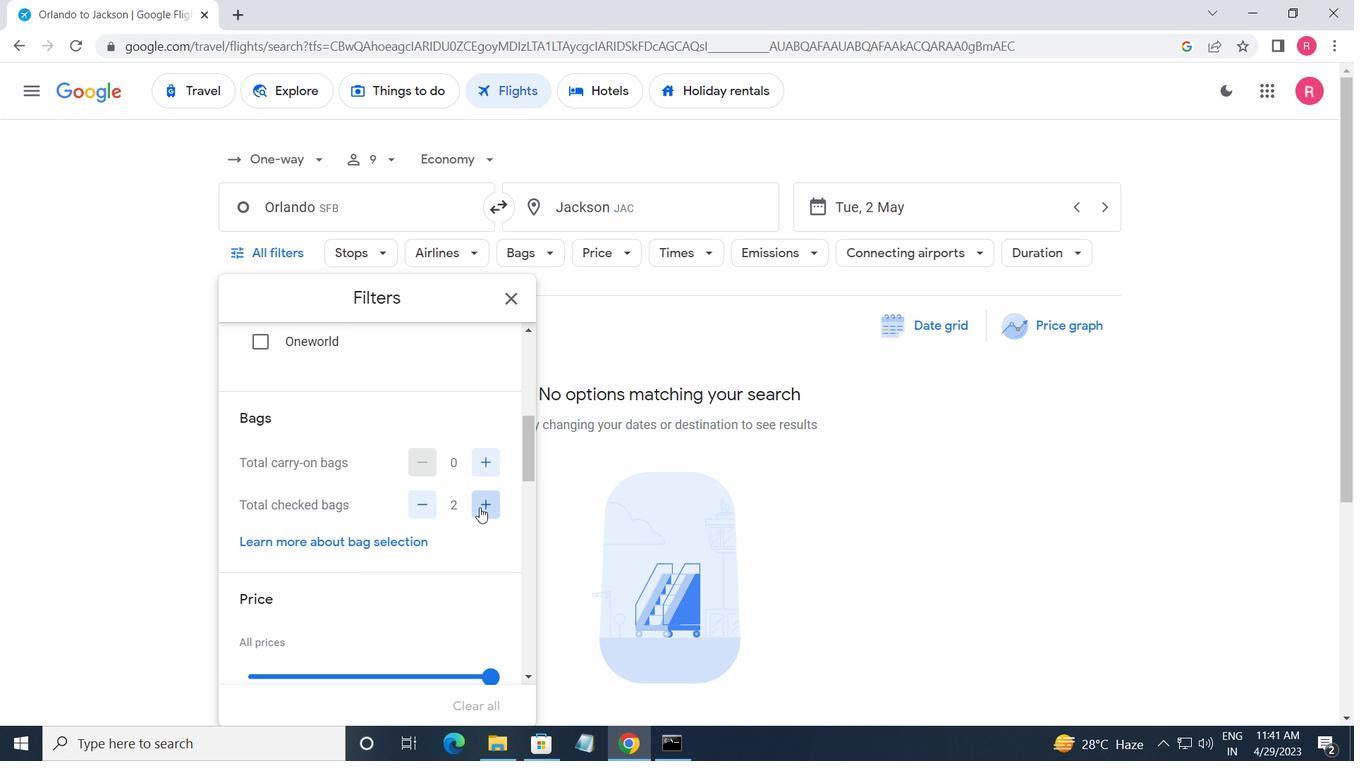 
Action: Mouse pressed left at (479, 507)
Screenshot: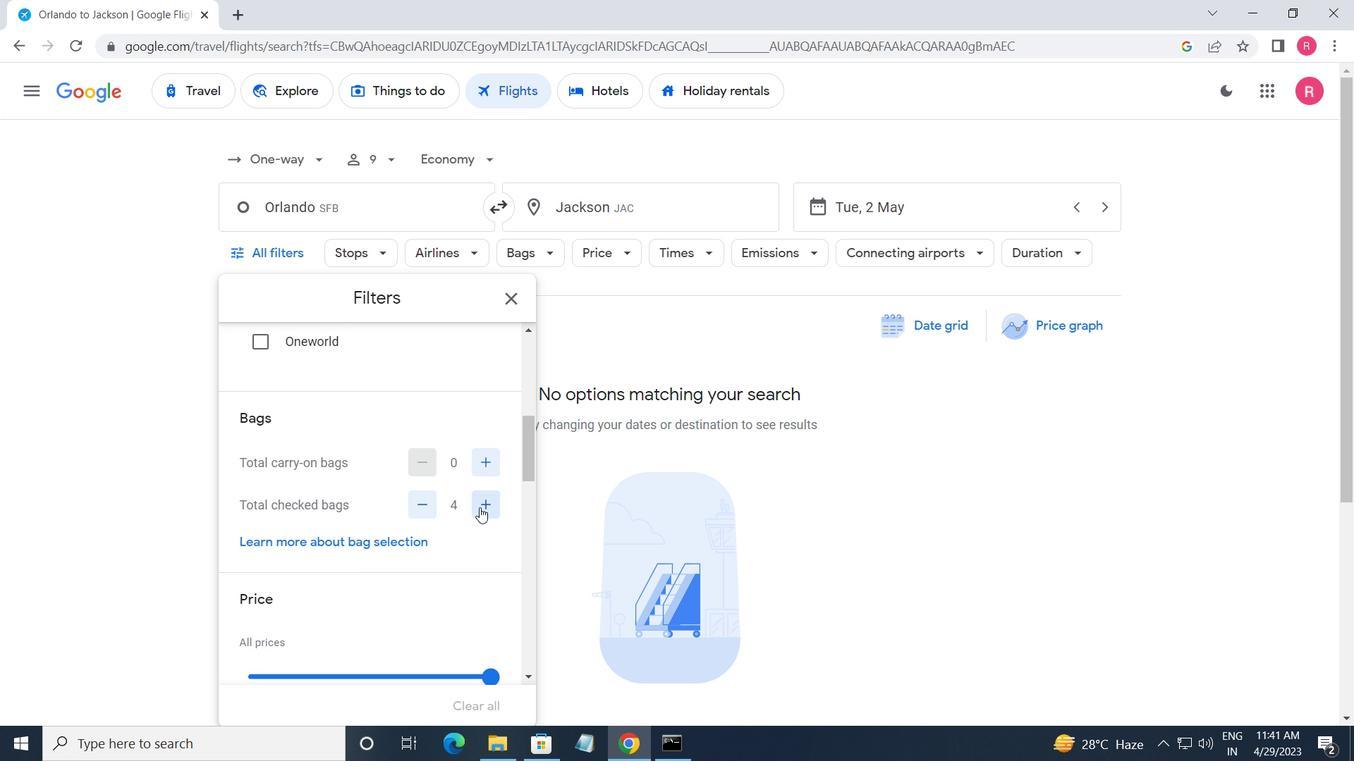 
Action: Mouse pressed left at (479, 507)
Screenshot: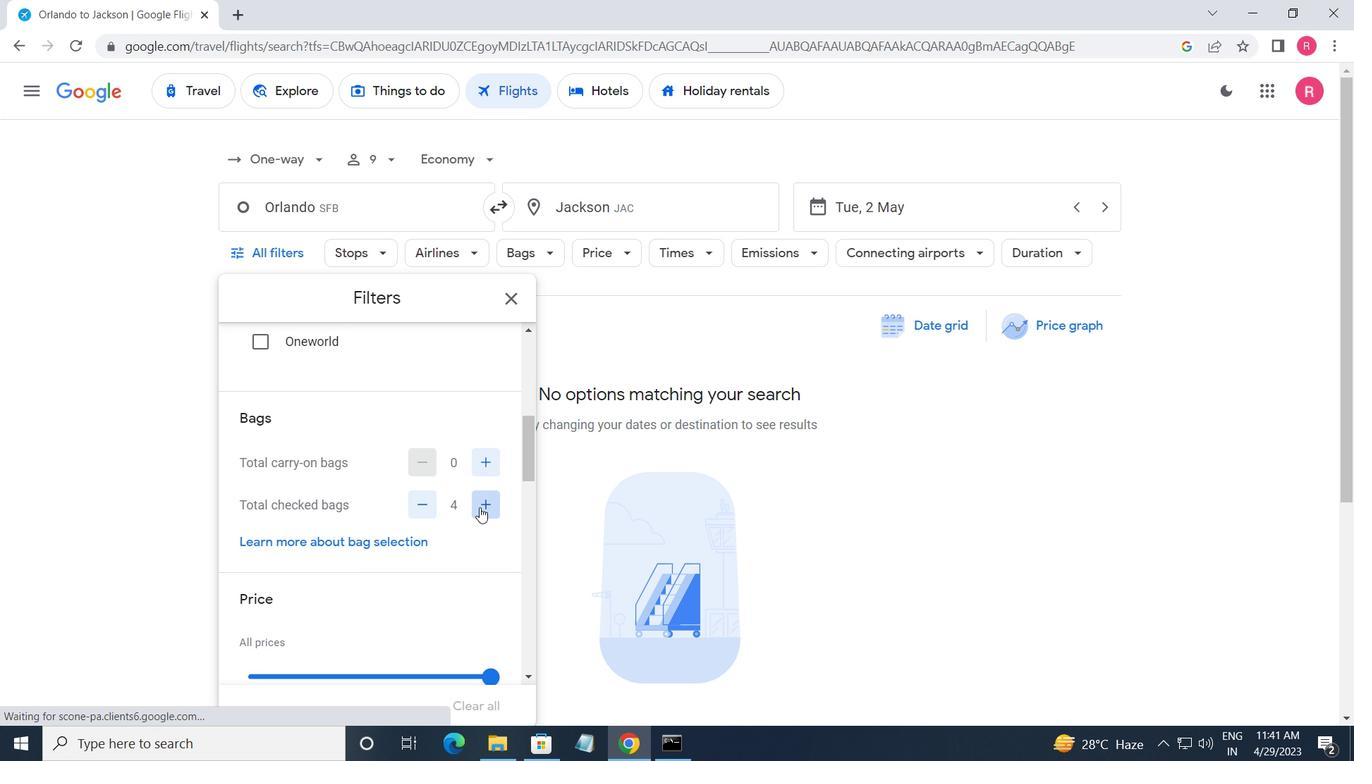 
Action: Mouse pressed left at (479, 507)
Screenshot: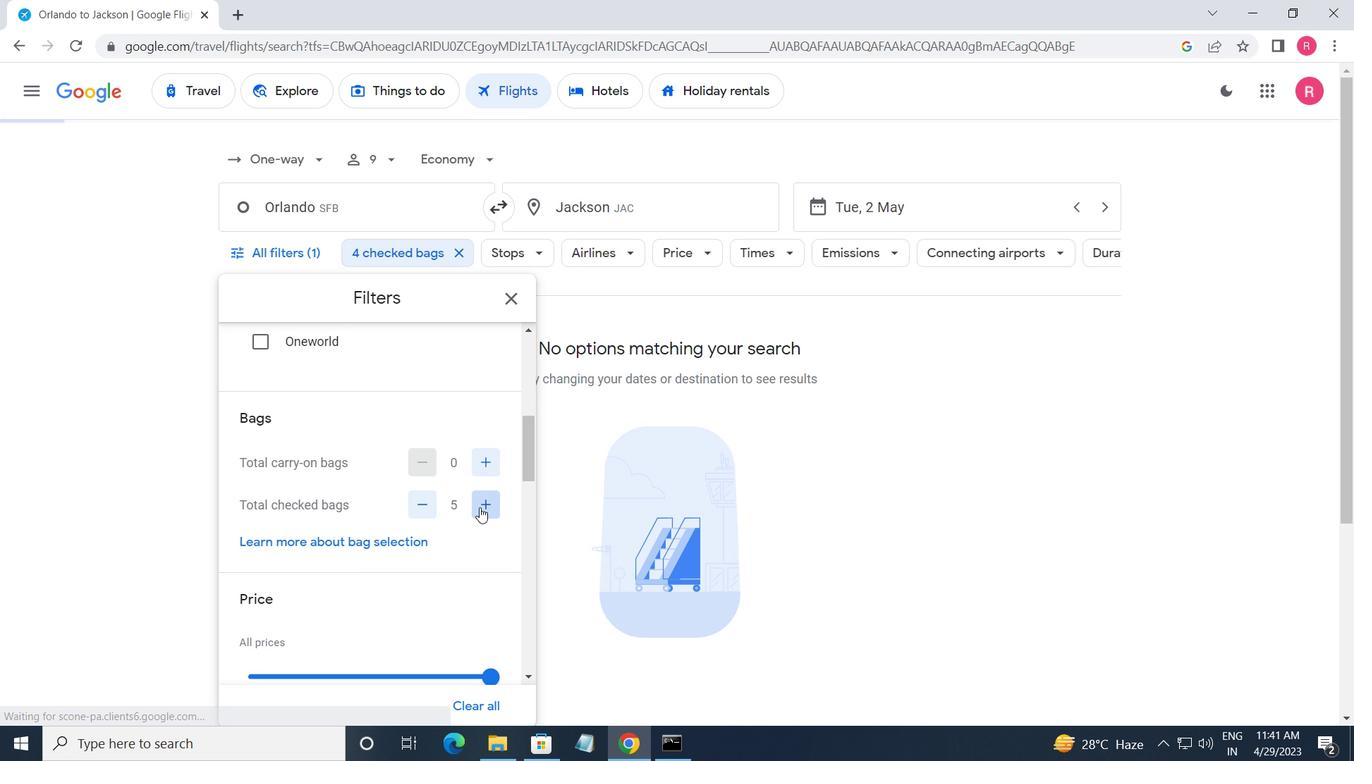 
Action: Mouse pressed left at (479, 507)
Screenshot: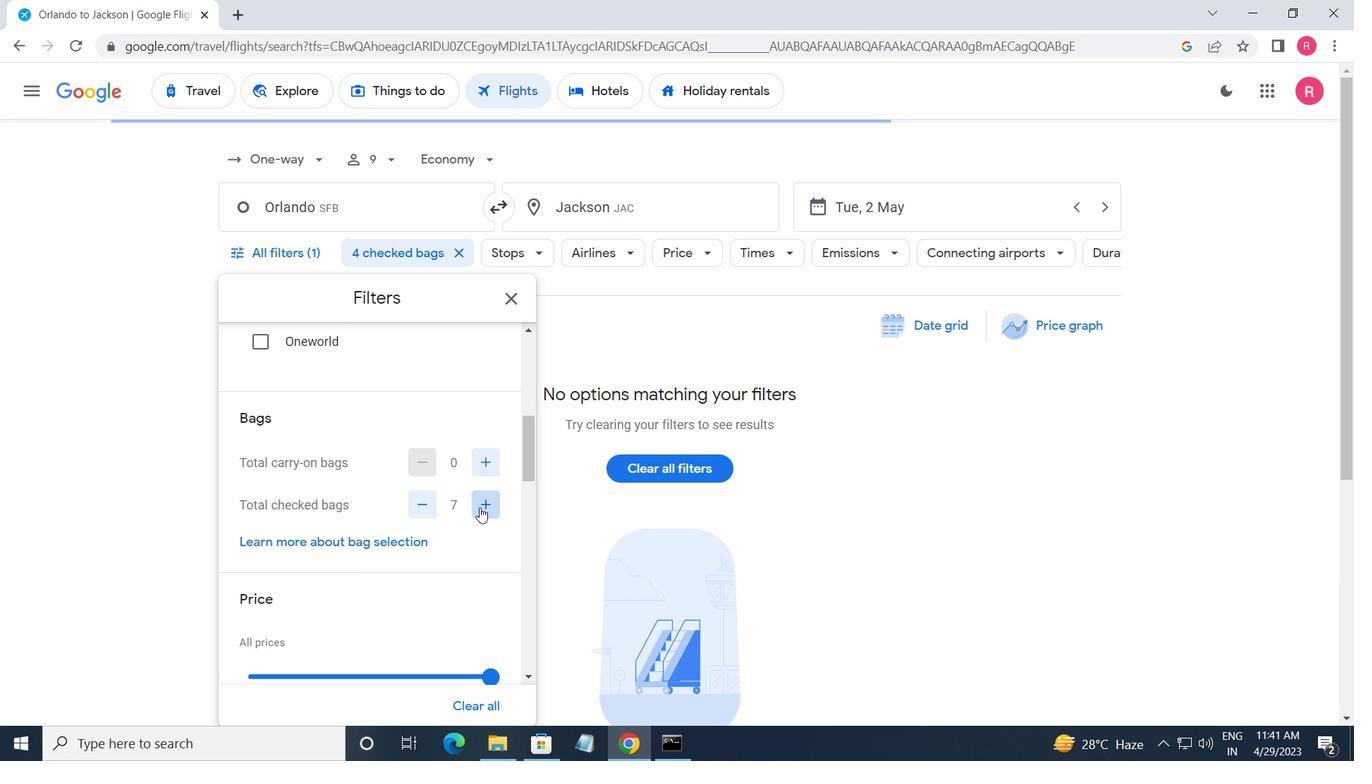 
Action: Mouse pressed left at (479, 507)
Screenshot: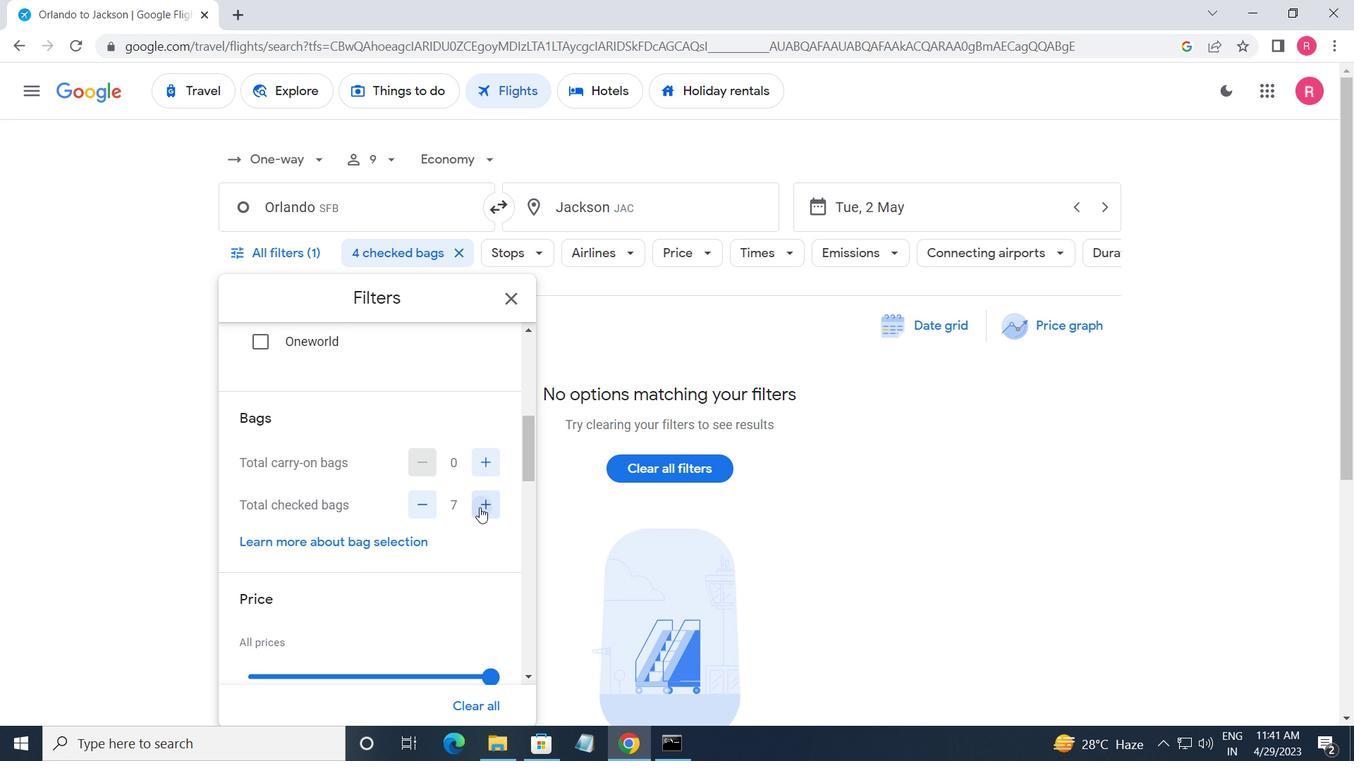 
Action: Mouse pressed left at (479, 507)
Screenshot: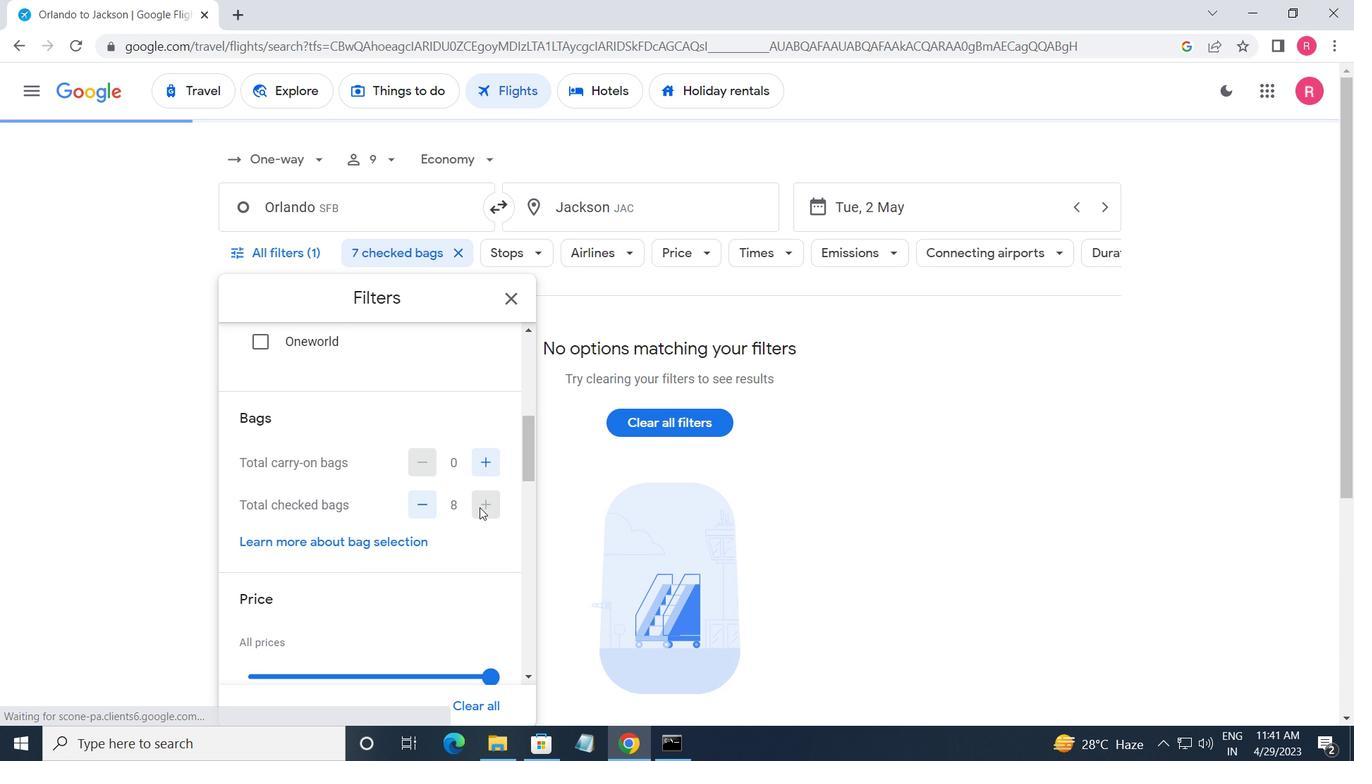 
Action: Mouse scrolled (479, 507) with delta (0, 0)
Screenshot: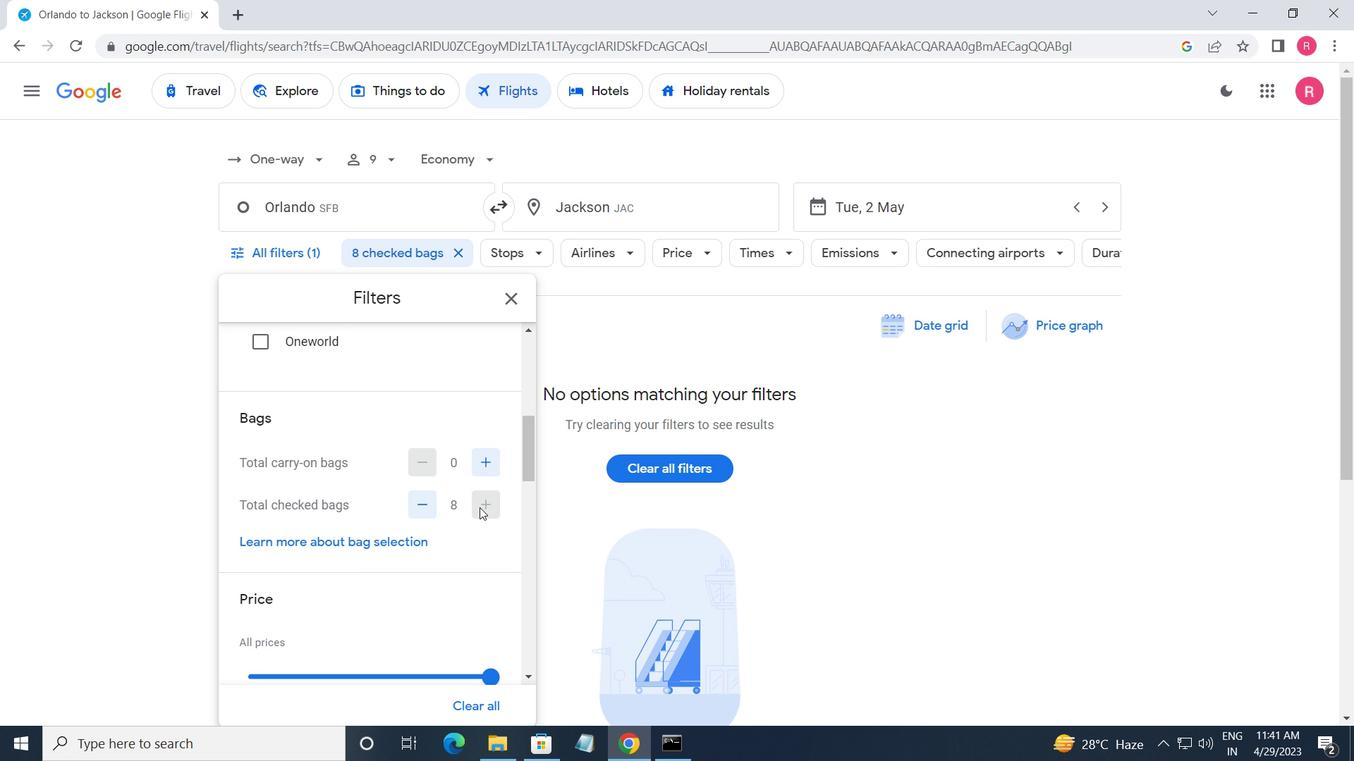 
Action: Mouse moved to (496, 592)
Screenshot: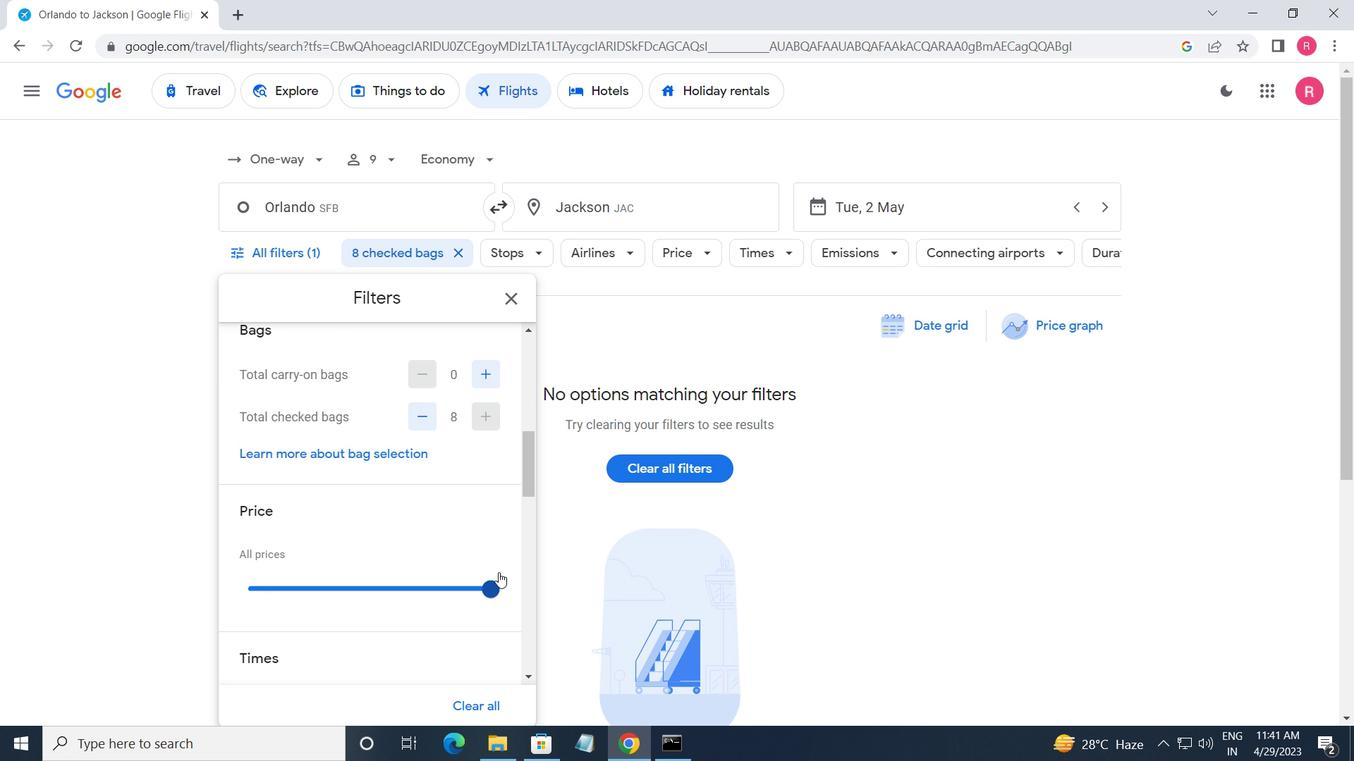 
Action: Mouse pressed left at (496, 592)
Screenshot: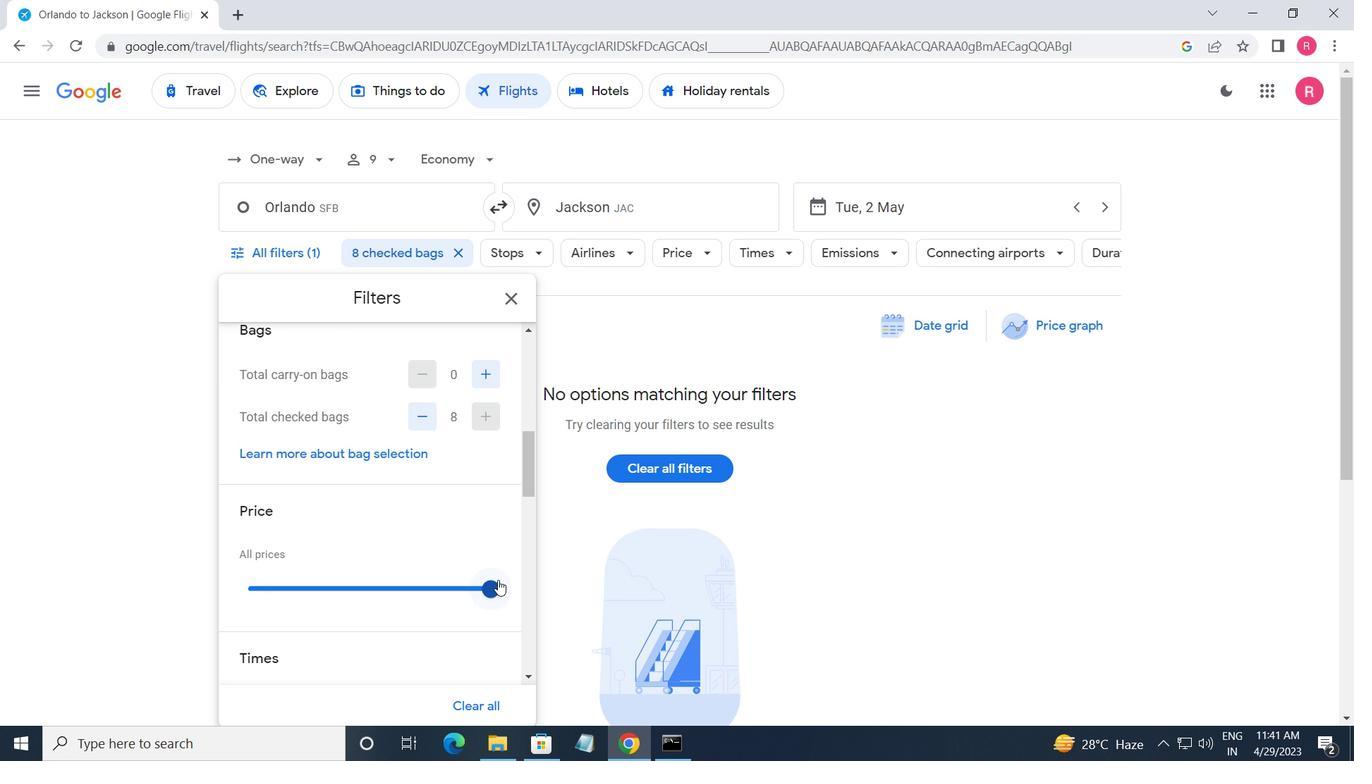 
Action: Mouse moved to (491, 587)
Screenshot: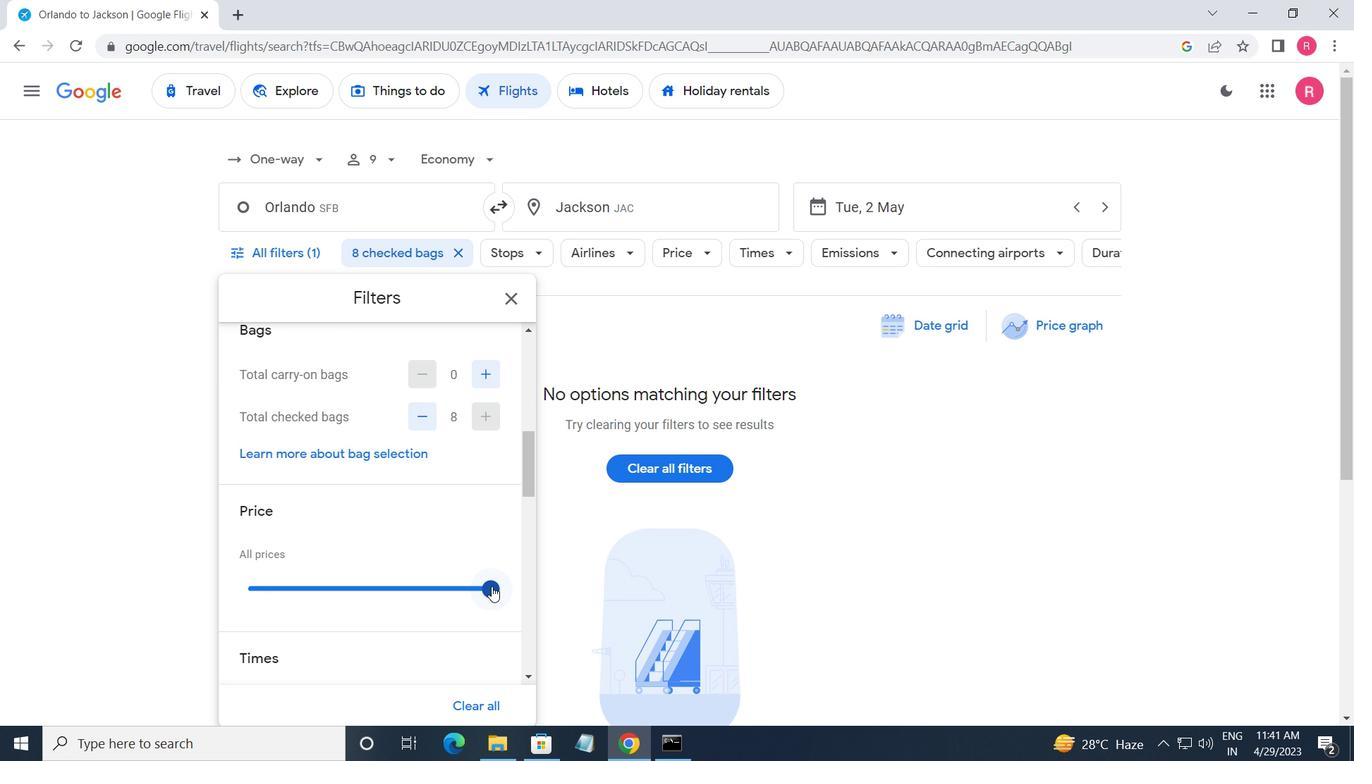 
Action: Mouse scrolled (491, 586) with delta (0, 0)
Screenshot: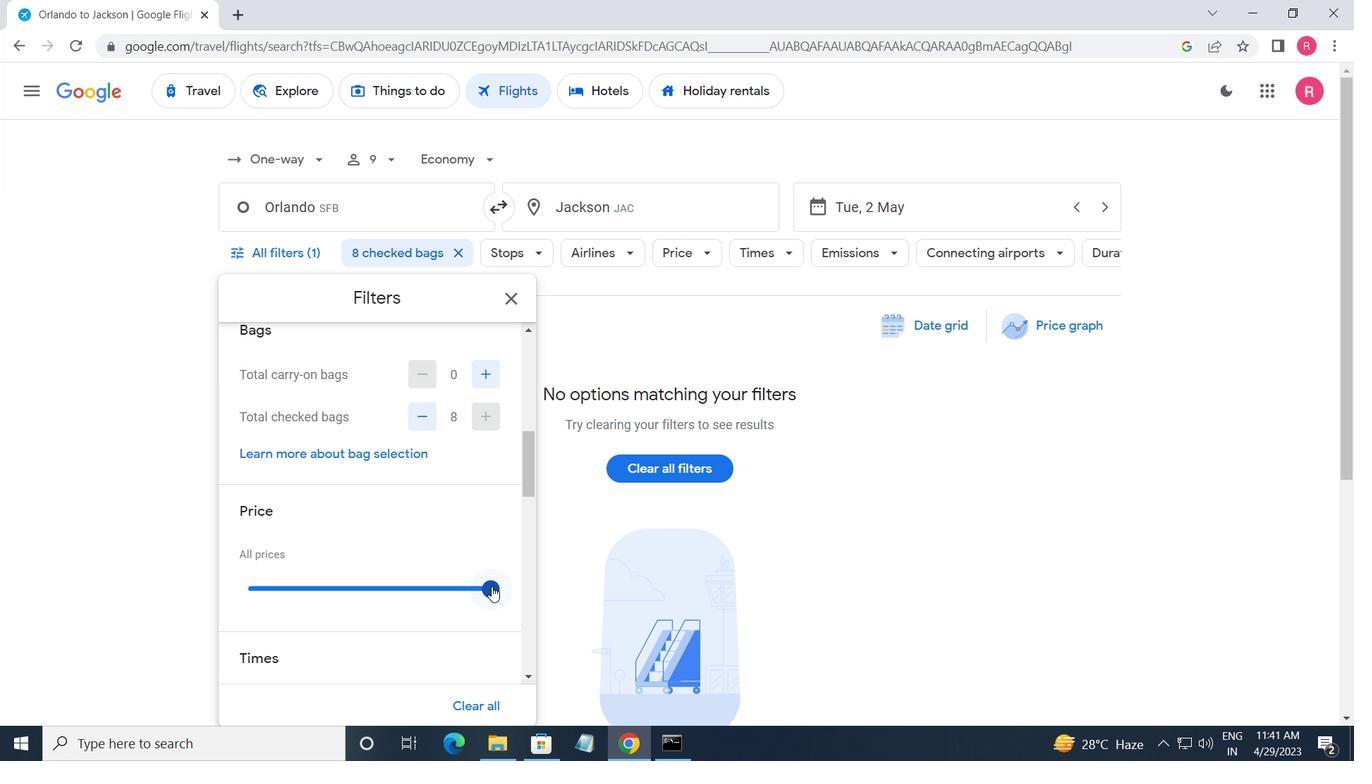 
Action: Mouse scrolled (491, 586) with delta (0, 0)
Screenshot: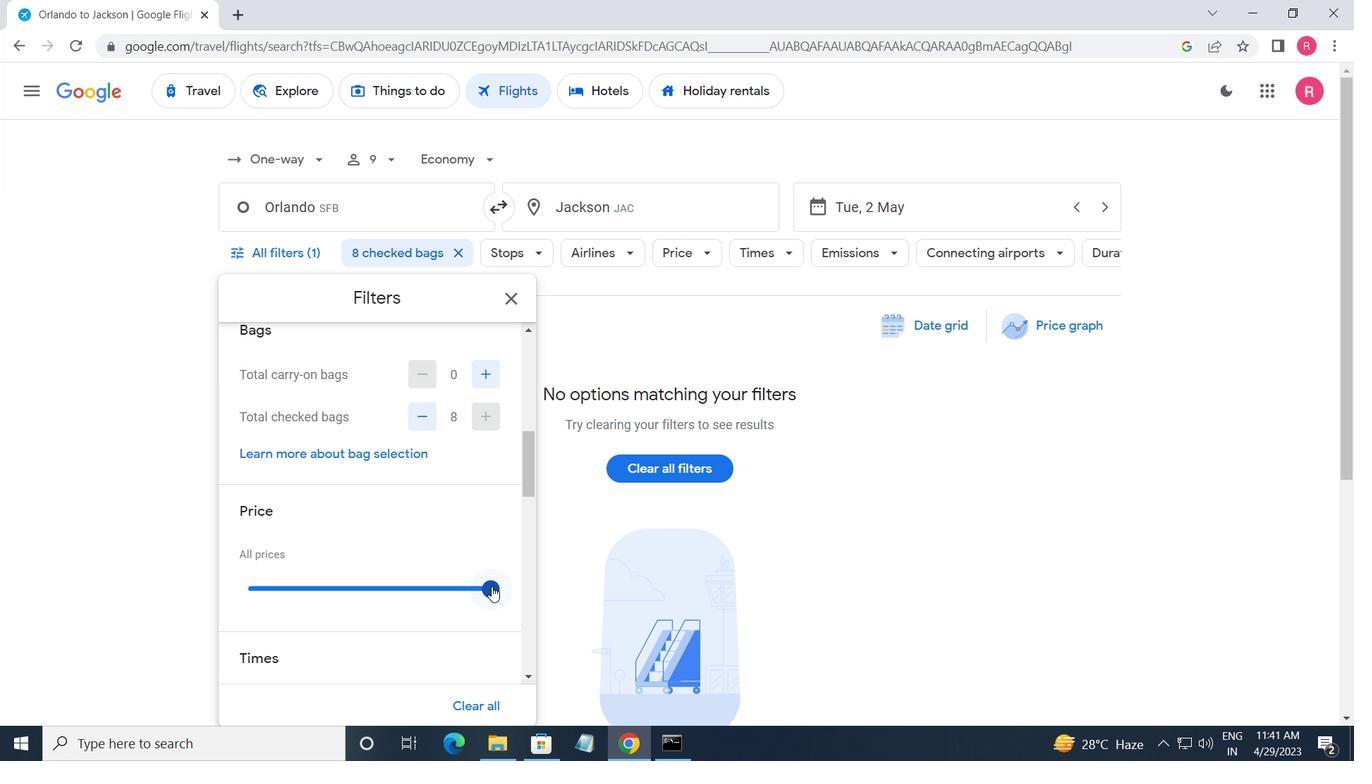 
Action: Mouse moved to (490, 586)
Screenshot: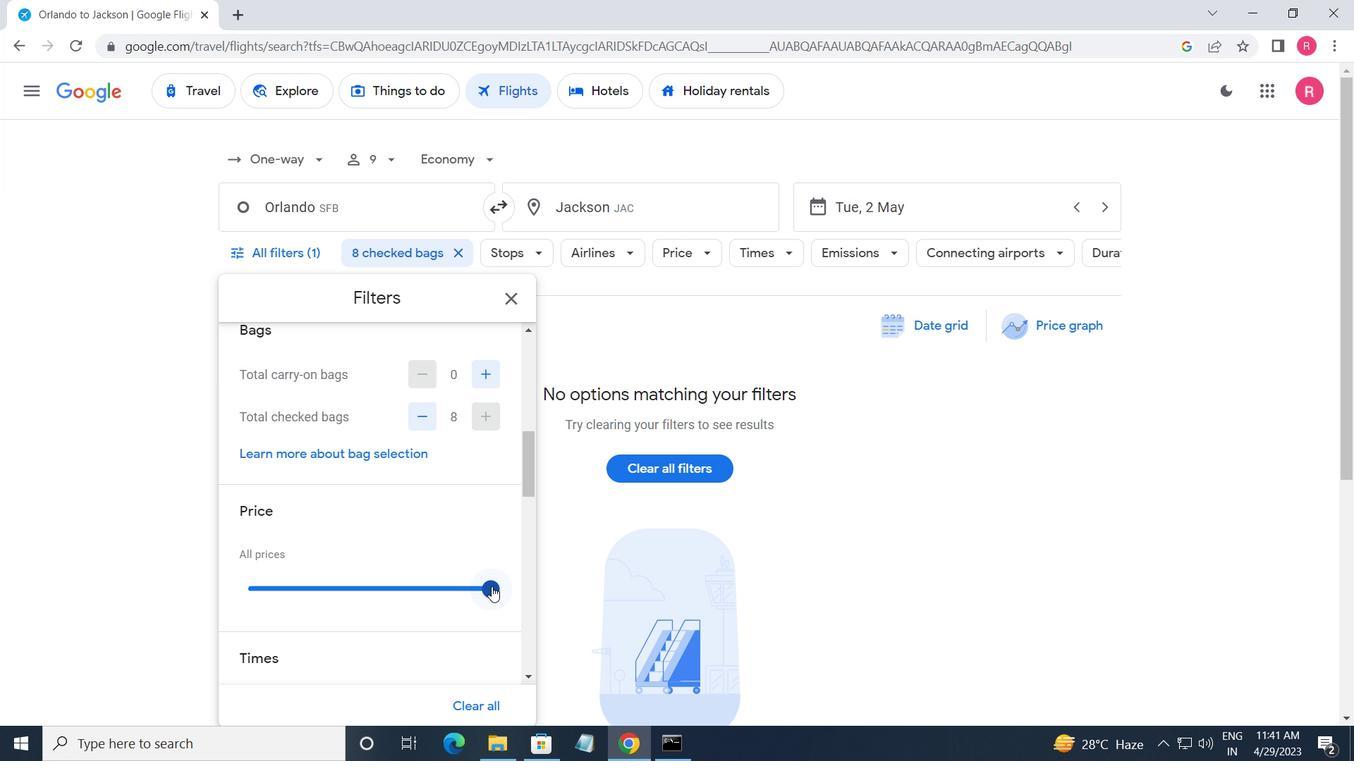 
Action: Mouse scrolled (490, 586) with delta (0, 0)
Screenshot: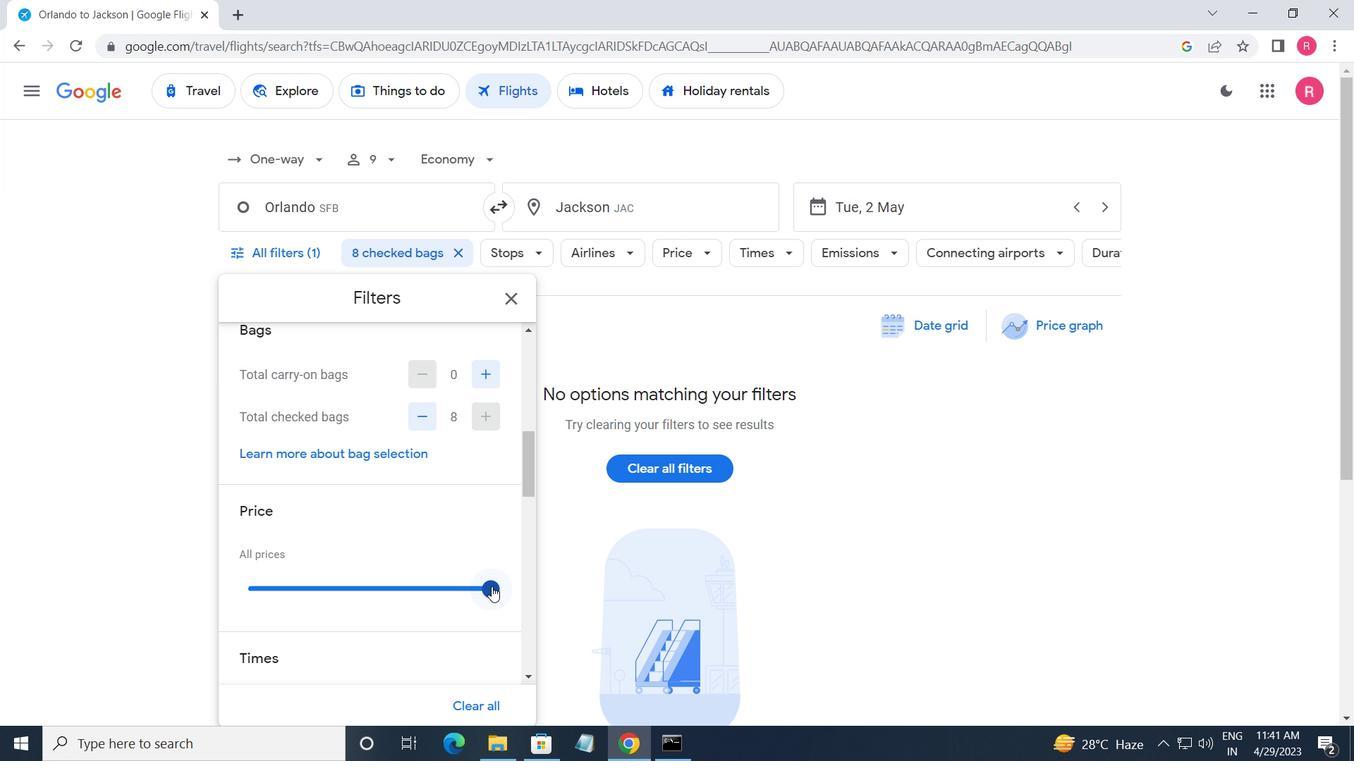 
Action: Mouse moved to (262, 520)
Screenshot: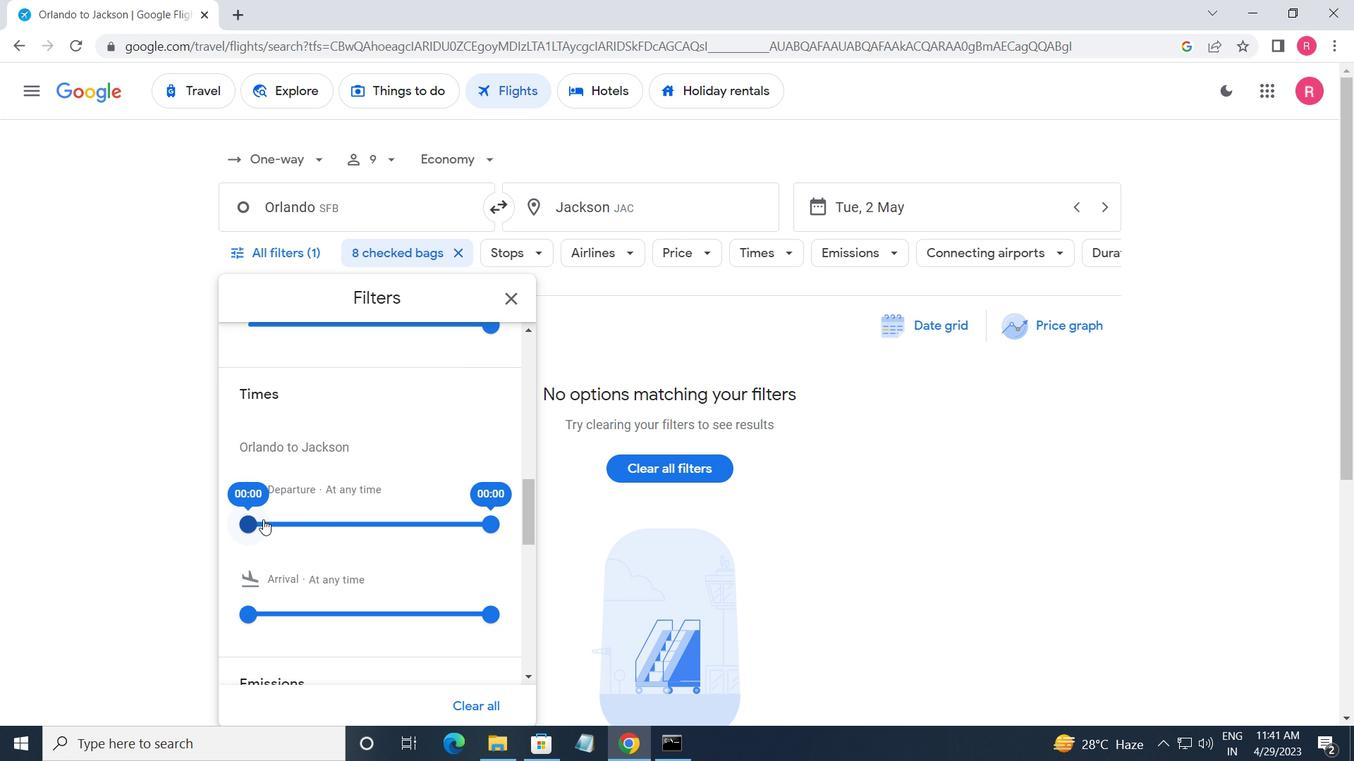 
Action: Mouse pressed left at (262, 520)
Screenshot: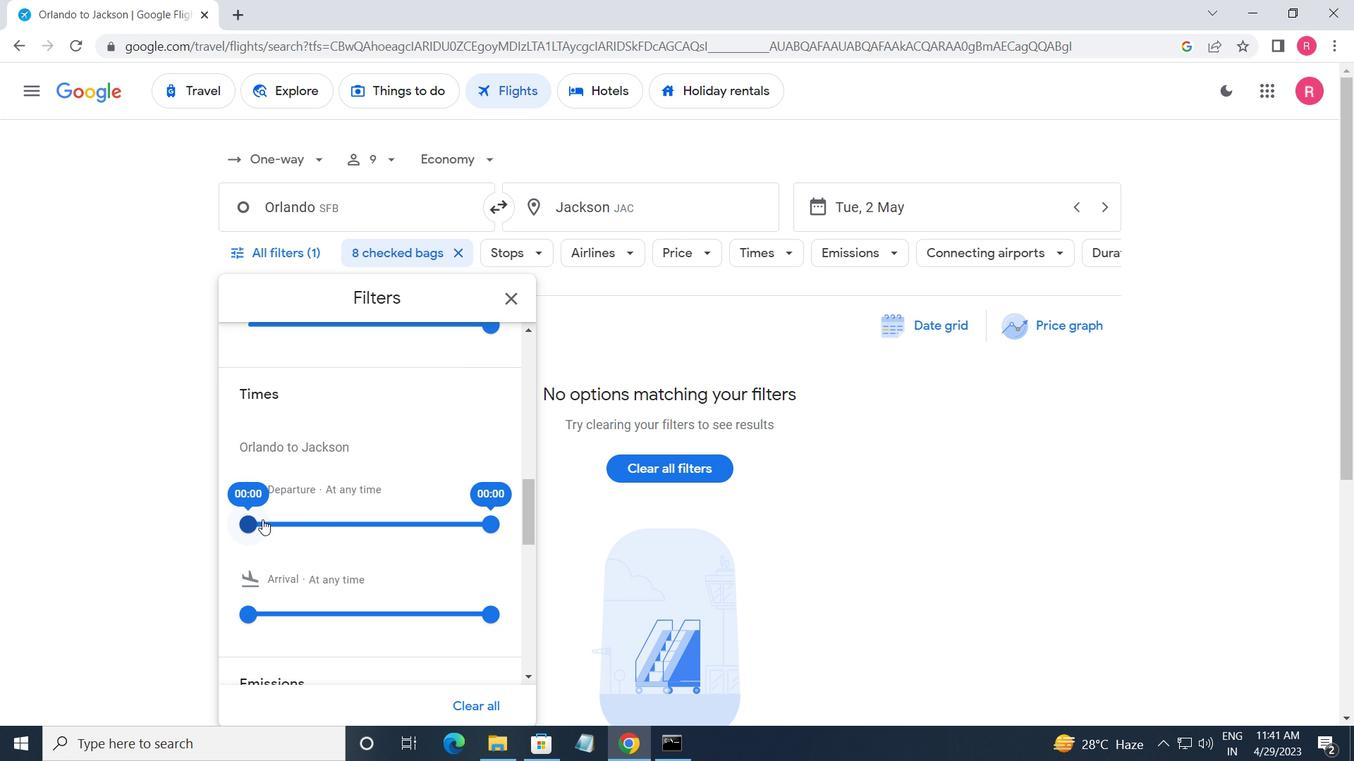 
Action: Mouse moved to (492, 528)
Screenshot: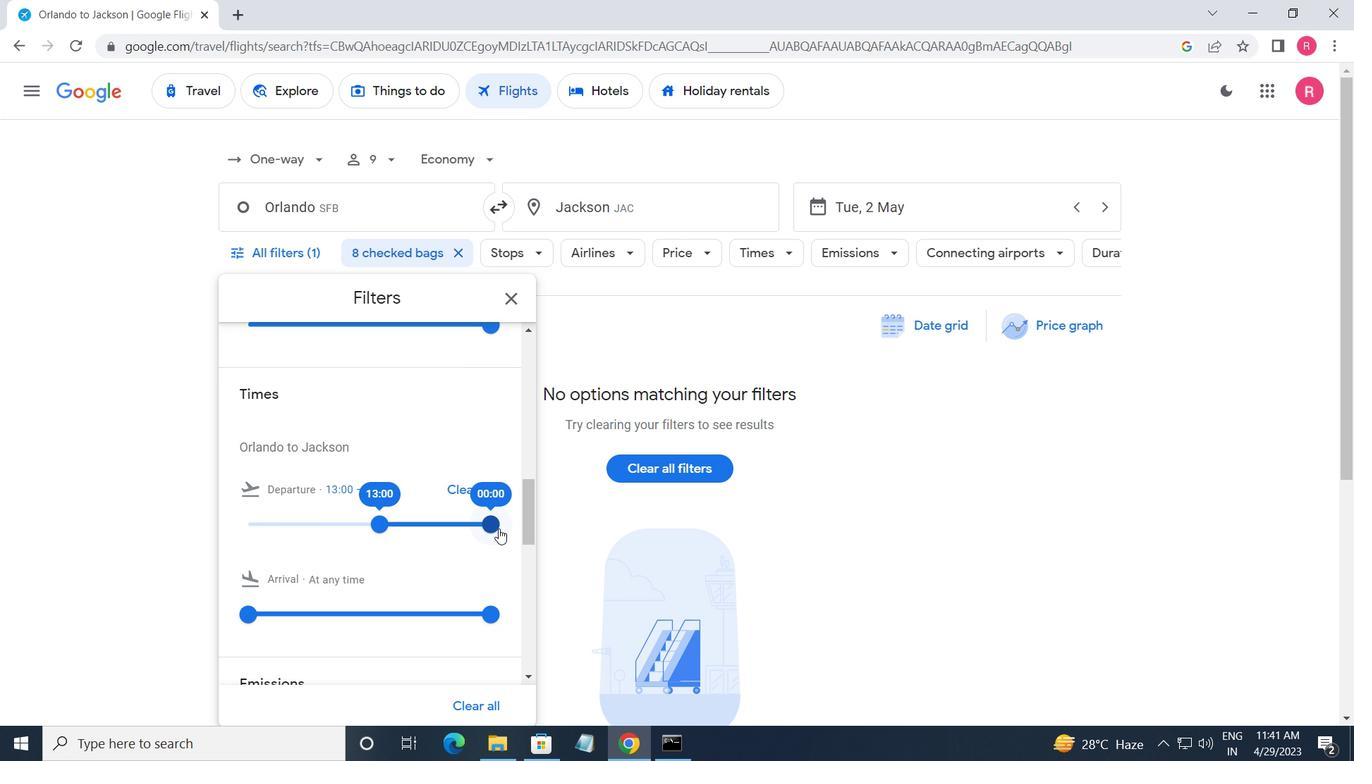 
Action: Mouse pressed left at (492, 528)
Screenshot: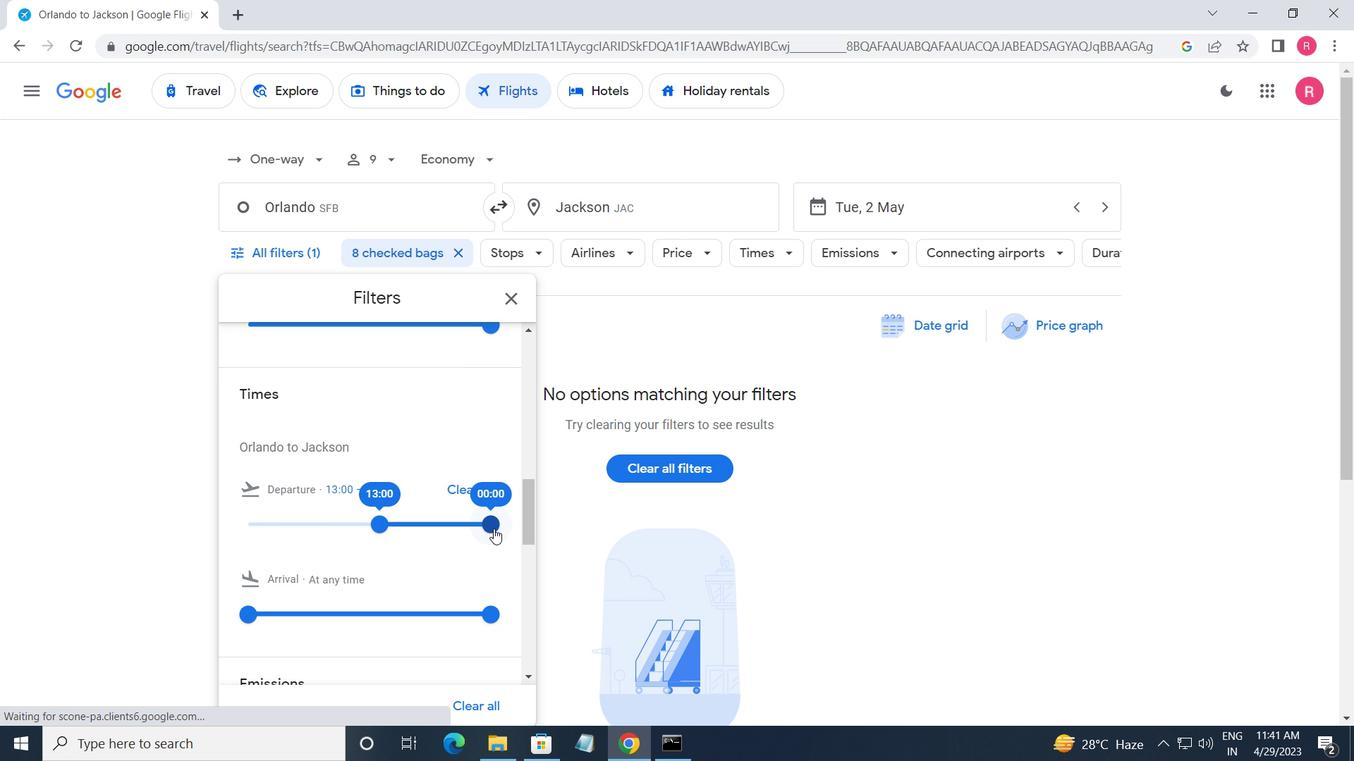 
Action: Mouse moved to (517, 296)
Screenshot: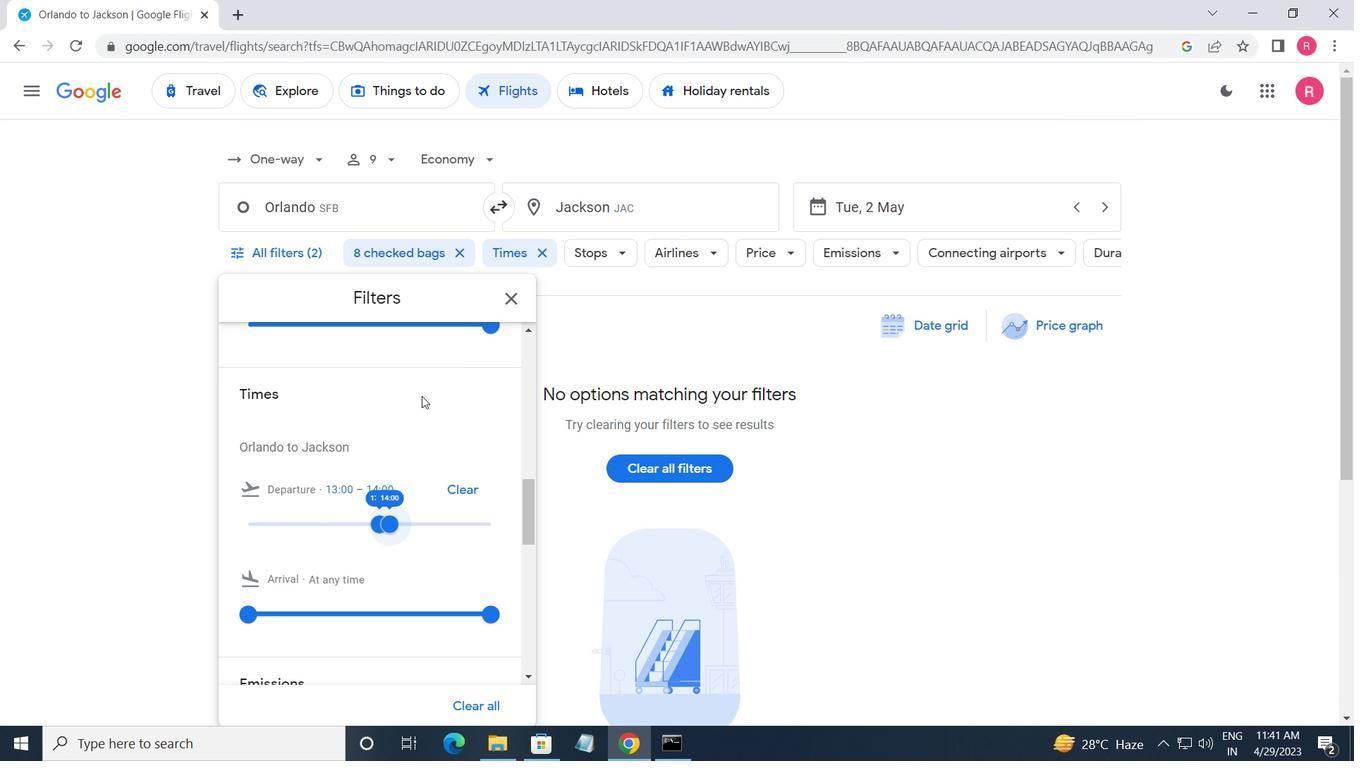 
Action: Mouse pressed left at (517, 296)
Screenshot: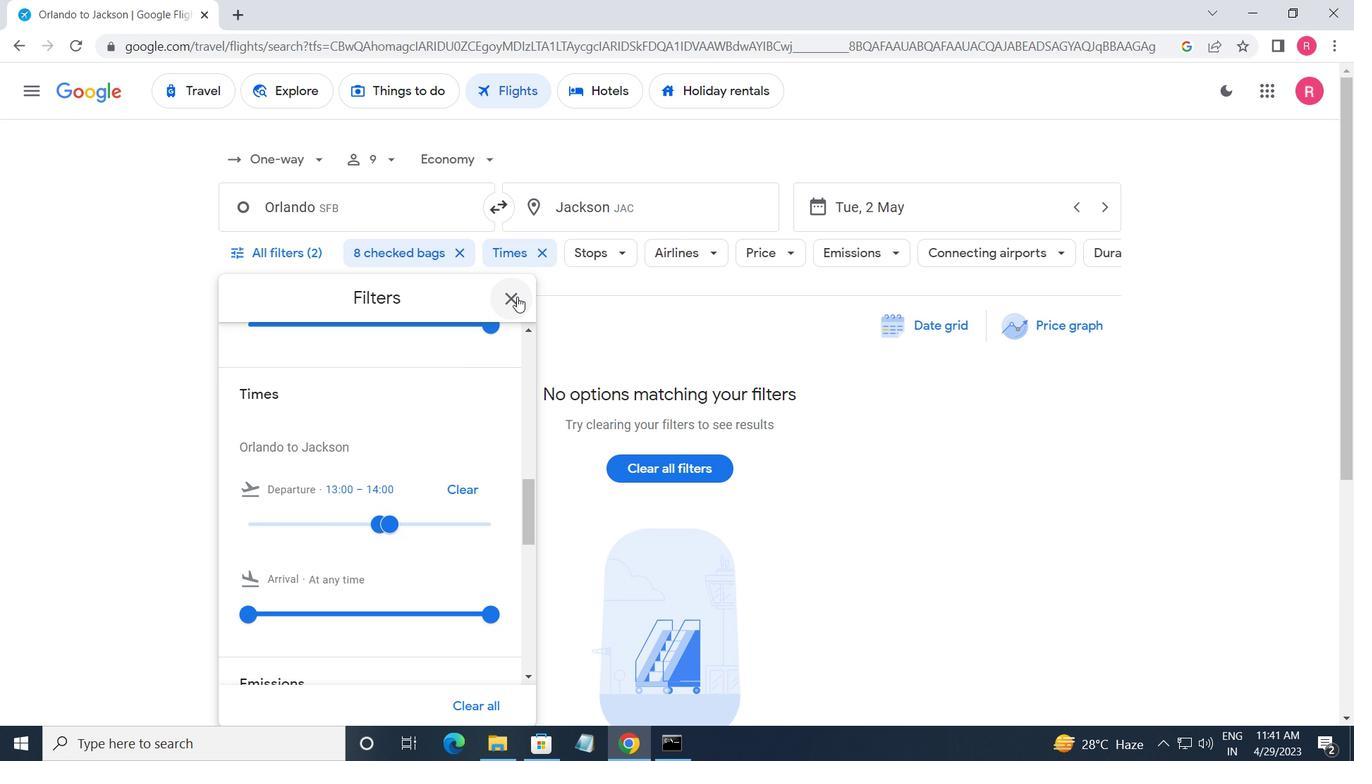 
Action: Mouse moved to (530, 303)
Screenshot: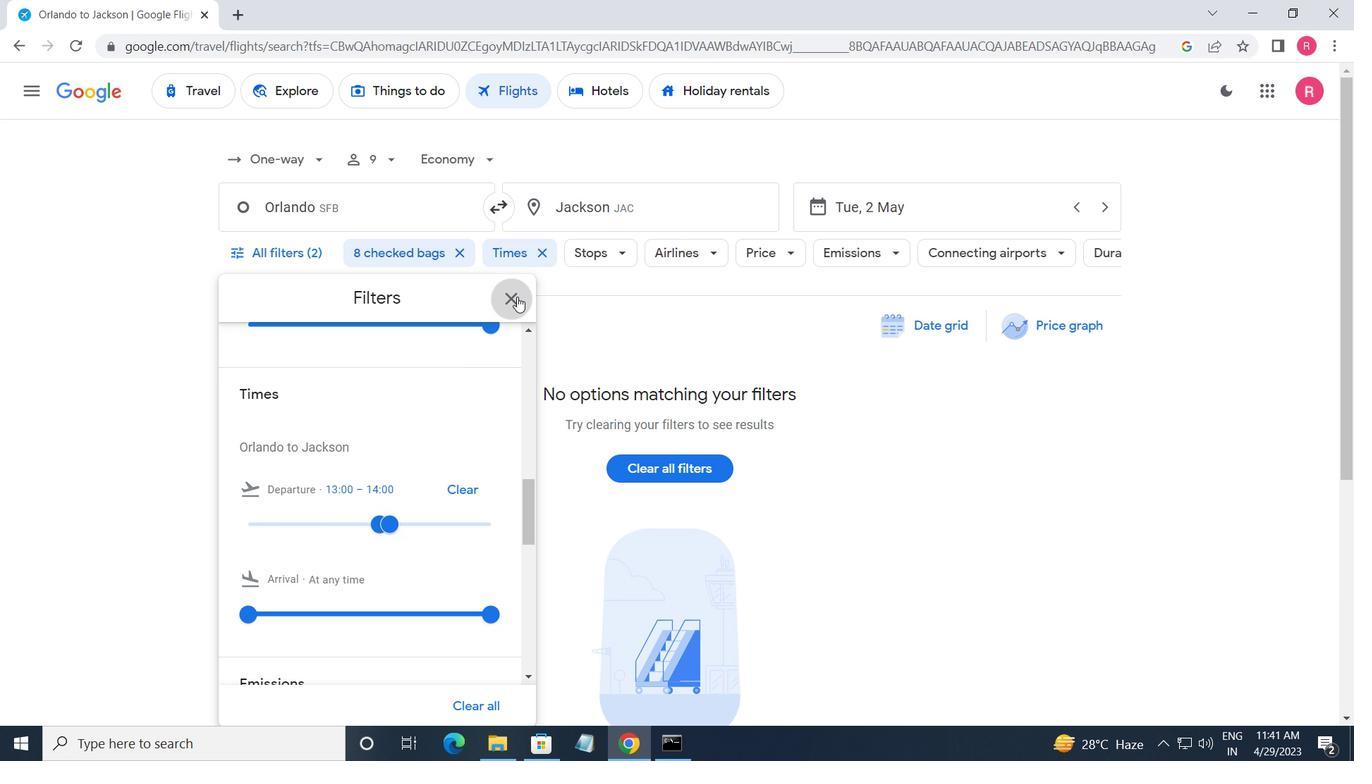
